 Task: Slide 15 - Here You Have Two Columns.
Action: Mouse moved to (33, 81)
Screenshot: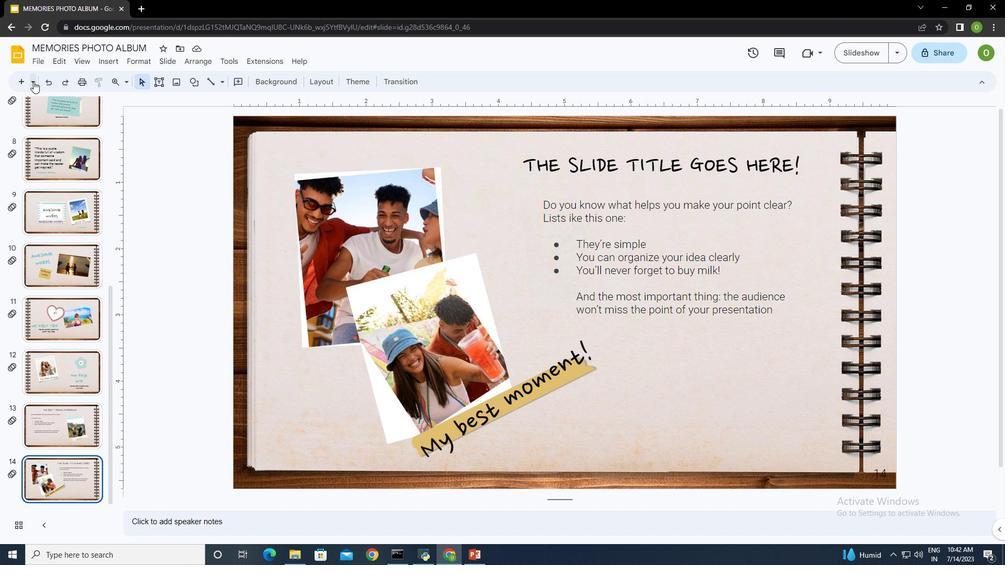 
Action: Mouse pressed left at (33, 81)
Screenshot: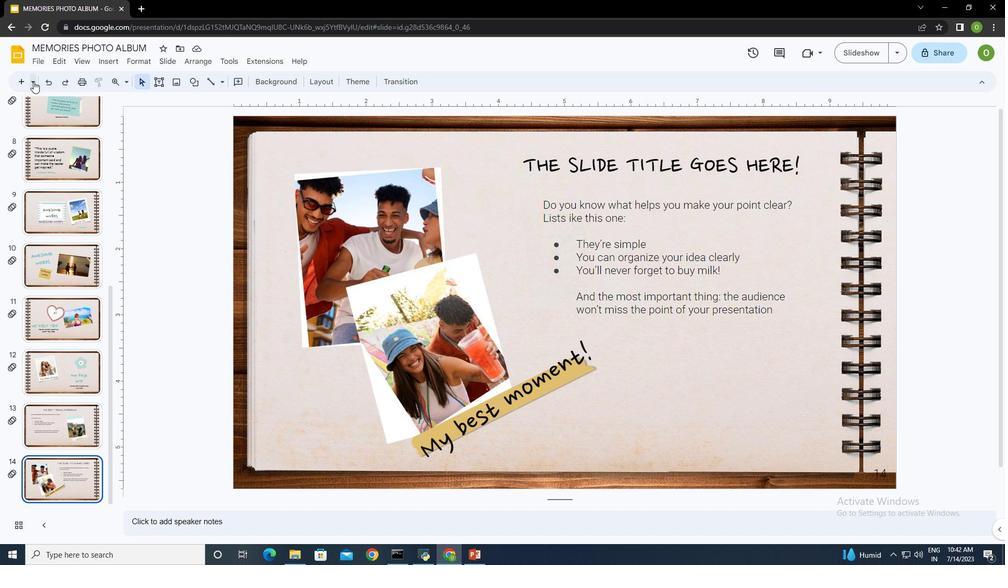 
Action: Mouse moved to (62, 167)
Screenshot: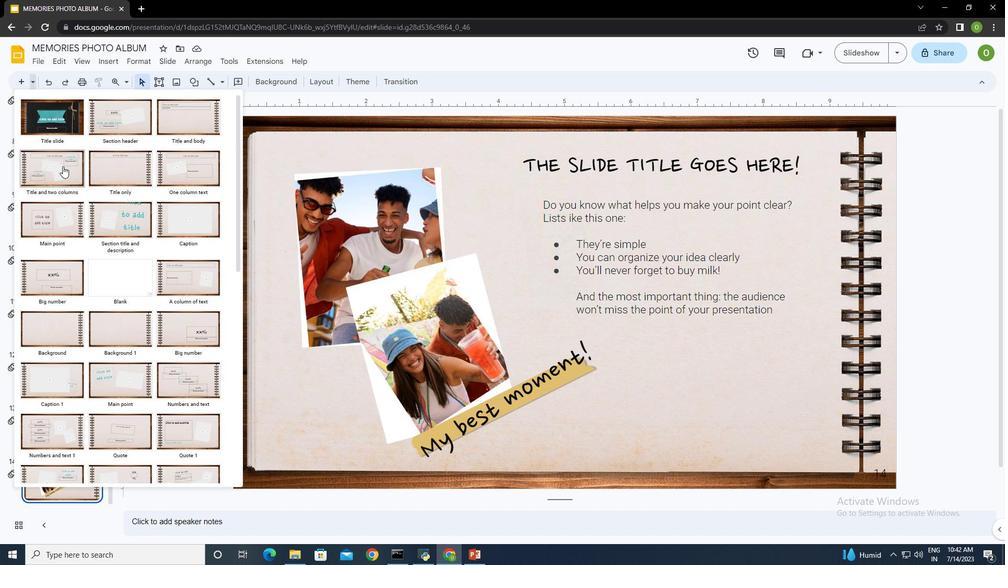 
Action: Mouse pressed left at (62, 167)
Screenshot: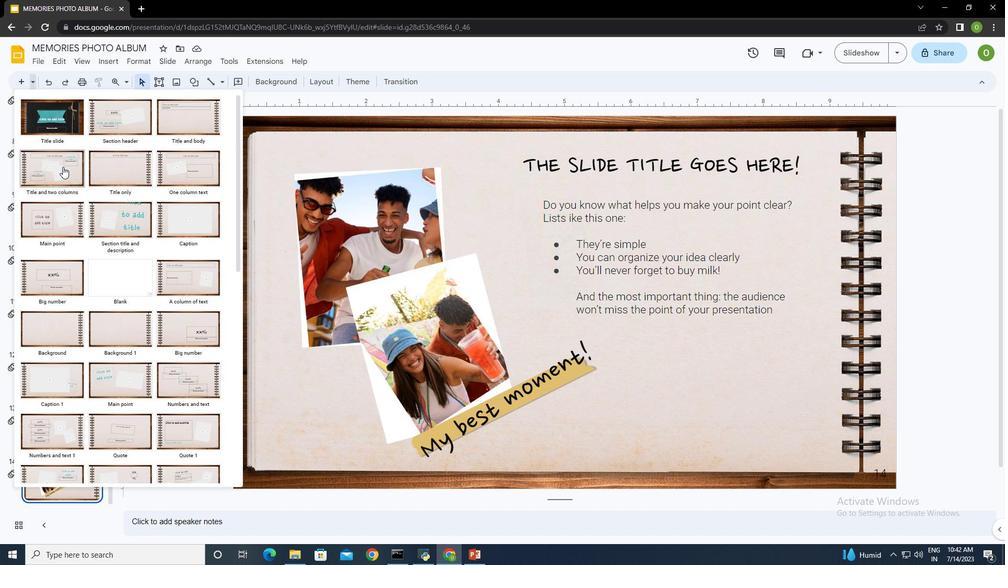 
Action: Mouse moved to (566, 281)
Screenshot: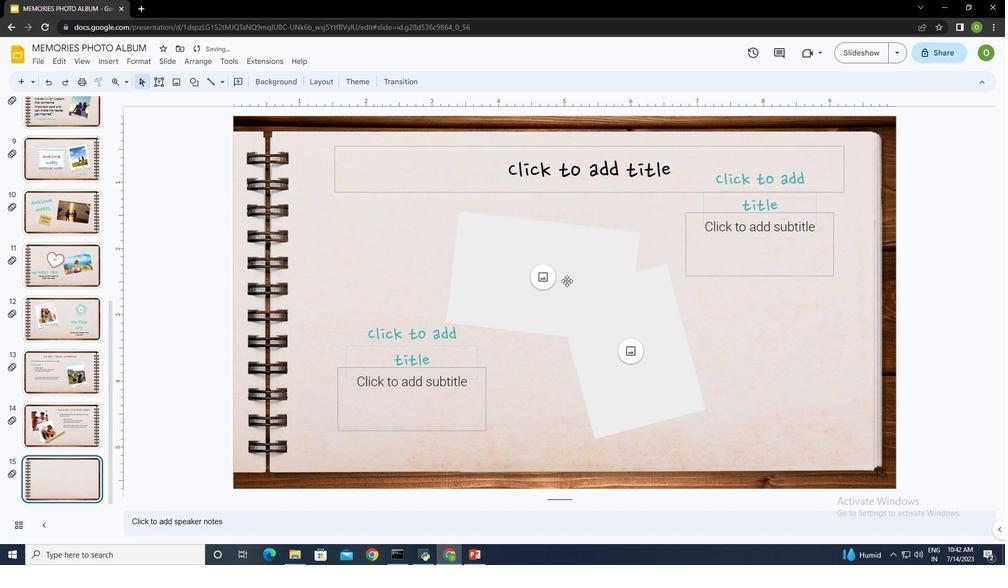
Action: Mouse pressed left at (566, 281)
Screenshot: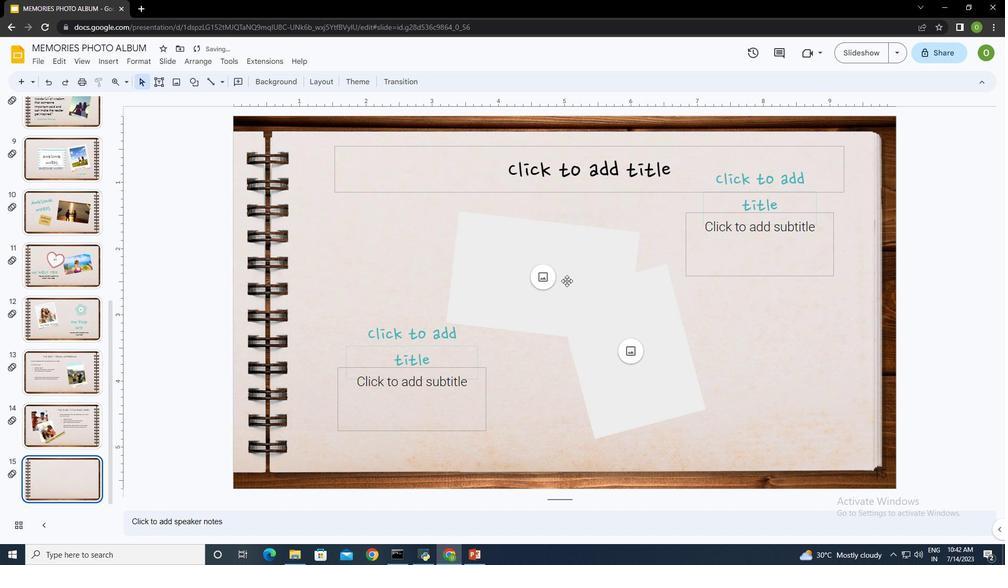 
Action: Mouse moved to (574, 178)
Screenshot: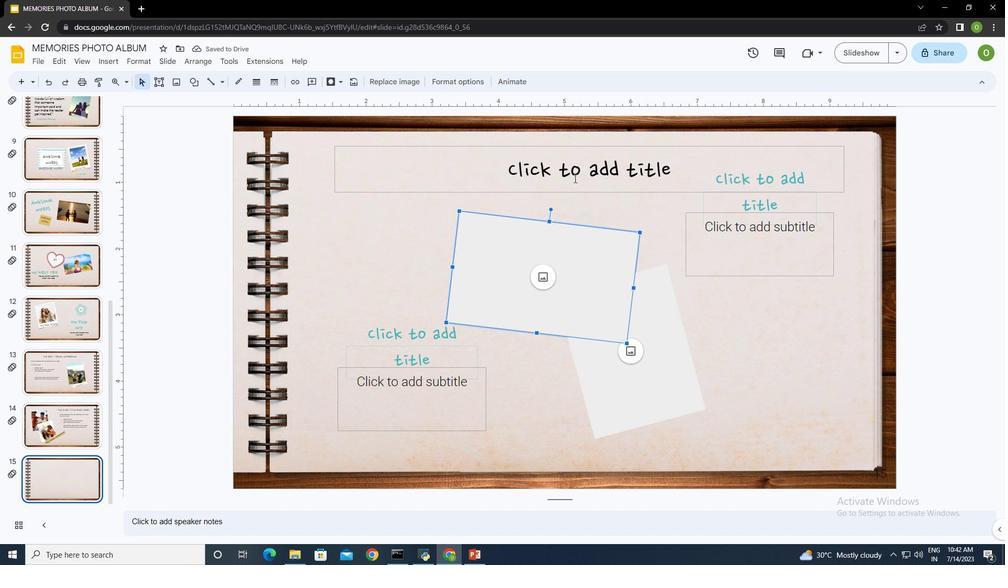 
Action: Mouse pressed left at (574, 178)
Screenshot: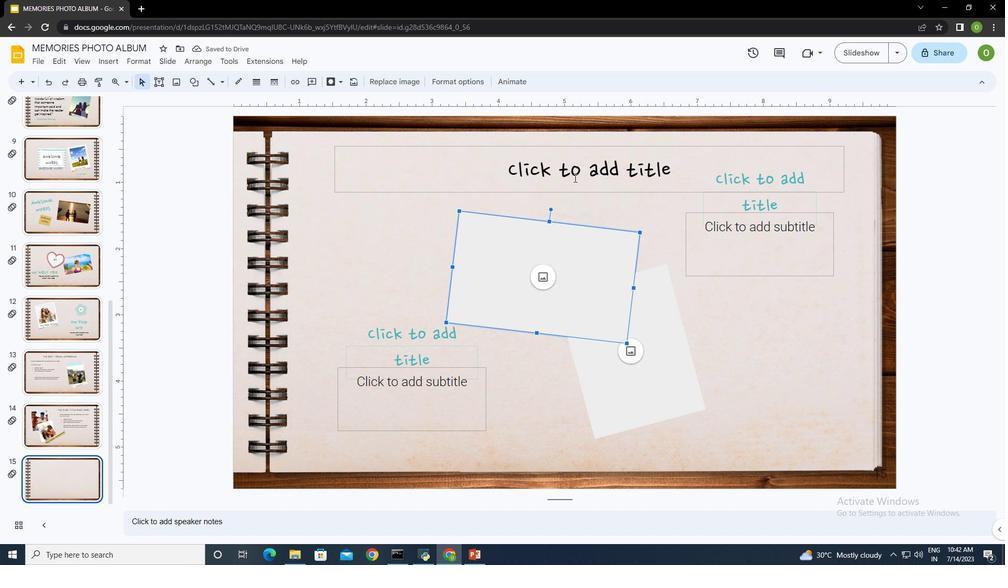 
Action: Mouse moved to (574, 178)
Screenshot: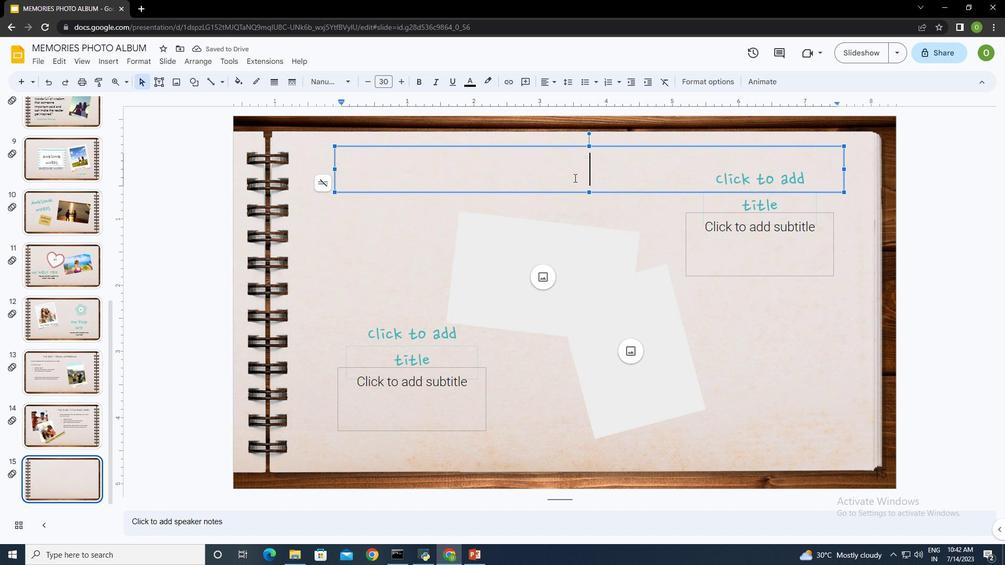
Action: Key pressed <Key.shift><Key.shift><Key.shift><Key.caps_lock>HERE<Key.space>YOU<Key.space>HAVE<Key.space>TWO<Key.space>COLOUMN
Screenshot: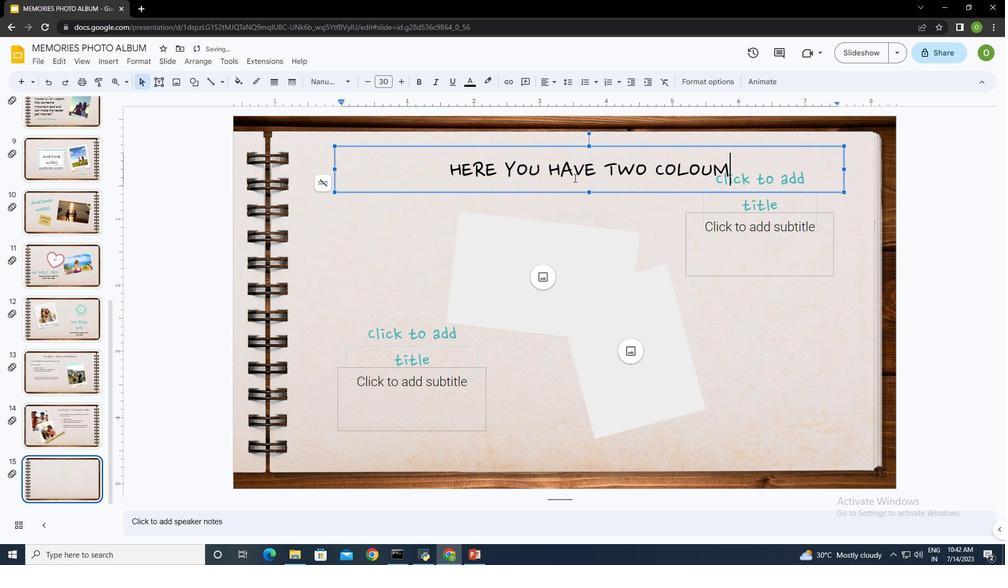 
Action: Mouse moved to (748, 206)
Screenshot: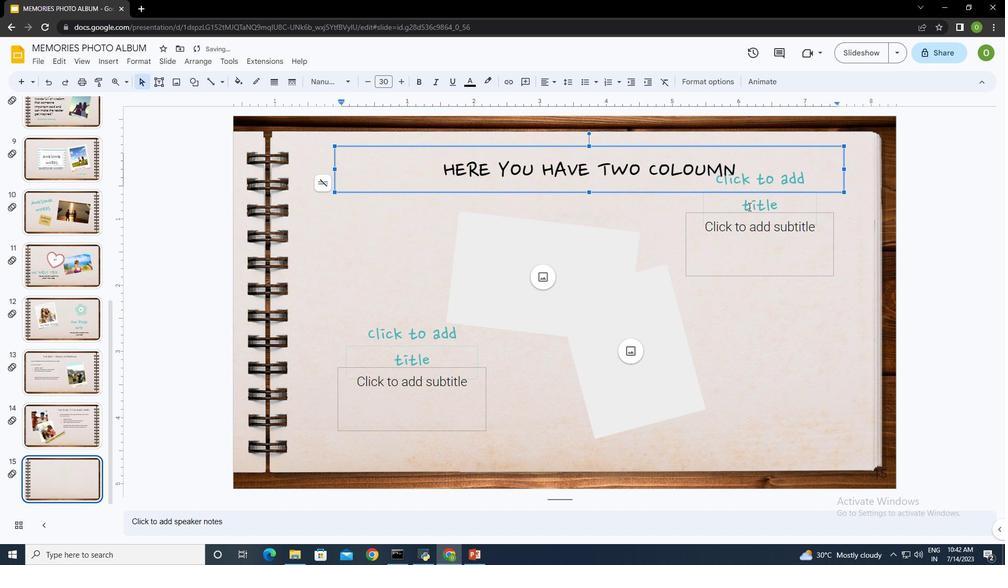 
Action: Mouse pressed left at (748, 206)
Screenshot: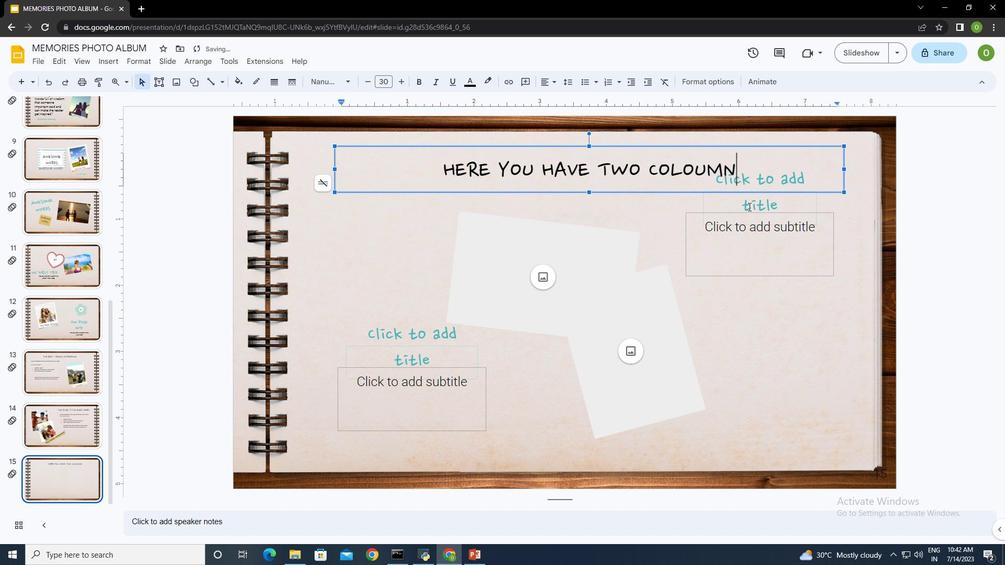 
Action: Key pressed VA<Key.backspace>ENUS
Screenshot: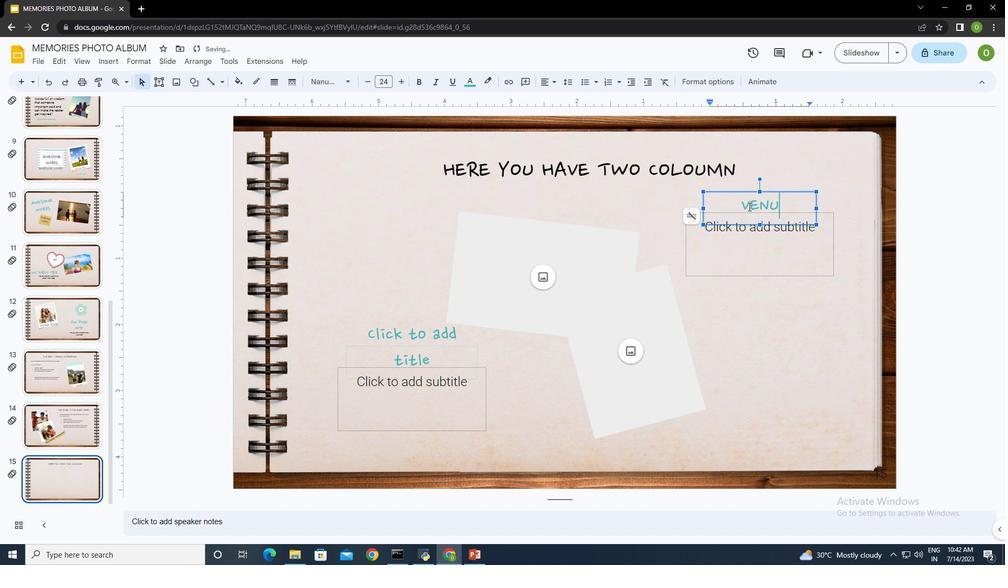 
Action: Mouse moved to (764, 243)
Screenshot: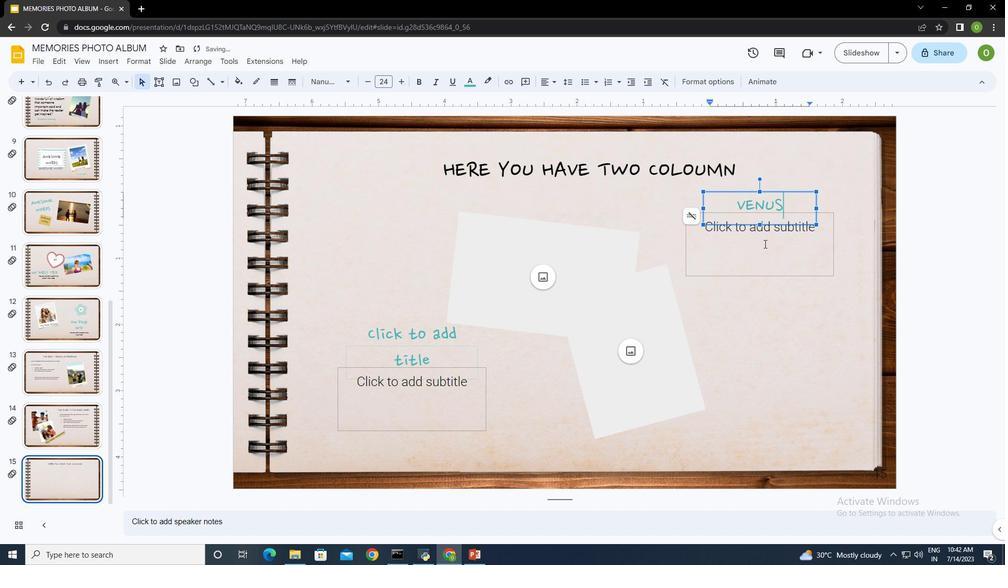 
Action: Mouse pressed left at (764, 243)
Screenshot: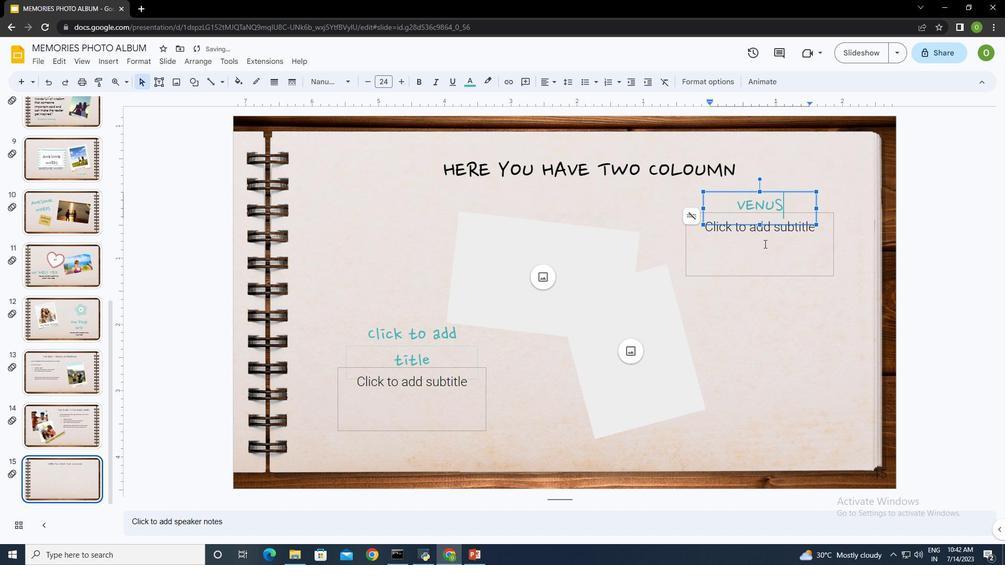 
Action: Key pressed <Key.shift><Key.caps_lock><Key.shift>Venus<Key.space>has<Key.space>a<Key.space>beautiful<Key.space>name<Key.space>and<Key.space>is<Key.space>the<Key.space>second<Key.space>planet<Key.space>from<Key.space>the<Key.space><Key.shift>Sun.<Key.space>i<Key.backspace><Key.shift>It's<Key.space>r<Key.backspace>terribly<Key.space>hotctrl+A
Screenshot: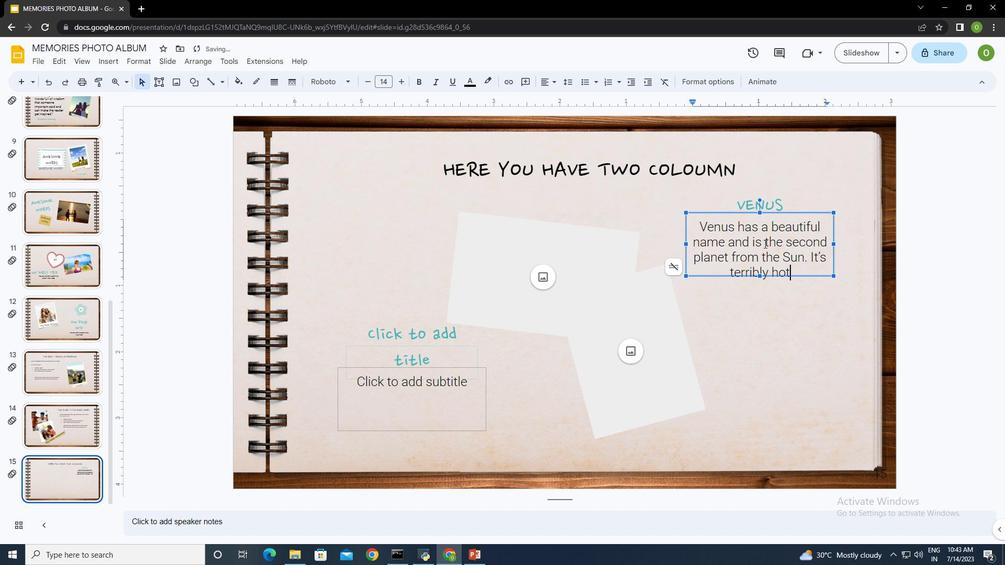 
Action: Mouse moved to (330, 83)
Screenshot: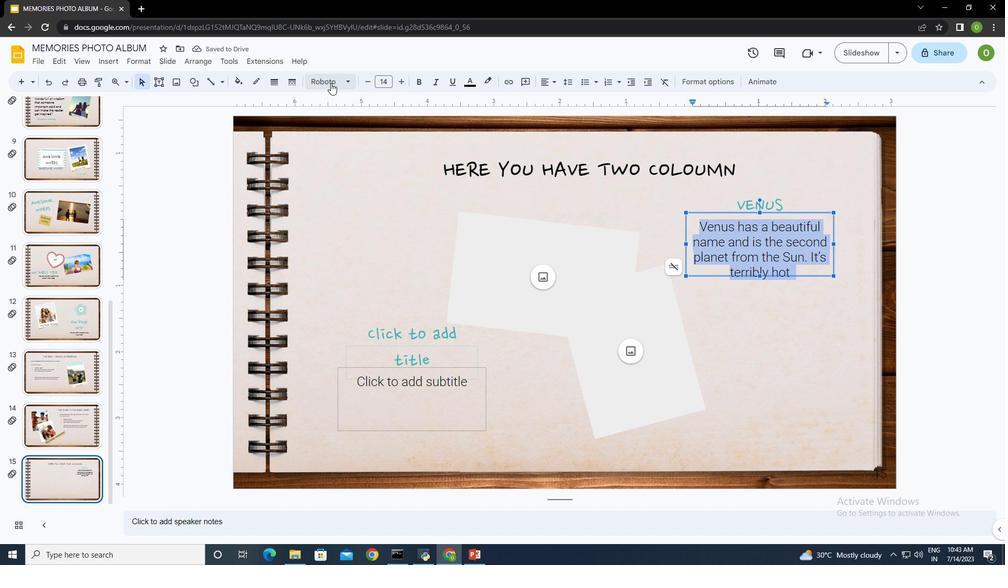 
Action: Mouse pressed left at (330, 83)
Screenshot: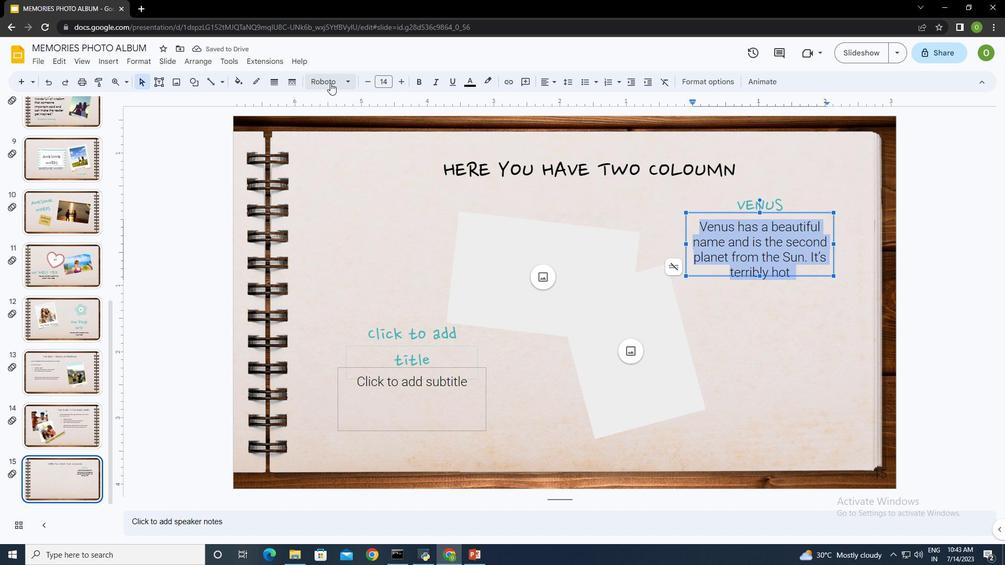 
Action: Mouse moved to (392, 270)
Screenshot: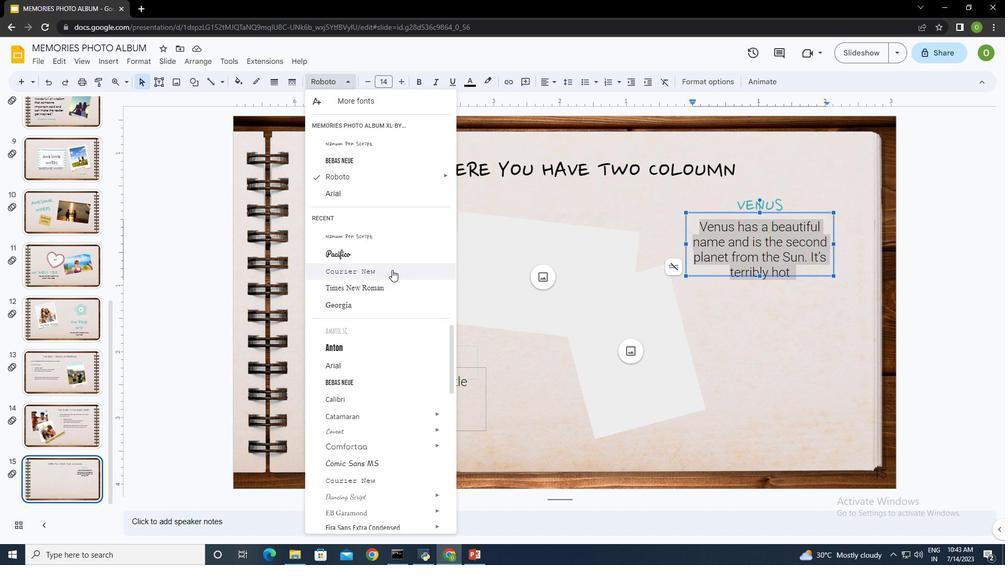
Action: Mouse pressed left at (392, 270)
Screenshot: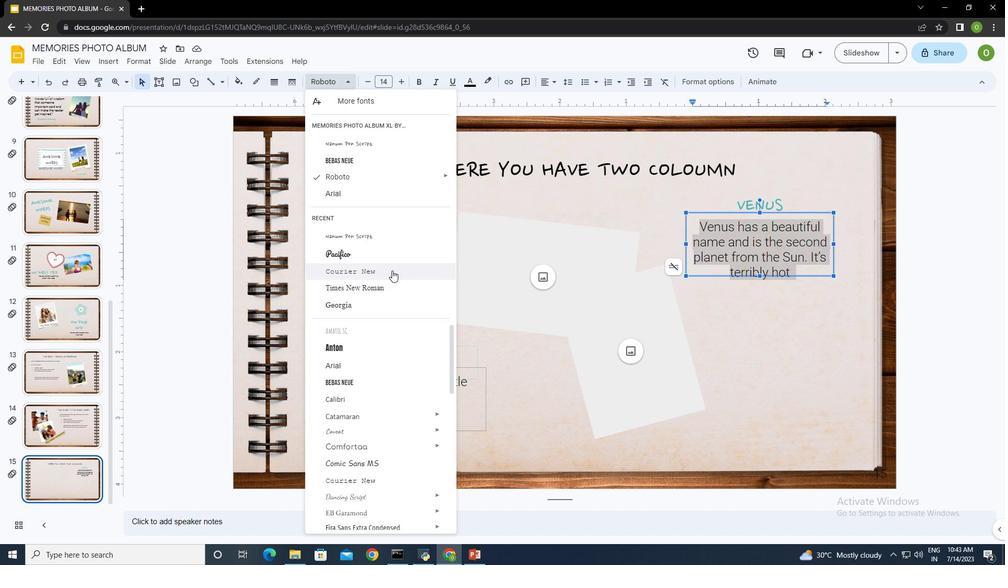 
Action: Mouse moved to (824, 341)
Screenshot: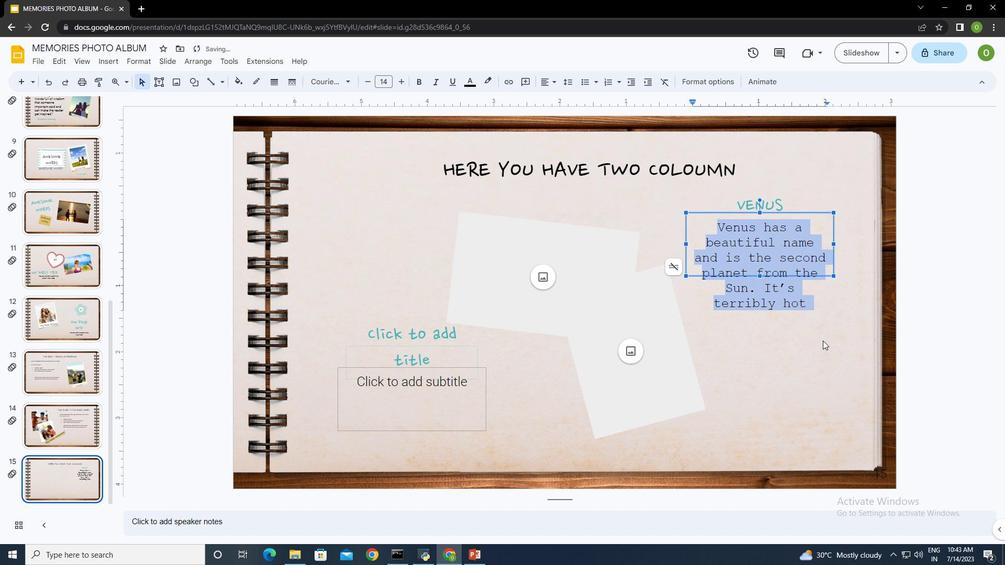 
Action: Mouse pressed left at (824, 341)
Screenshot: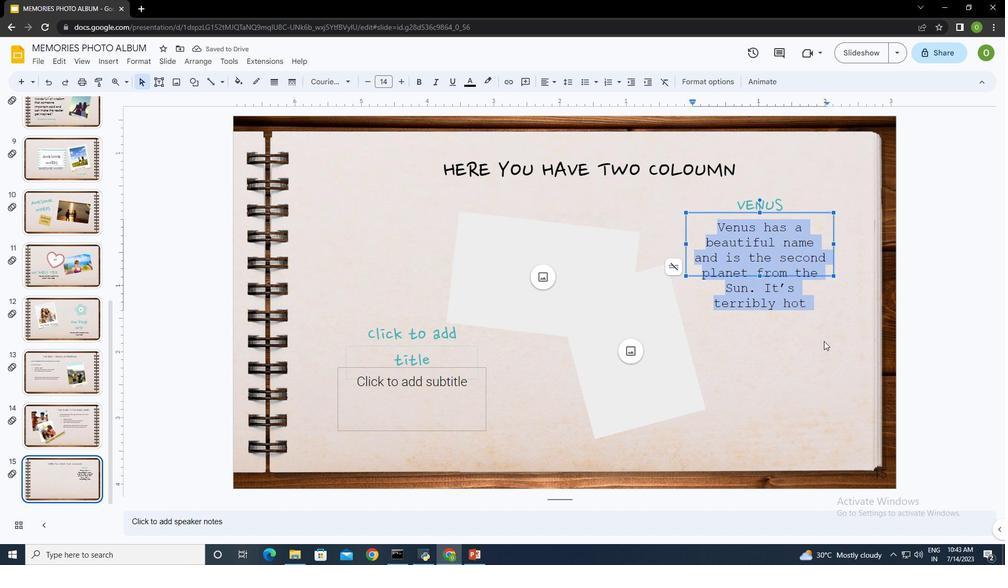 
Action: Mouse moved to (399, 337)
Screenshot: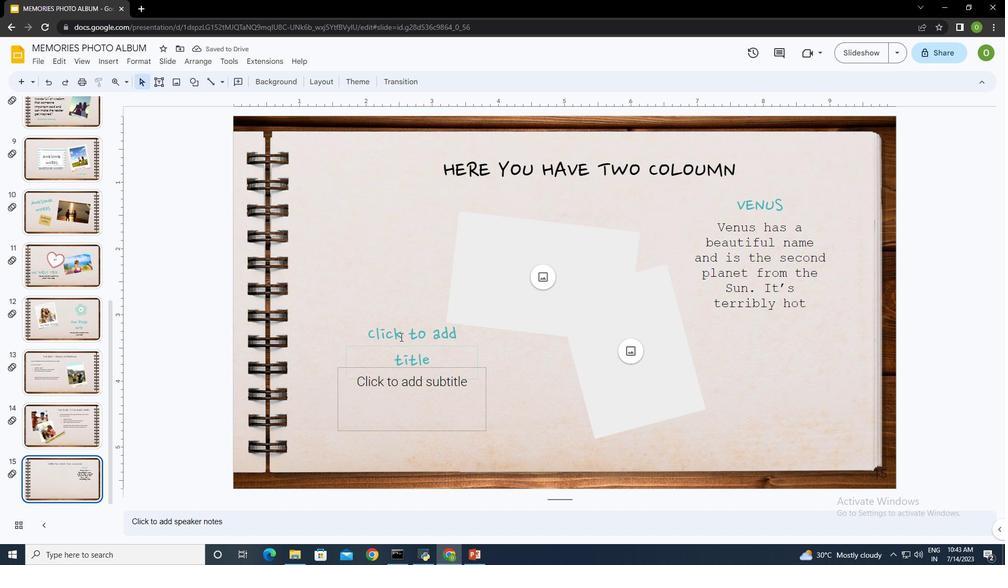 
Action: Mouse pressed left at (399, 337)
Screenshot: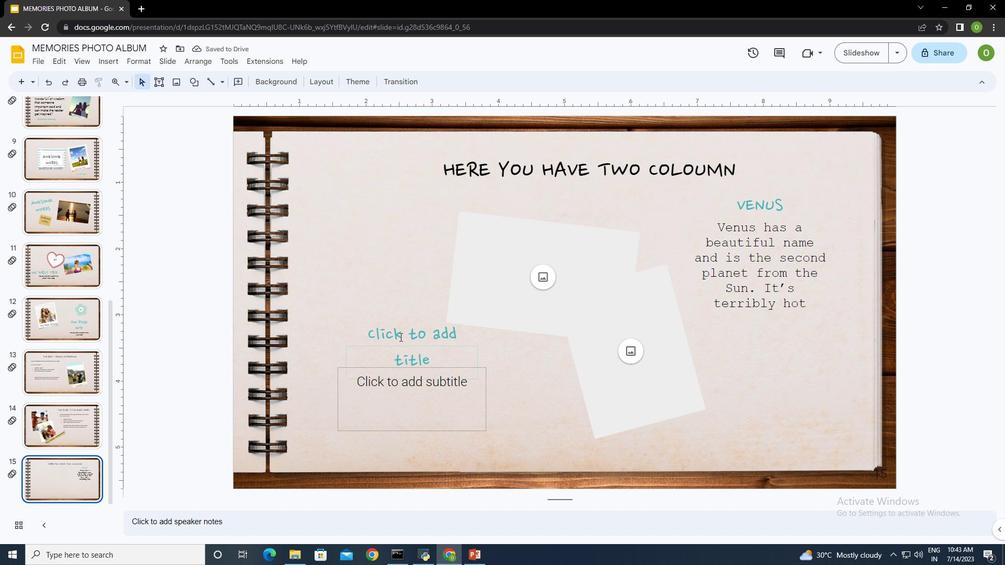 
Action: Mouse moved to (399, 338)
Screenshot: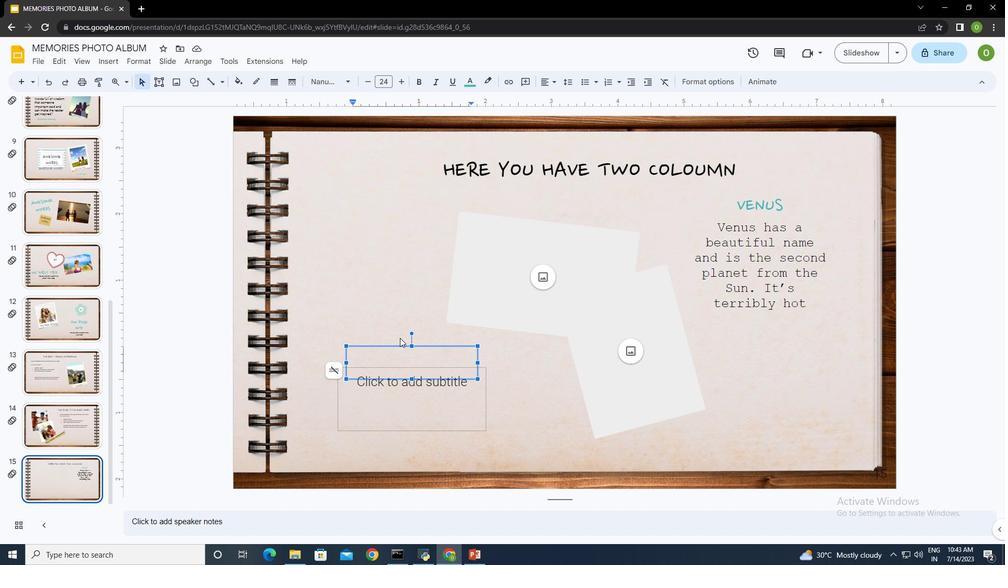 
Action: Key pressed <Key.shift>Mercury
Screenshot: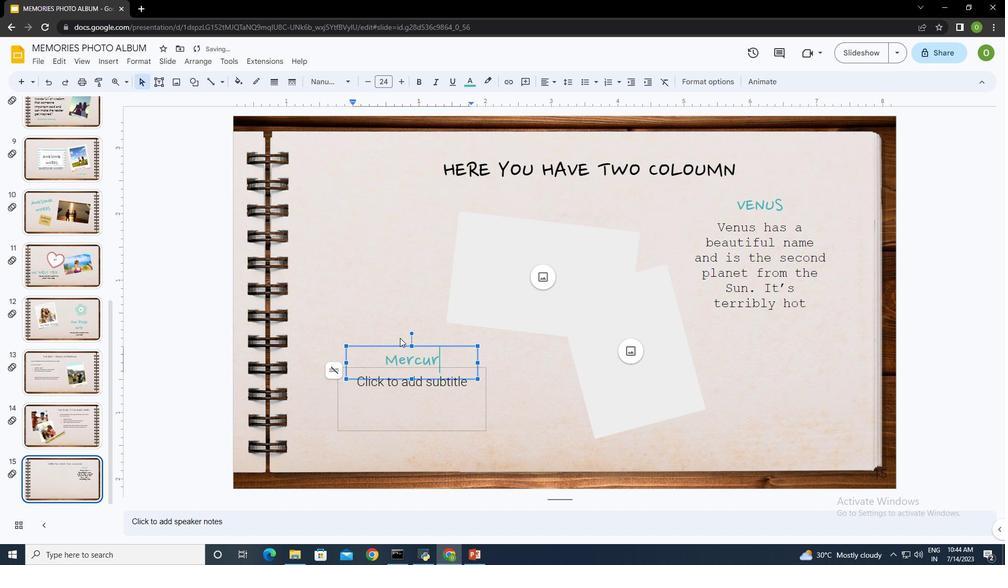 
Action: Mouse moved to (401, 401)
Screenshot: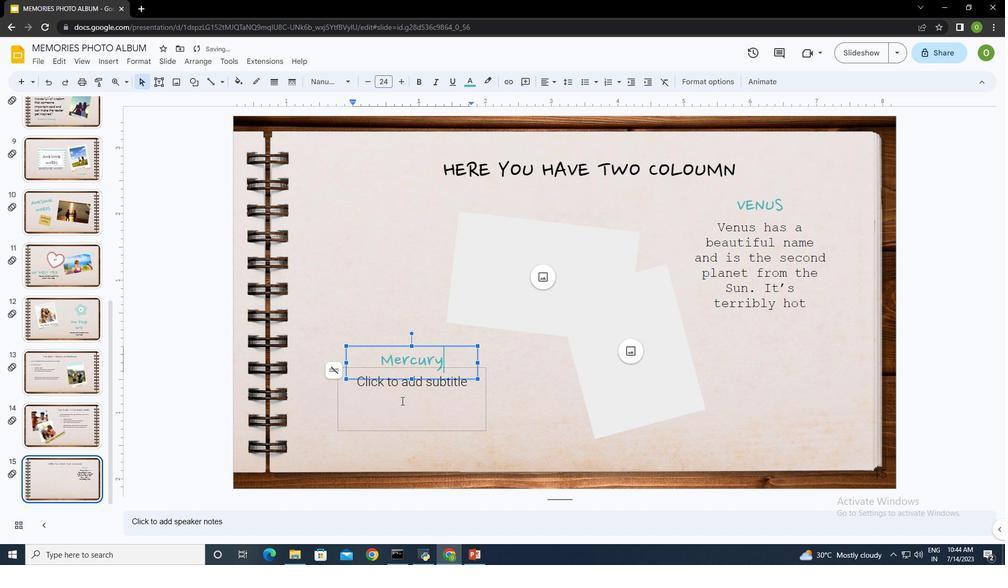 
Action: Mouse pressed left at (401, 401)
Screenshot: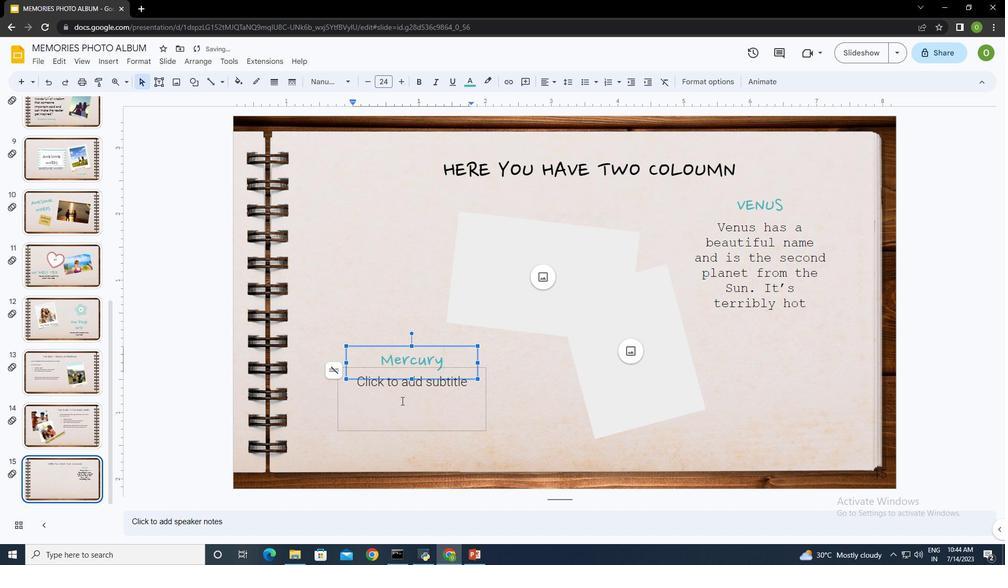 
Action: Key pressed <Key.shift>Mercury<Key.space>is<Key.space>the<Key.space>closest<Key.space>planet<Key.space>to<Key.space>the<Key.space><Key.shift>Sun<Key.space>and<Key.space>the<Key.space>smallest<Key.space>one<Key.space>in<Key.space>the<Key.space><Key.shift>Solo<Key.backspace>ar<Key.space><Key.shift>Systemctrl+A
Screenshot: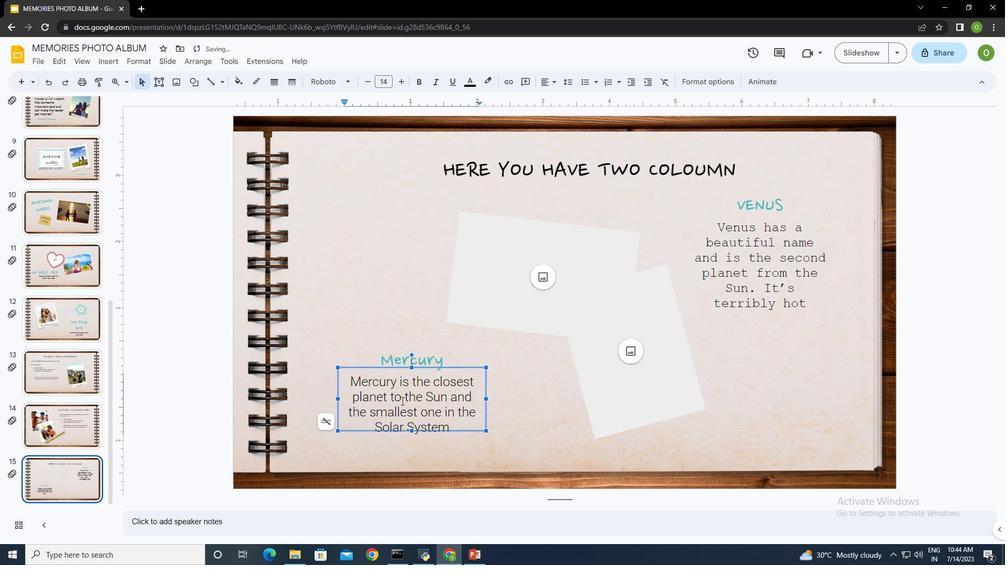
Action: Mouse moved to (320, 83)
Screenshot: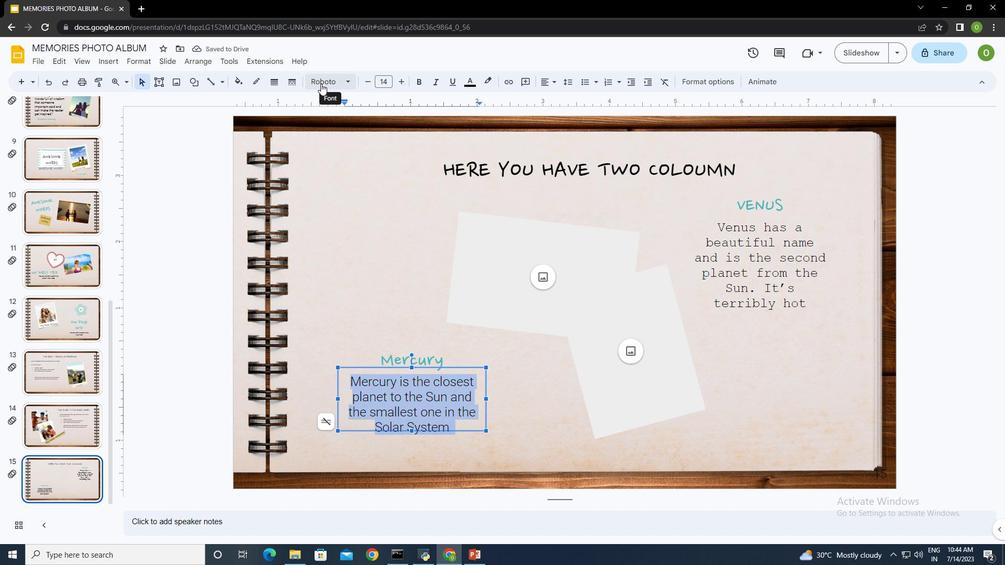 
Action: Mouse pressed left at (320, 83)
Screenshot: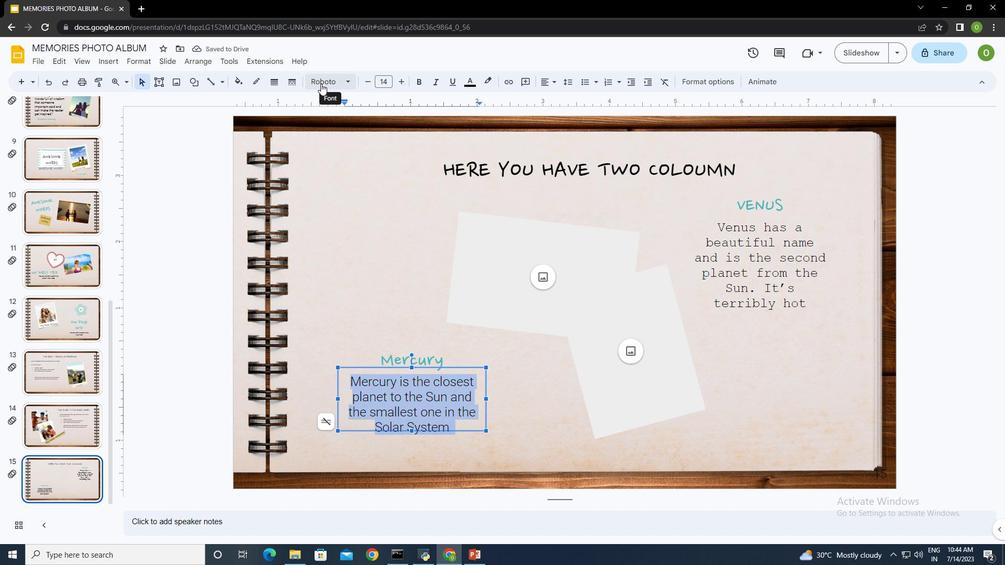 
Action: Mouse moved to (364, 237)
Screenshot: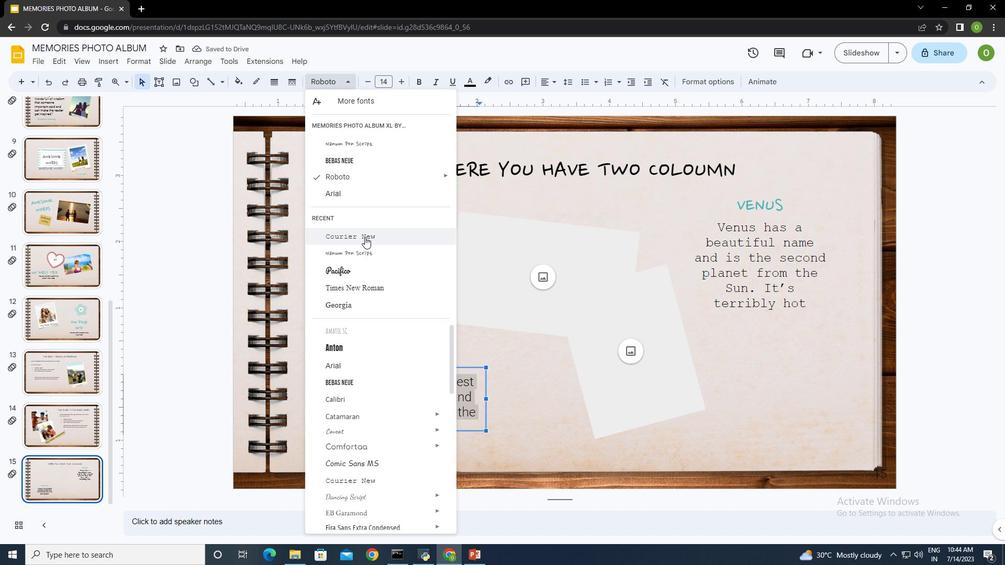 
Action: Mouse pressed left at (364, 237)
Screenshot: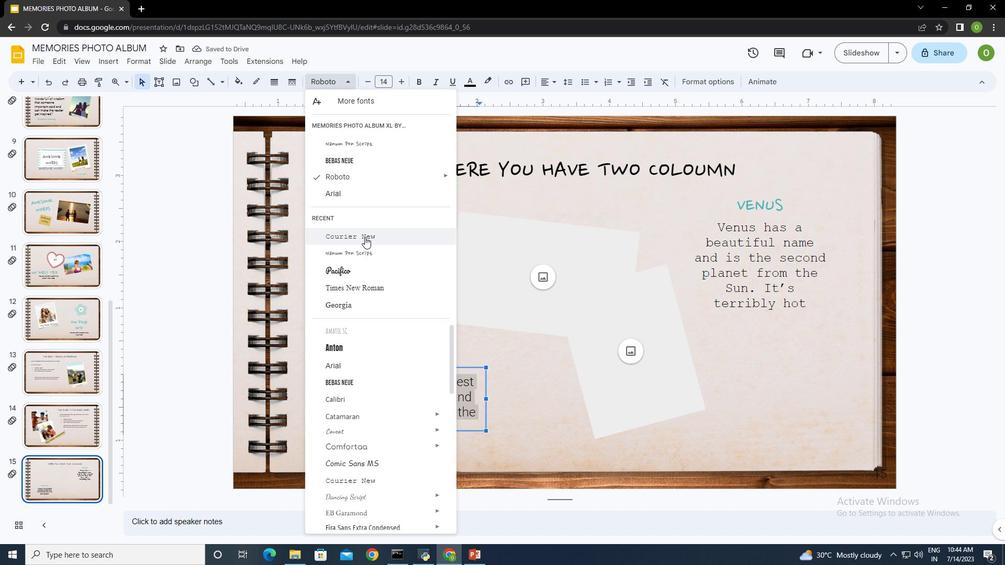 
Action: Mouse moved to (228, 62)
Screenshot: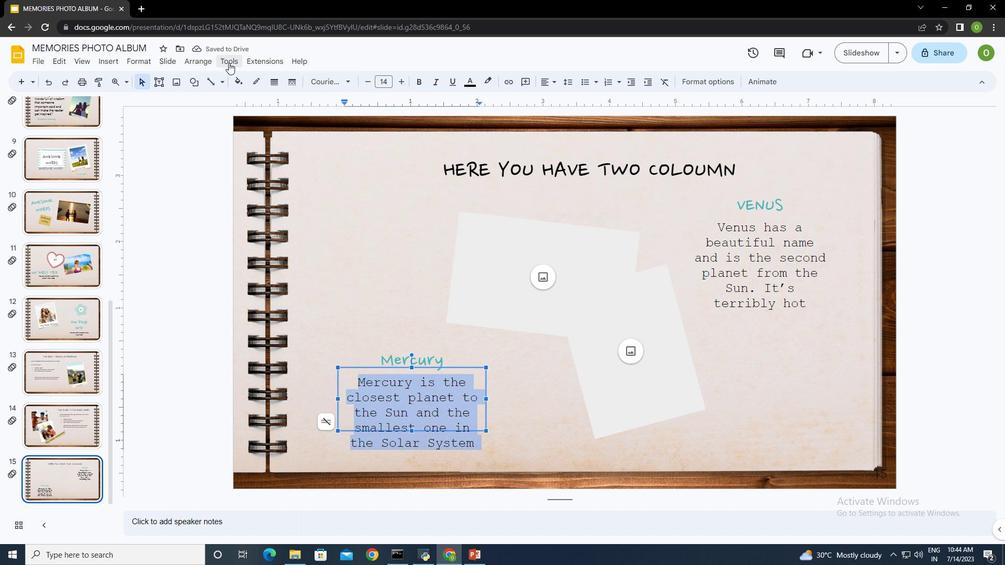 
Action: Mouse pressed left at (228, 62)
Screenshot: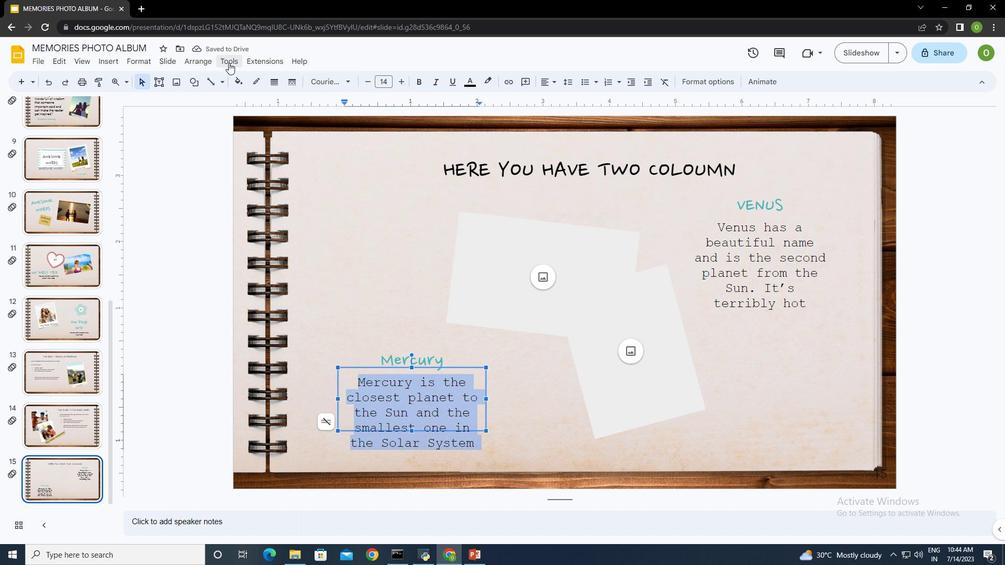
Action: Mouse moved to (251, 75)
Screenshot: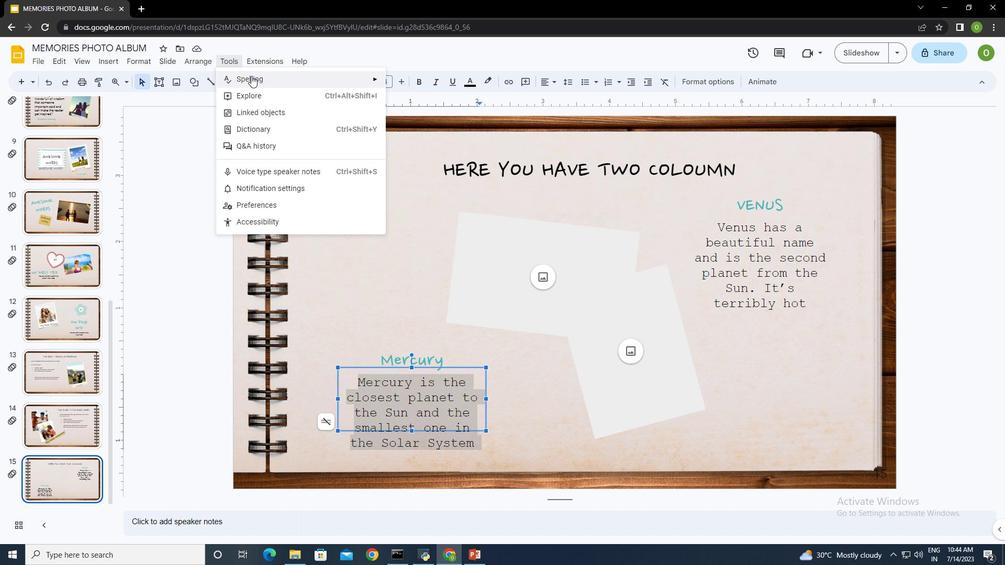 
Action: Mouse pressed left at (251, 75)
Screenshot: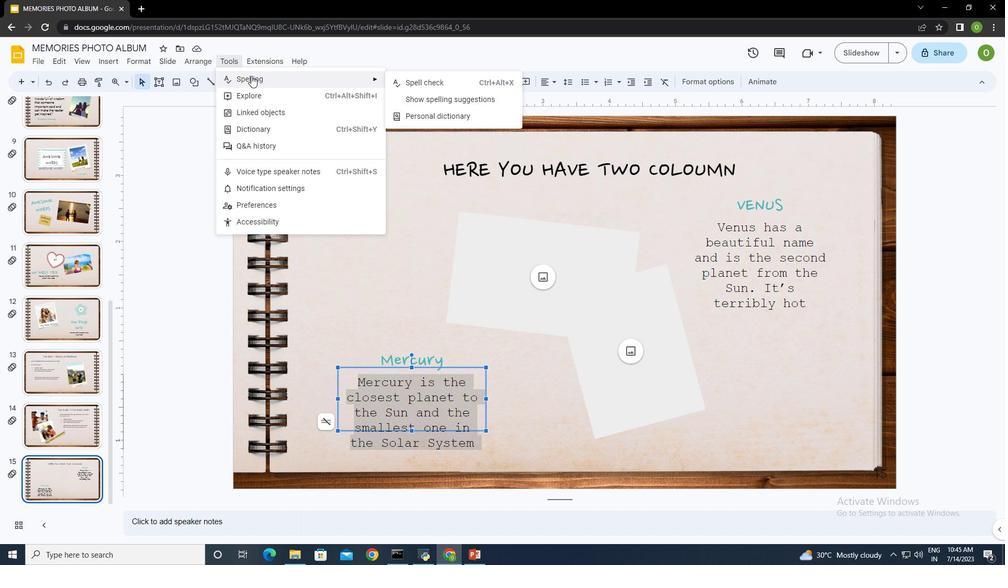 
Action: Mouse moved to (435, 80)
Screenshot: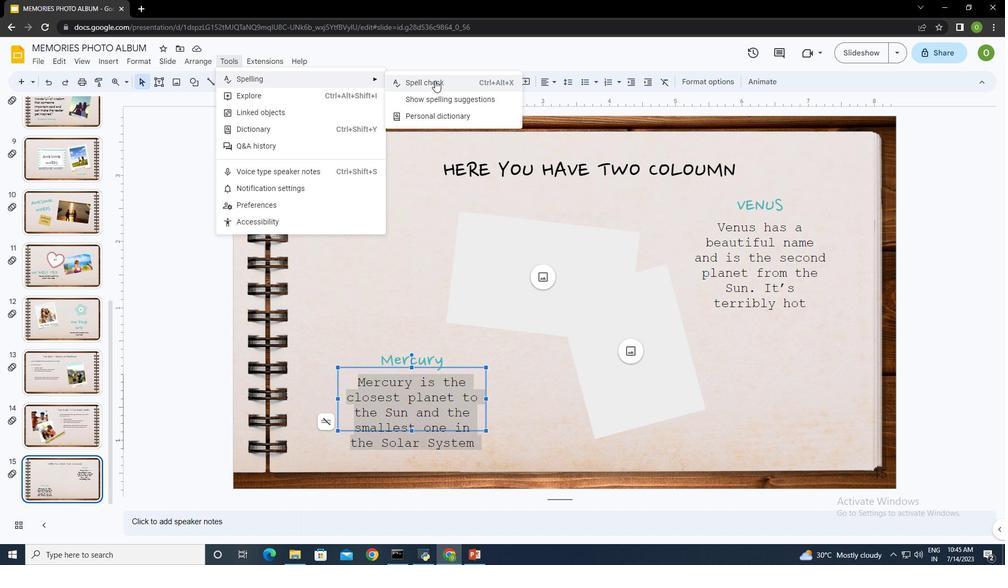 
Action: Mouse pressed left at (435, 80)
Screenshot: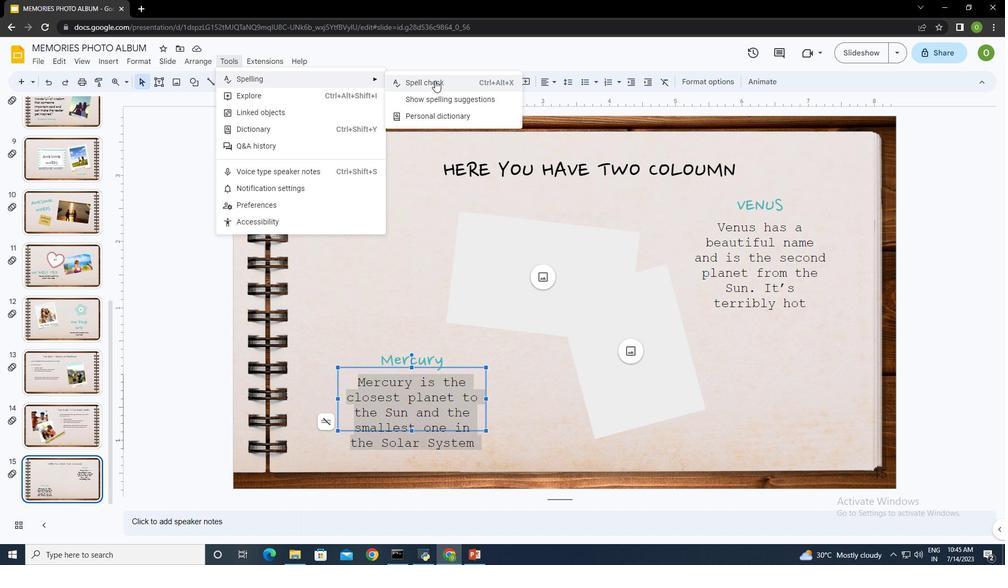 
Action: Mouse moved to (844, 156)
Screenshot: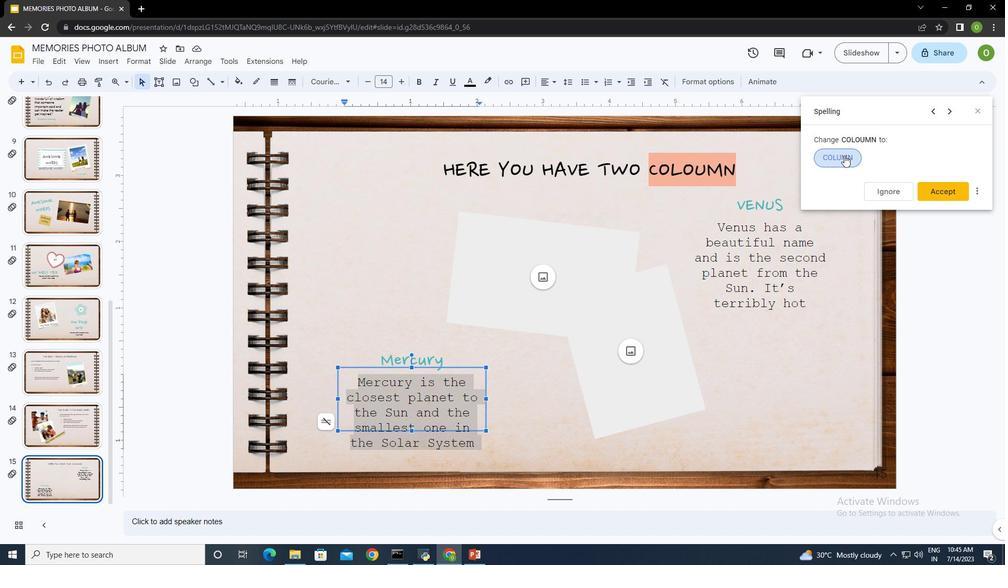 
Action: Mouse pressed left at (844, 156)
Screenshot: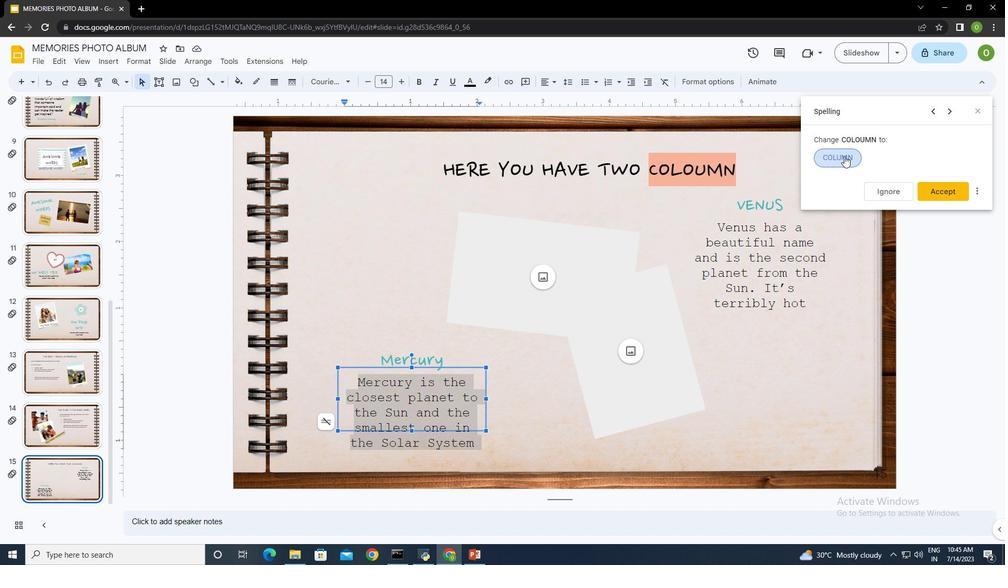 
Action: Mouse moved to (839, 161)
Screenshot: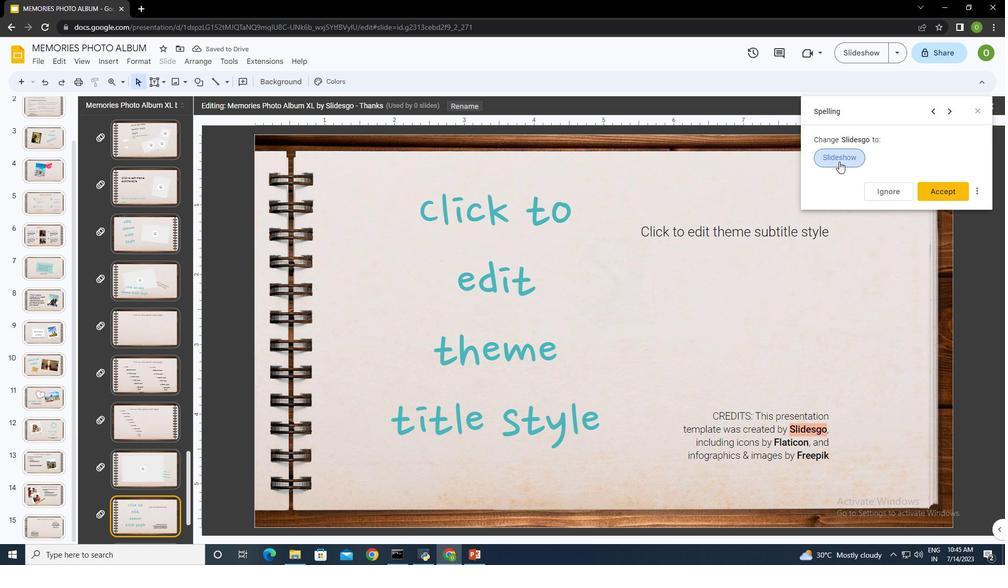 
Action: Mouse pressed left at (839, 161)
Screenshot: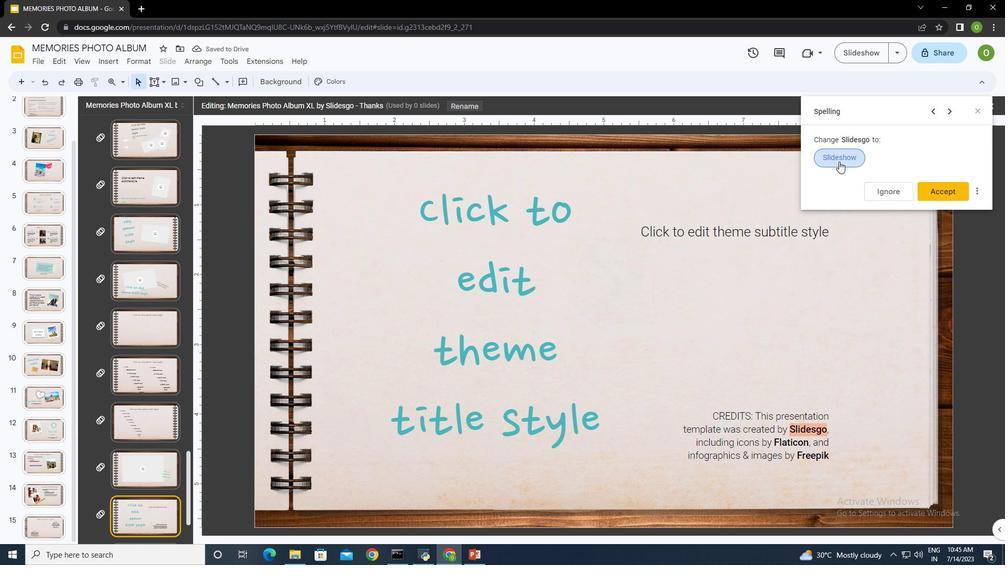 
Action: Mouse moved to (852, 157)
Screenshot: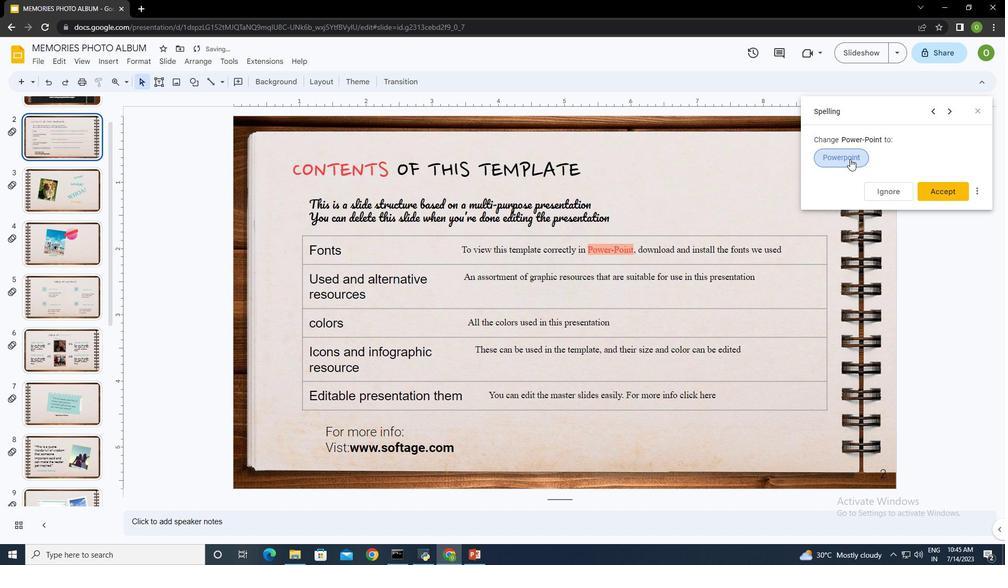 
Action: Mouse pressed left at (852, 157)
Screenshot: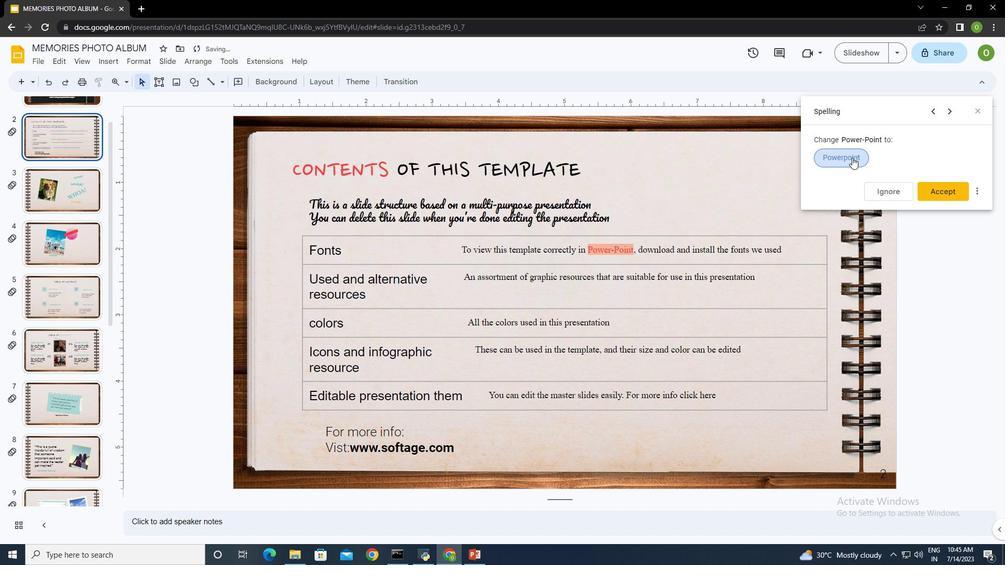 
Action: Mouse pressed left at (852, 157)
Screenshot: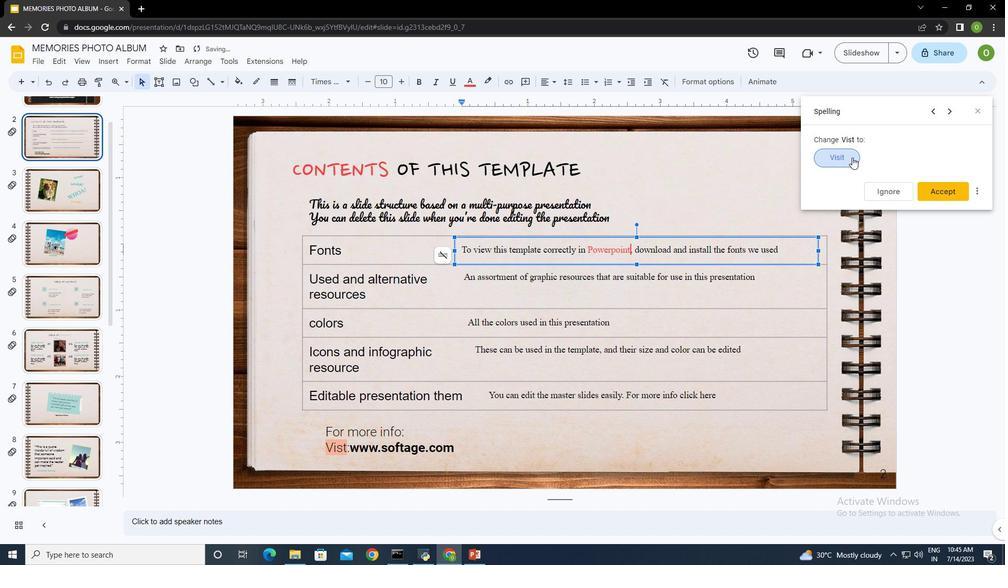 
Action: Mouse pressed left at (852, 157)
Screenshot: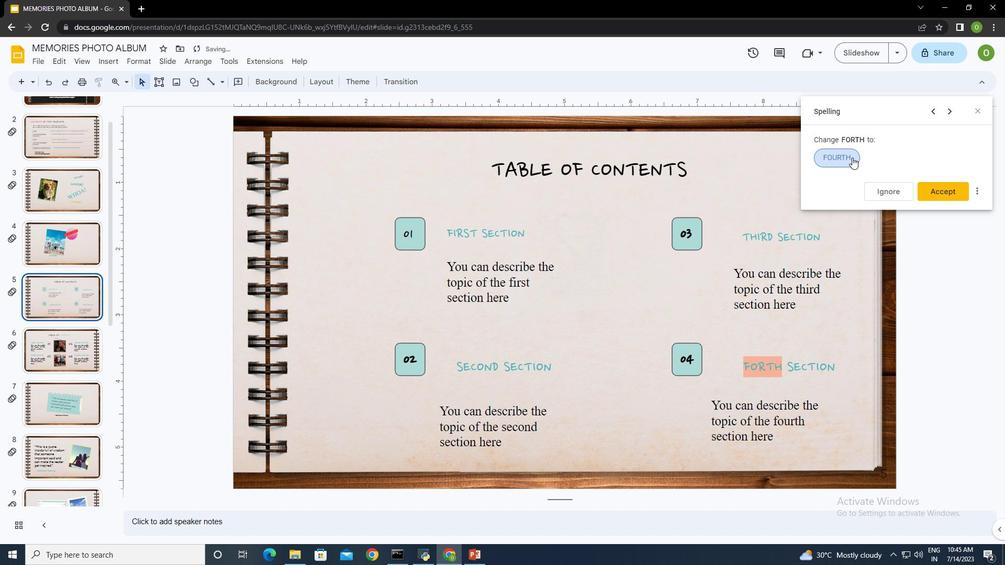 
Action: Mouse moved to (978, 109)
Screenshot: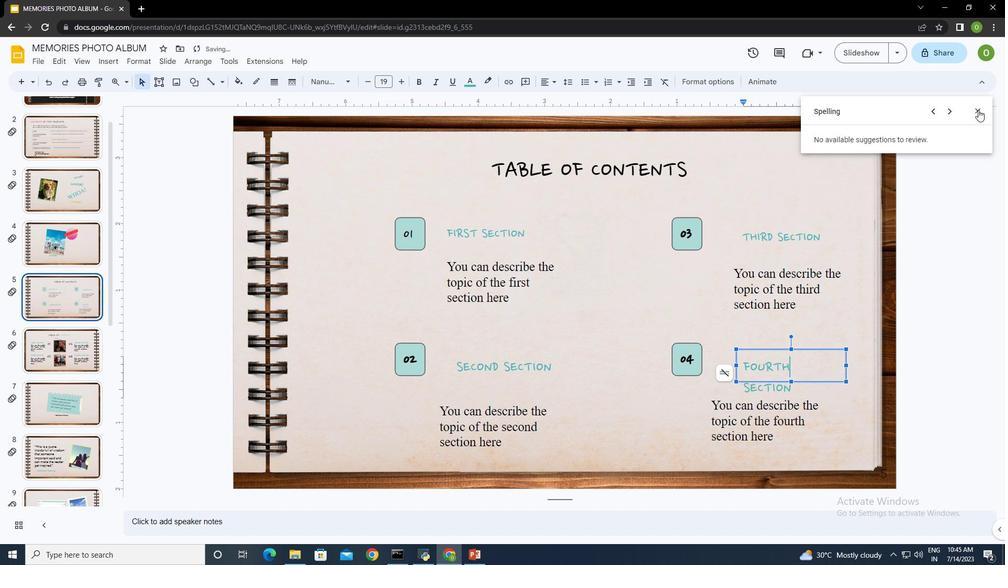 
Action: Mouse pressed left at (978, 109)
Screenshot: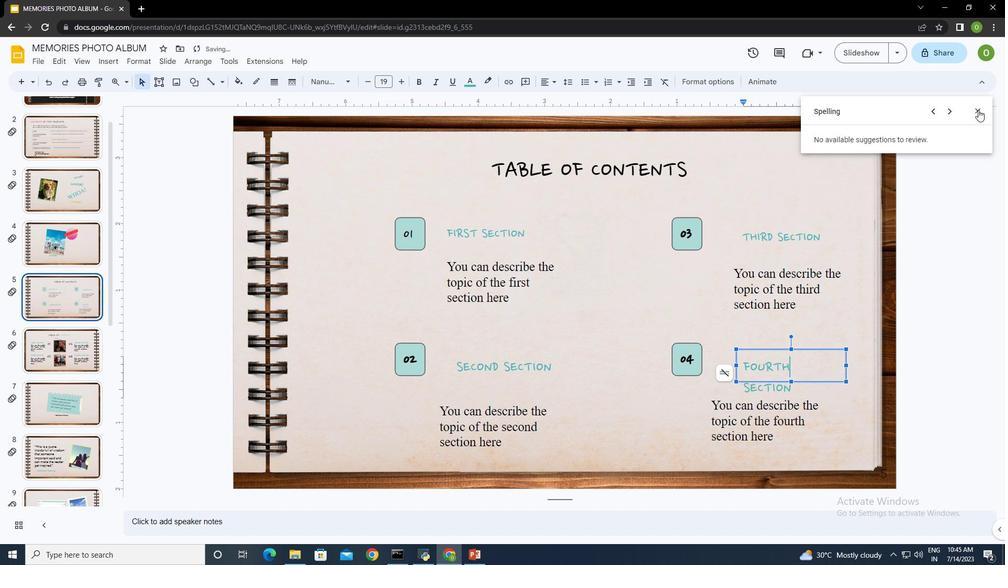 
Action: Mouse moved to (102, 397)
Screenshot: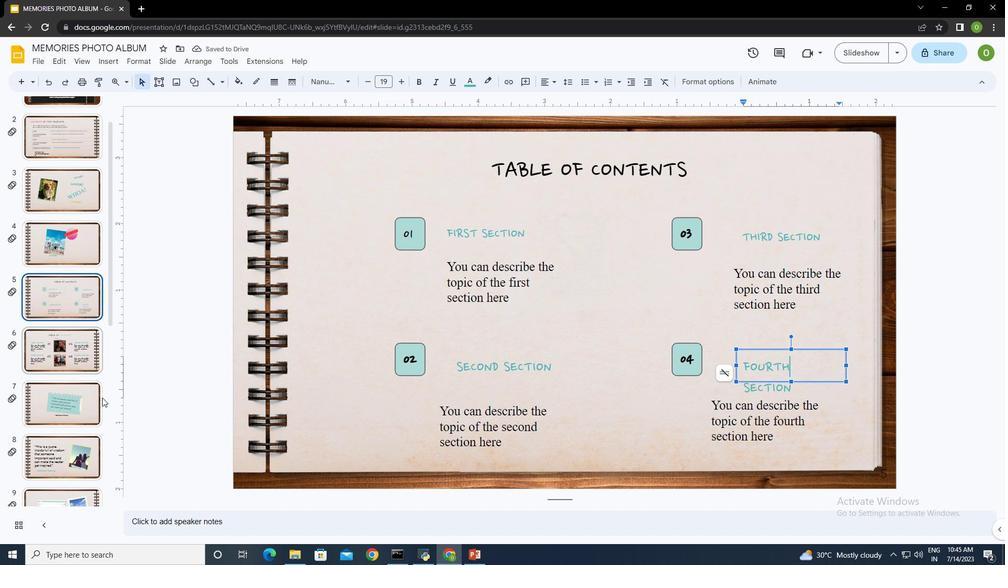 
Action: Mouse scrolled (102, 397) with delta (0, 0)
Screenshot: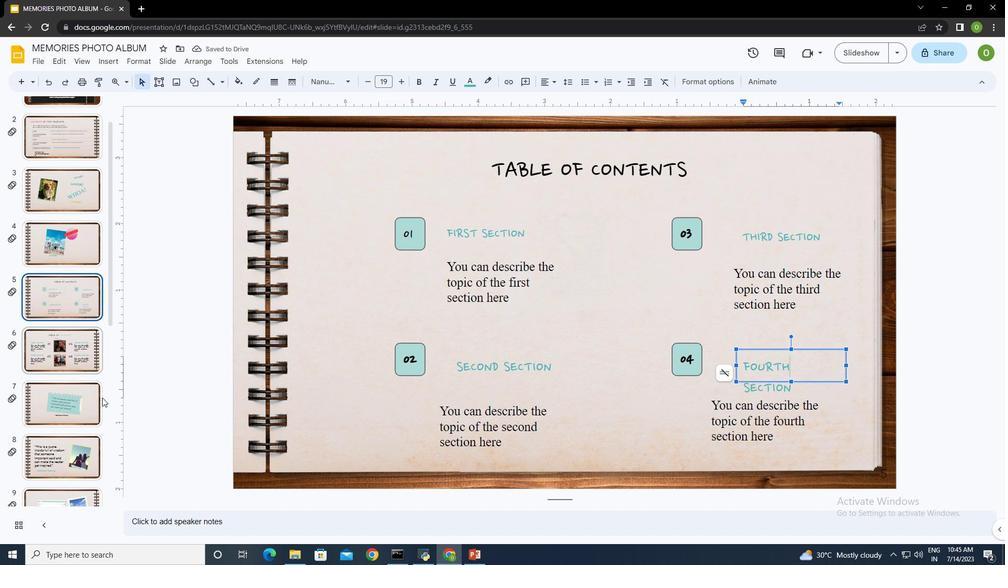 
Action: Mouse scrolled (102, 397) with delta (0, 0)
Screenshot: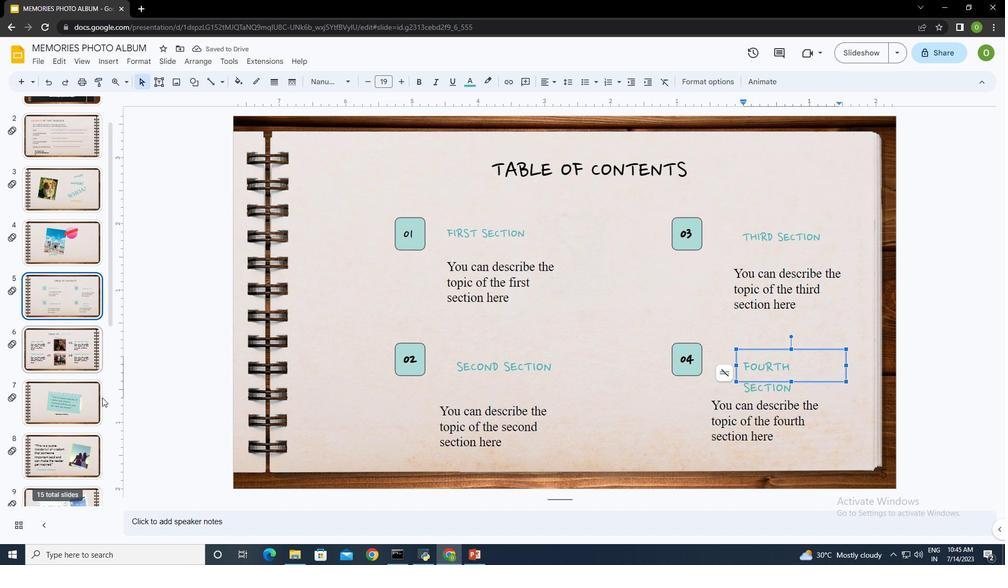 
Action: Mouse moved to (102, 397)
Screenshot: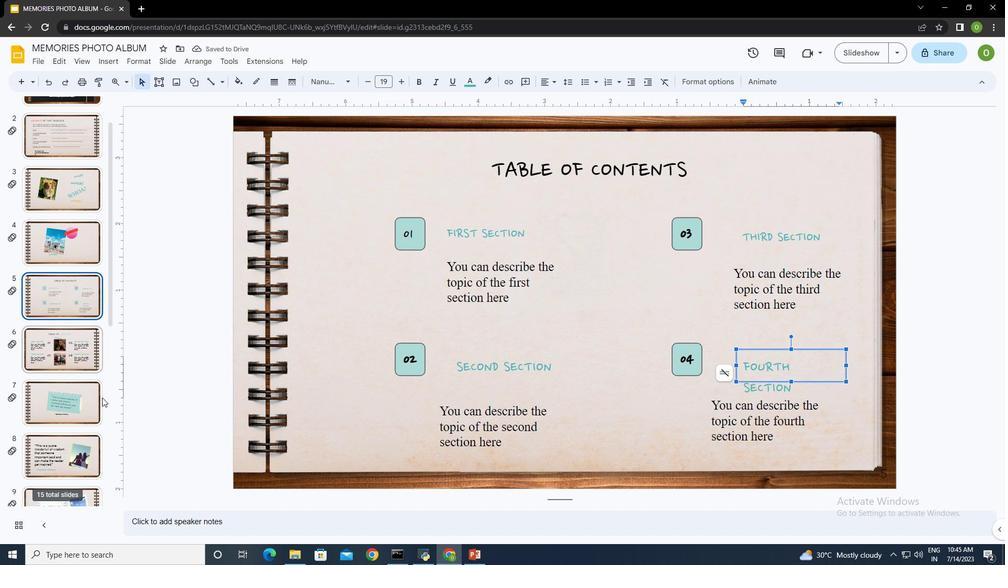 
Action: Mouse scrolled (102, 397) with delta (0, 0)
Screenshot: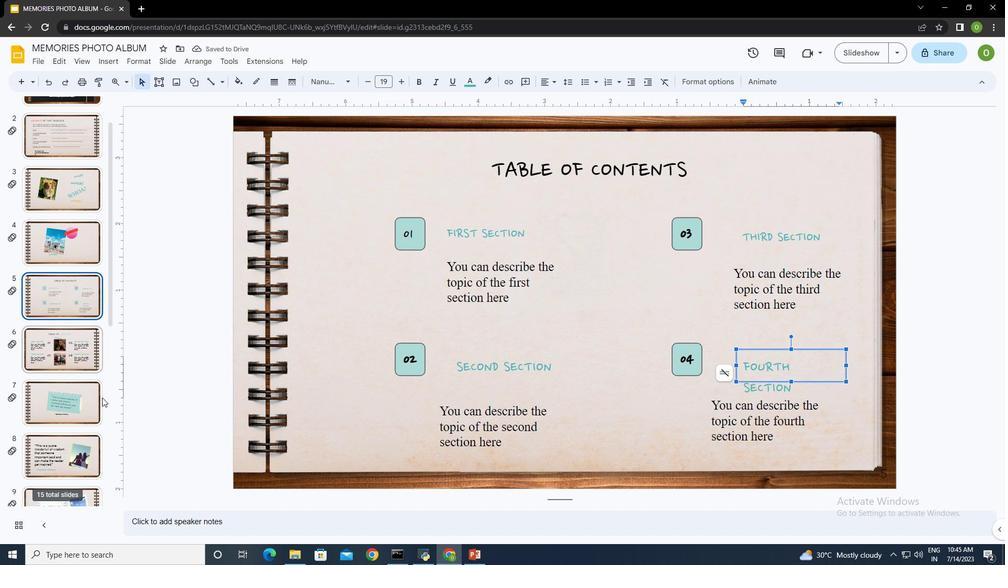 
Action: Mouse scrolled (102, 397) with delta (0, 0)
Screenshot: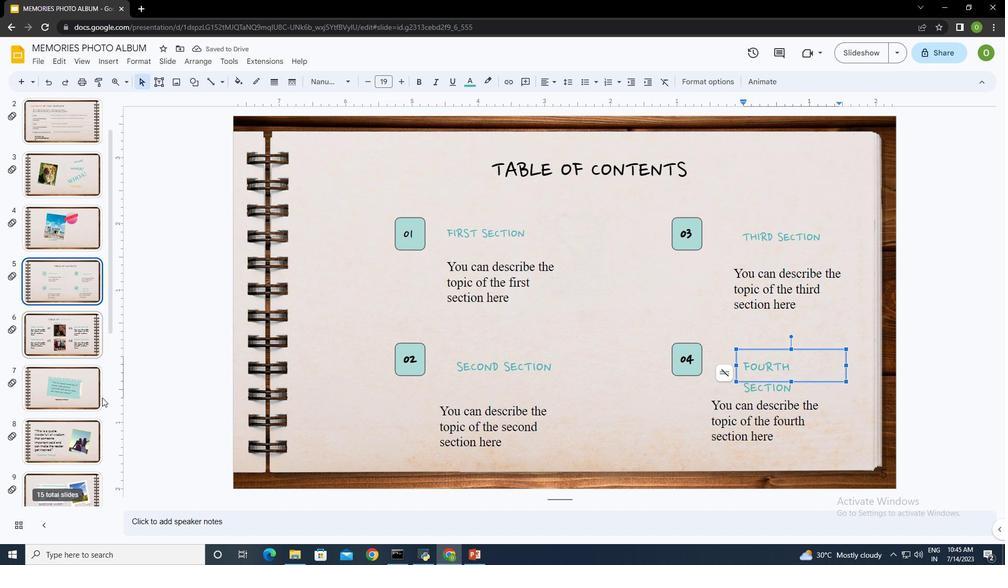 
Action: Mouse scrolled (102, 397) with delta (0, 0)
Screenshot: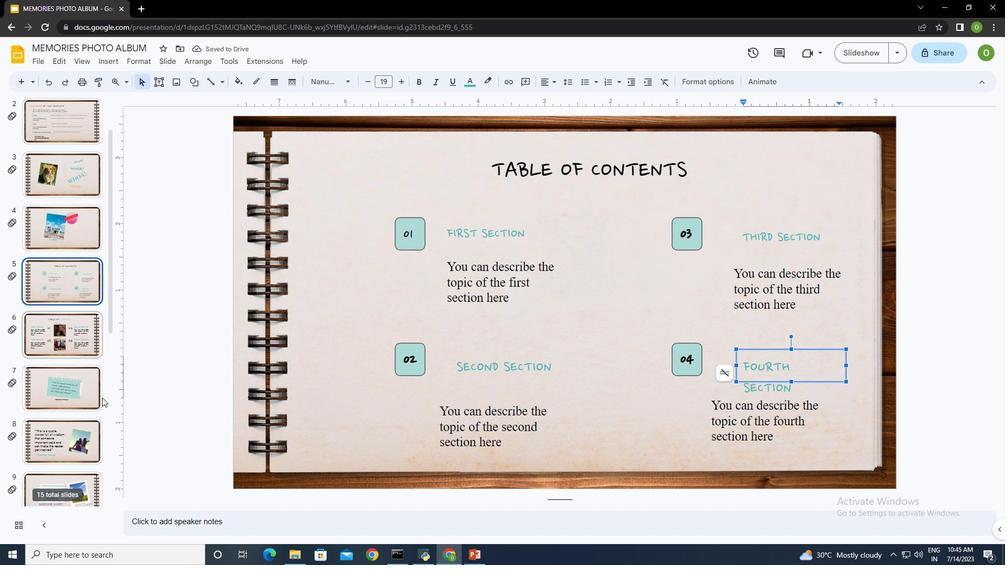 
Action: Mouse moved to (102, 396)
Screenshot: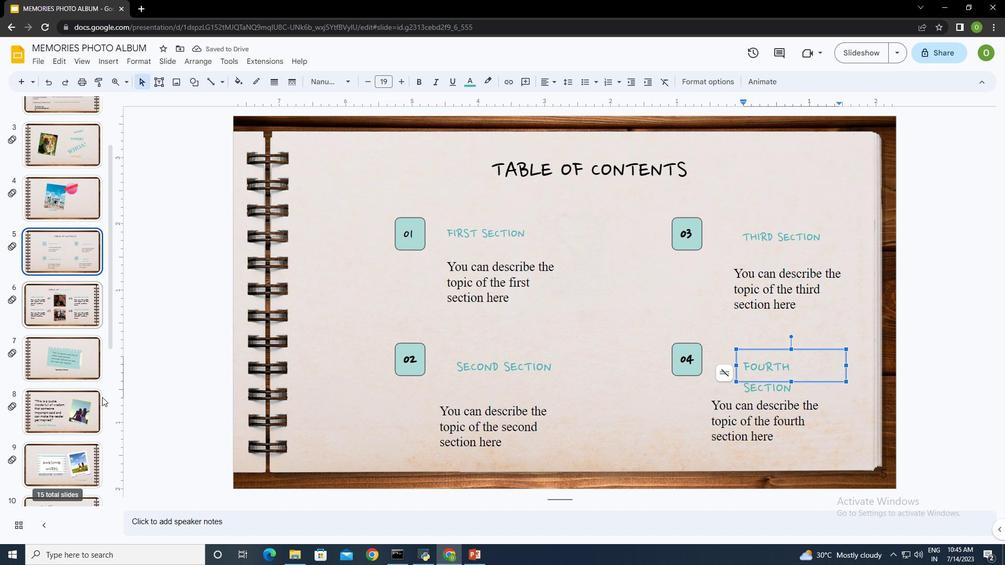 
Action: Mouse scrolled (102, 396) with delta (0, 0)
Screenshot: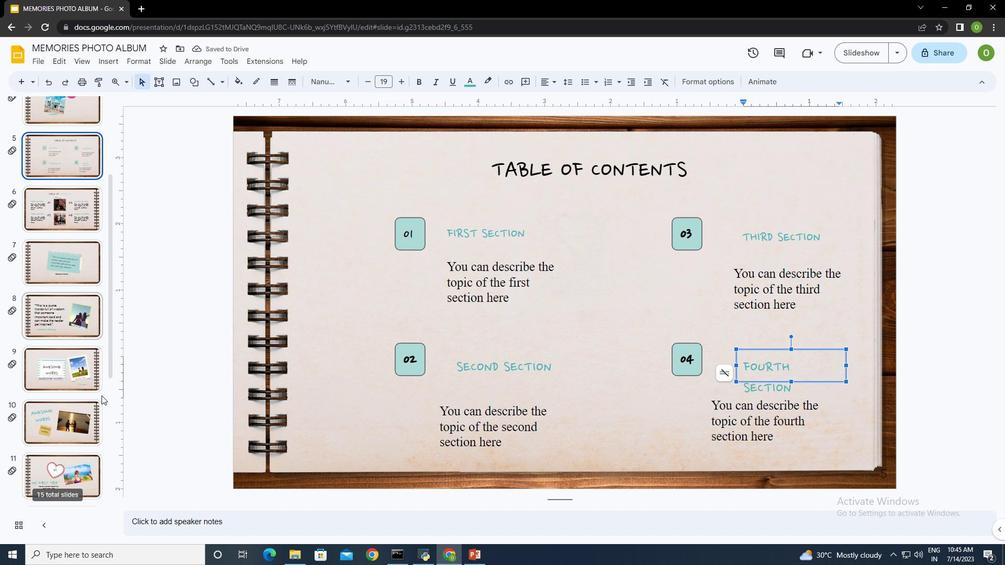 
Action: Mouse moved to (101, 395)
Screenshot: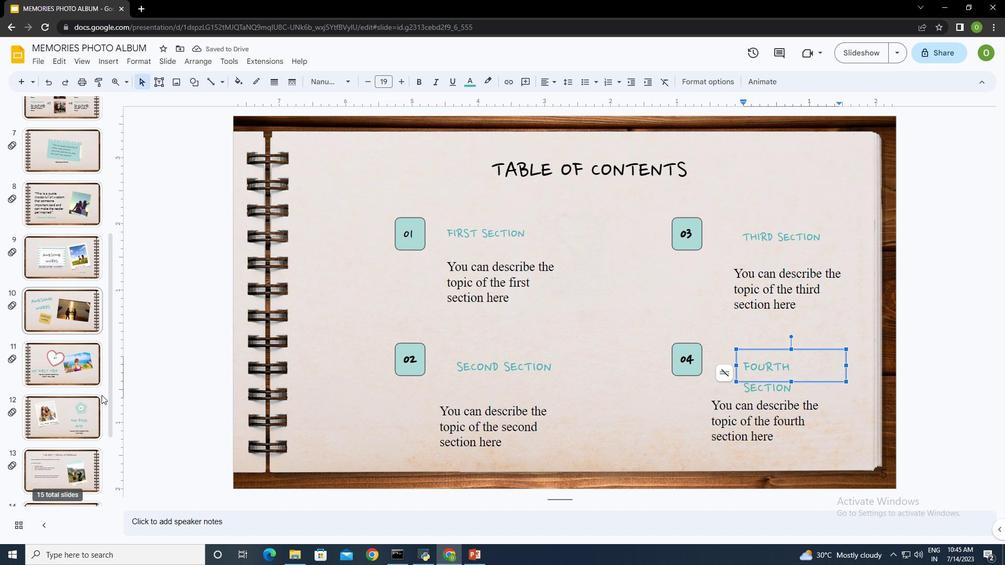 
Action: Mouse scrolled (101, 394) with delta (0, 0)
Screenshot: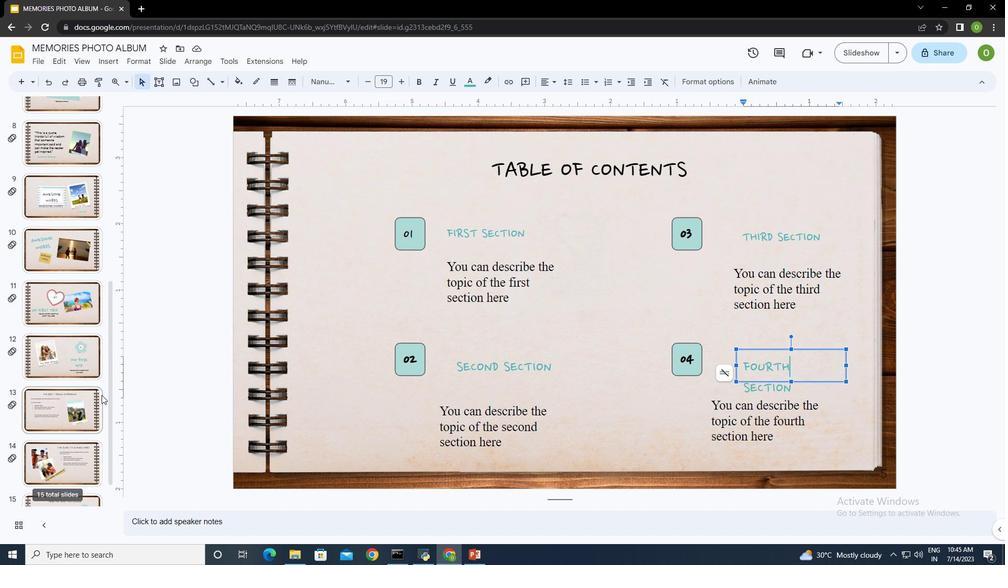 
Action: Mouse scrolled (101, 394) with delta (0, 0)
Screenshot: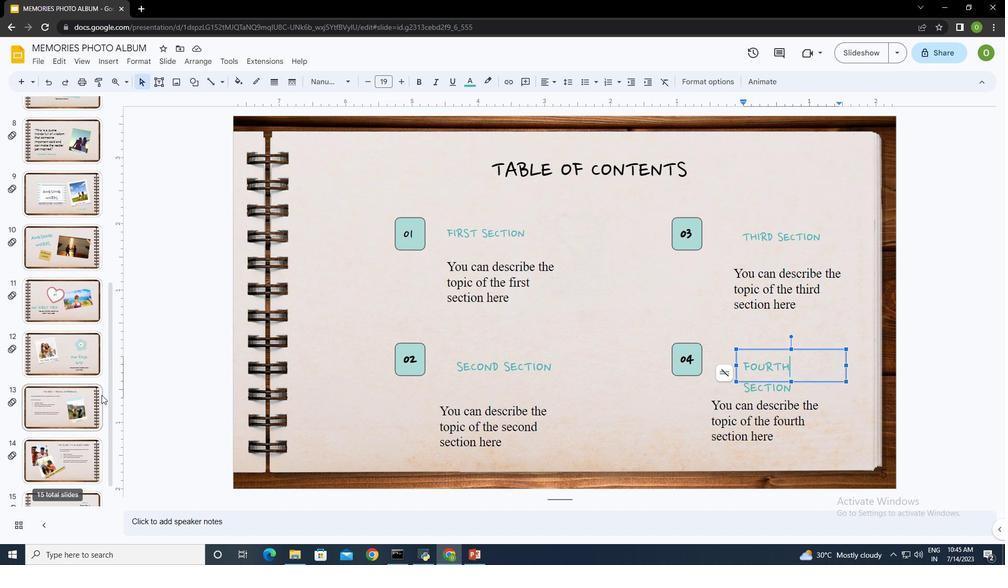 
Action: Mouse scrolled (101, 394) with delta (0, 0)
Screenshot: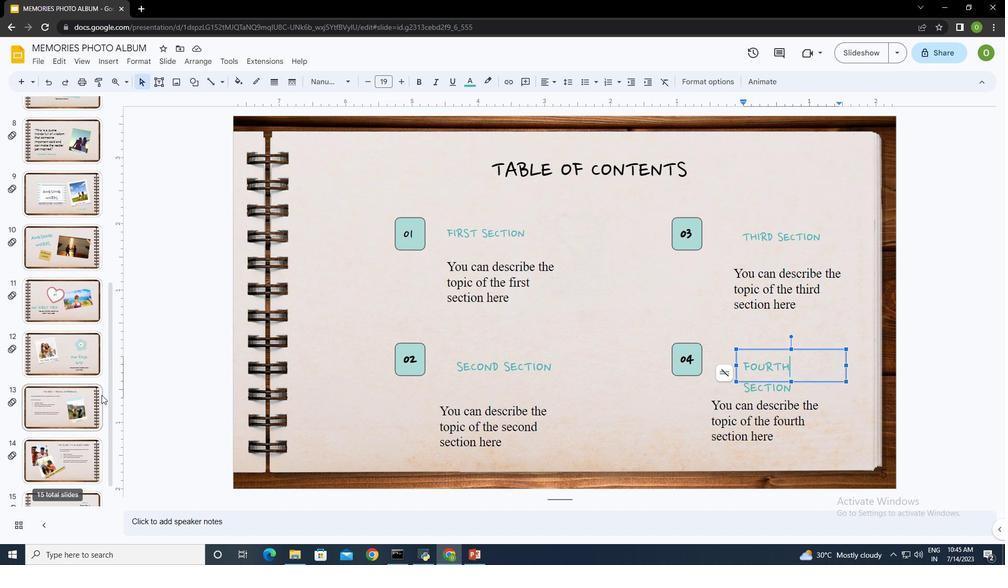 
Action: Mouse scrolled (101, 394) with delta (0, 0)
Screenshot: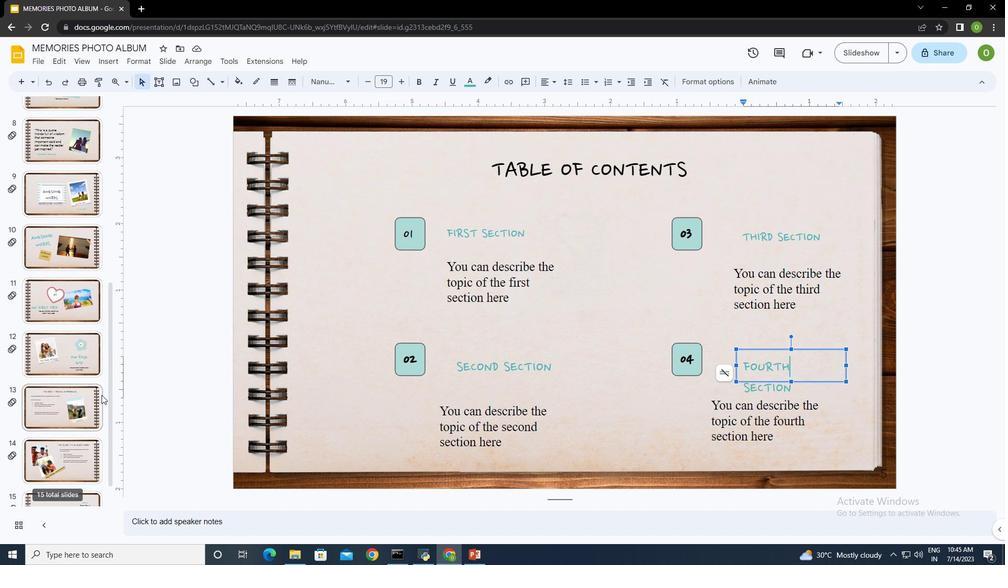 
Action: Mouse scrolled (101, 394) with delta (0, 0)
Screenshot: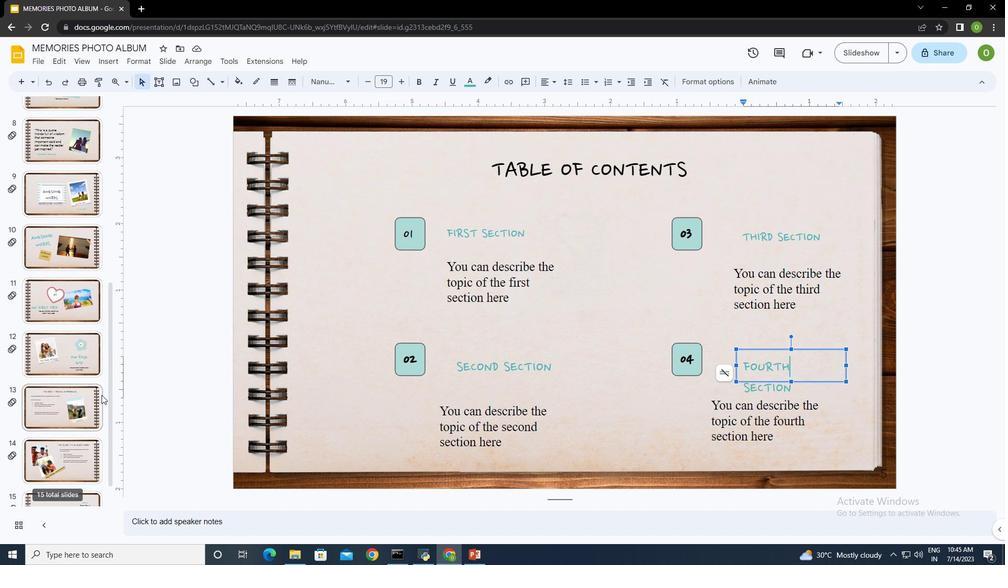 
Action: Mouse scrolled (101, 394) with delta (0, 0)
Screenshot: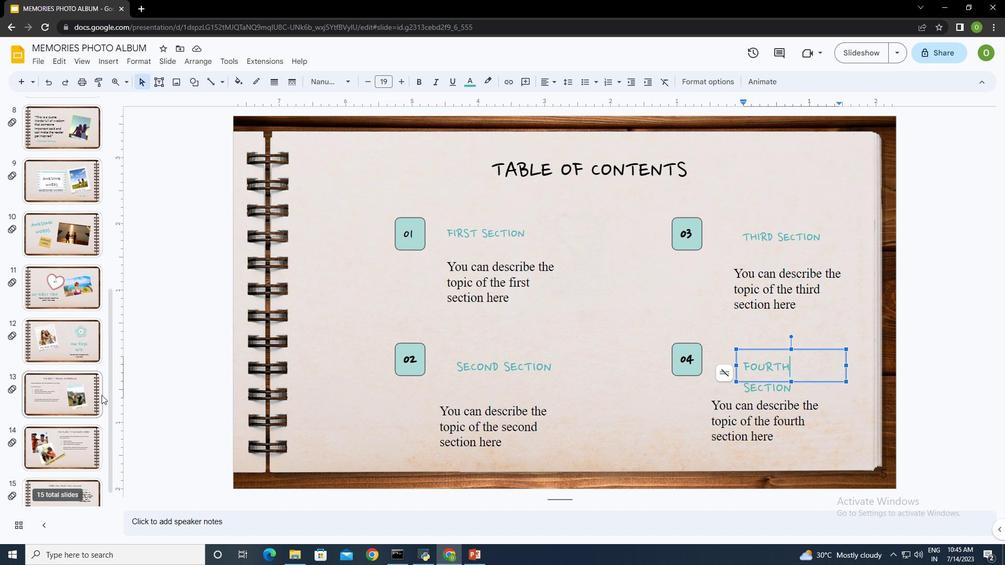 
Action: Mouse moved to (57, 480)
Screenshot: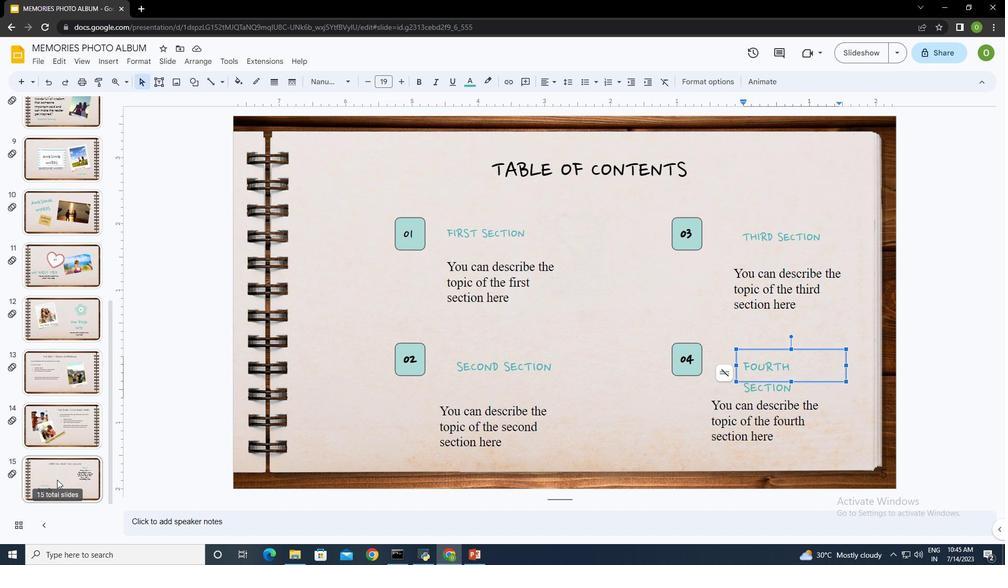
Action: Mouse pressed left at (57, 480)
Screenshot: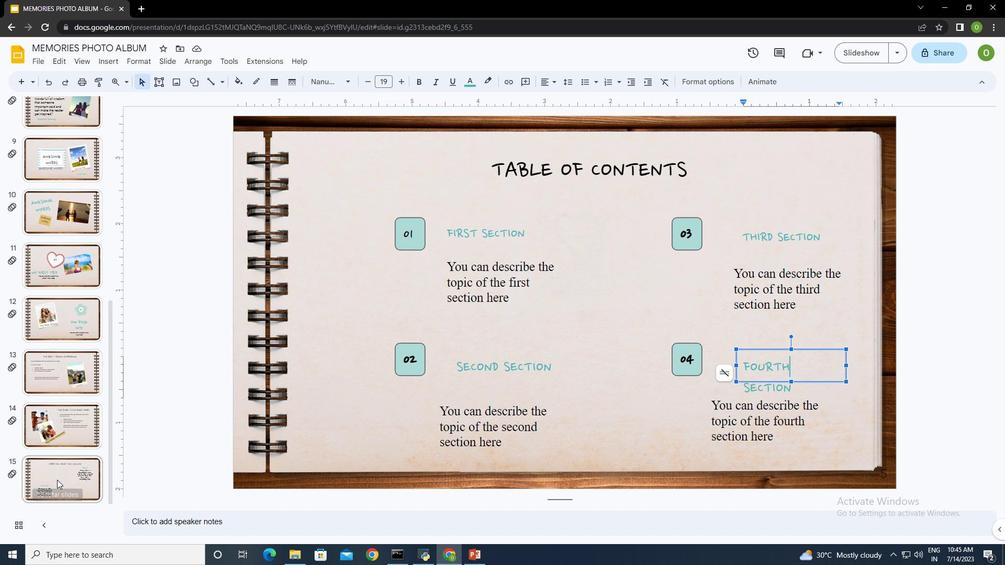 
Action: Mouse moved to (446, 422)
Screenshot: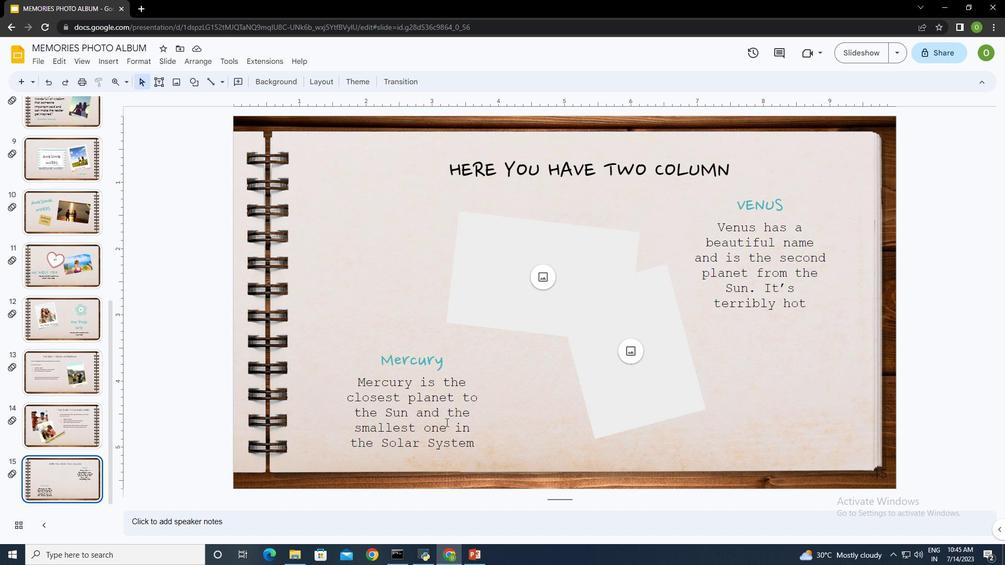 
Action: Mouse scrolled (446, 421) with delta (0, 0)
Screenshot: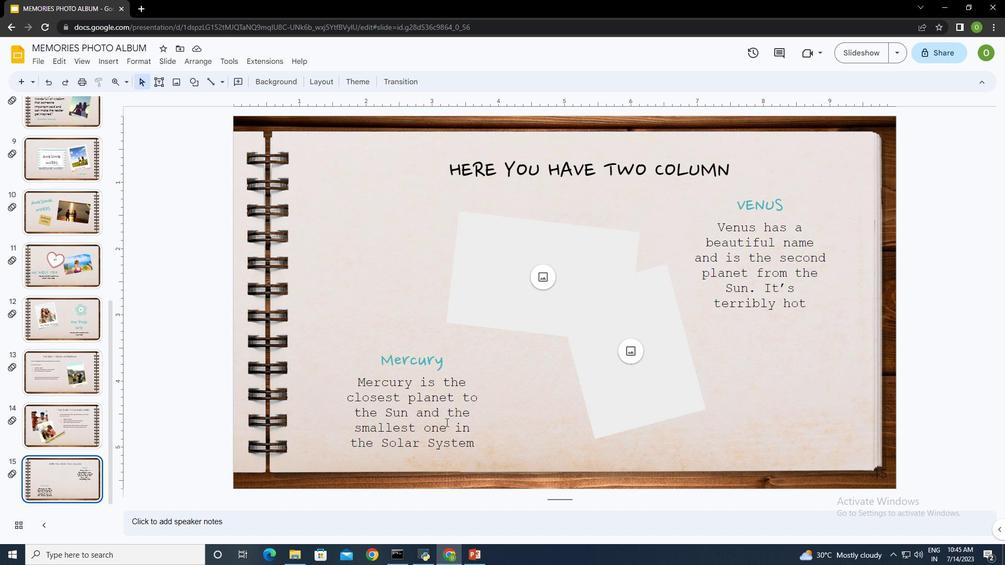 
Action: Mouse scrolled (446, 421) with delta (0, 0)
Screenshot: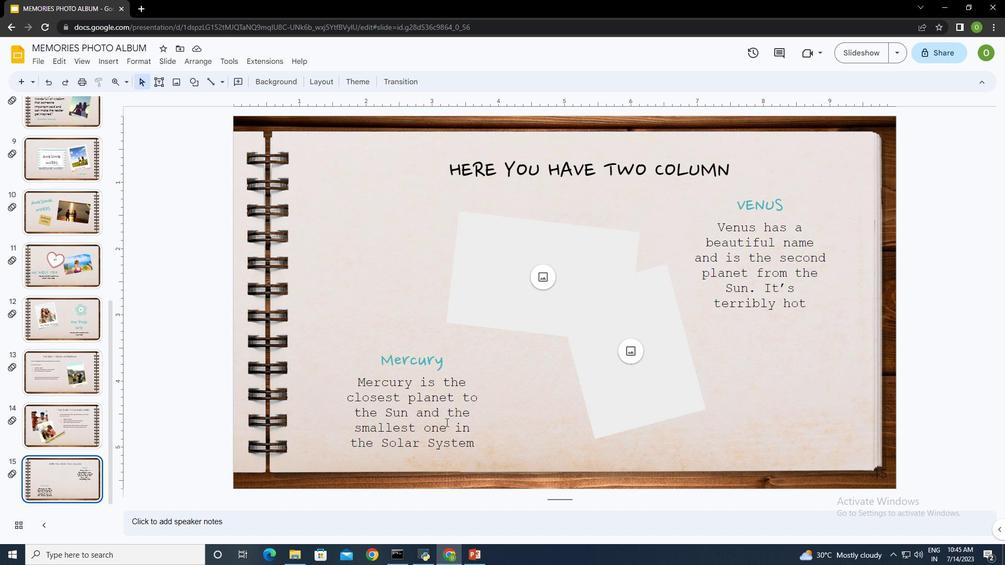 
Action: Mouse moved to (494, 420)
Screenshot: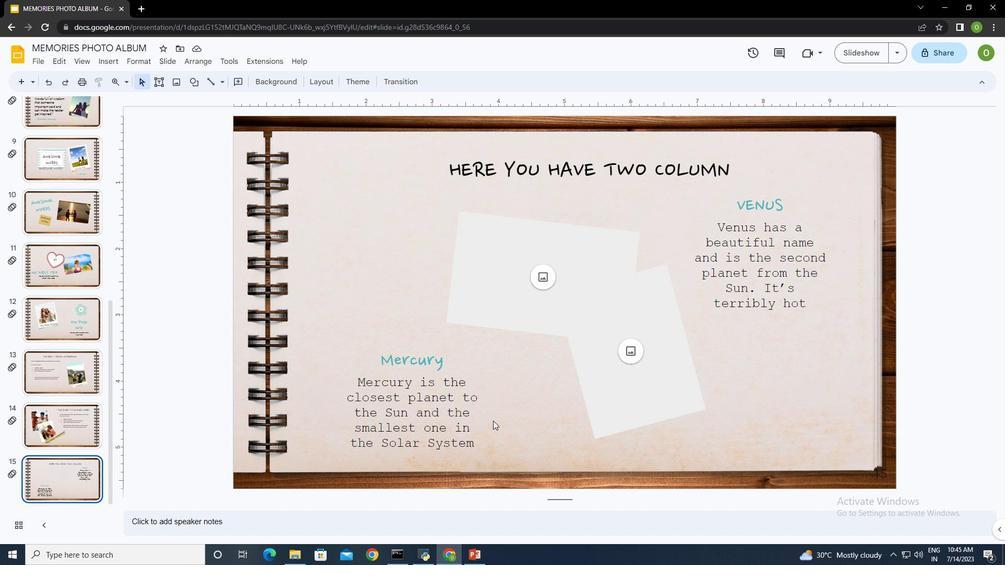 
Action: Mouse pressed left at (494, 420)
Screenshot: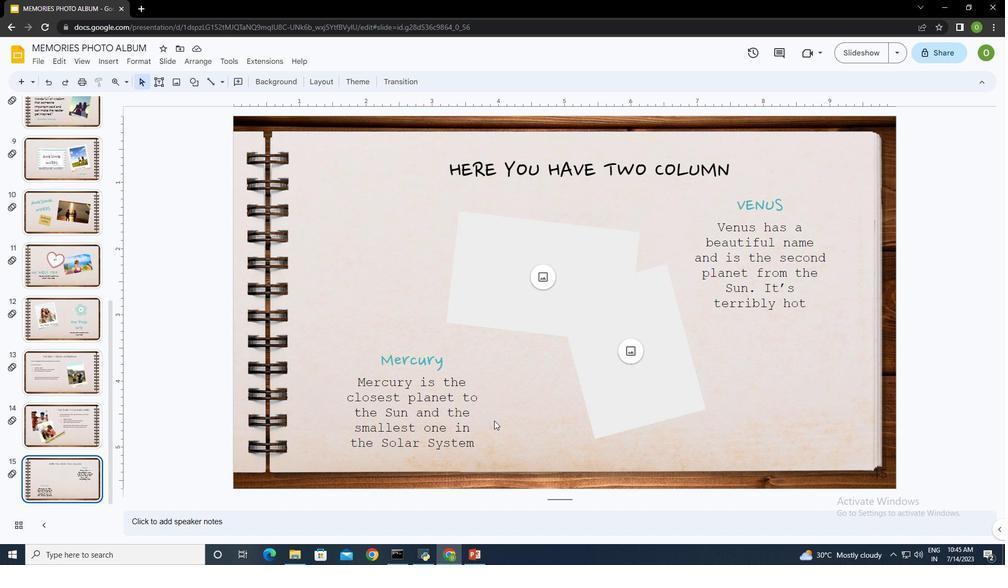 
Action: Mouse moved to (532, 273)
Screenshot: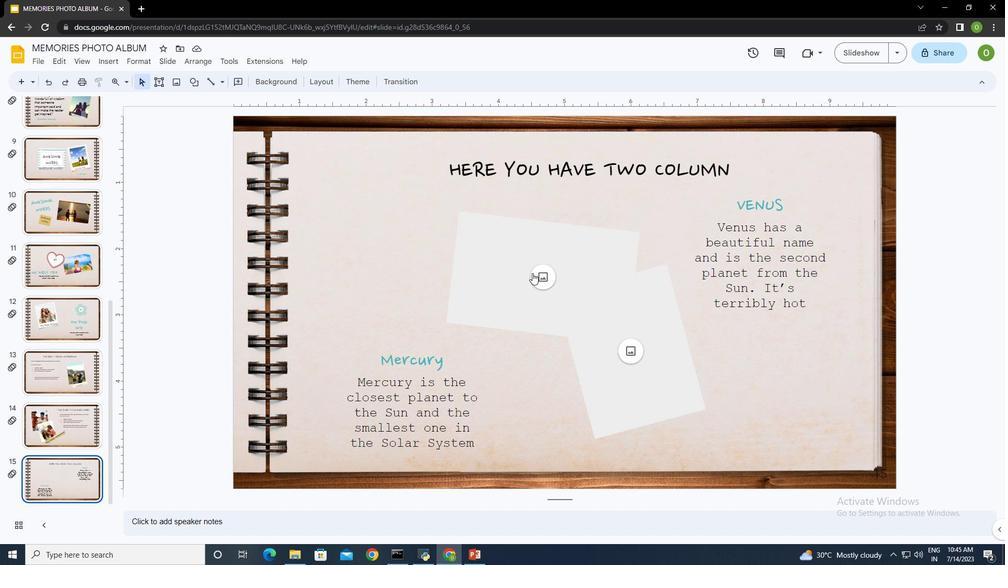 
Action: Mouse pressed left at (532, 273)
Screenshot: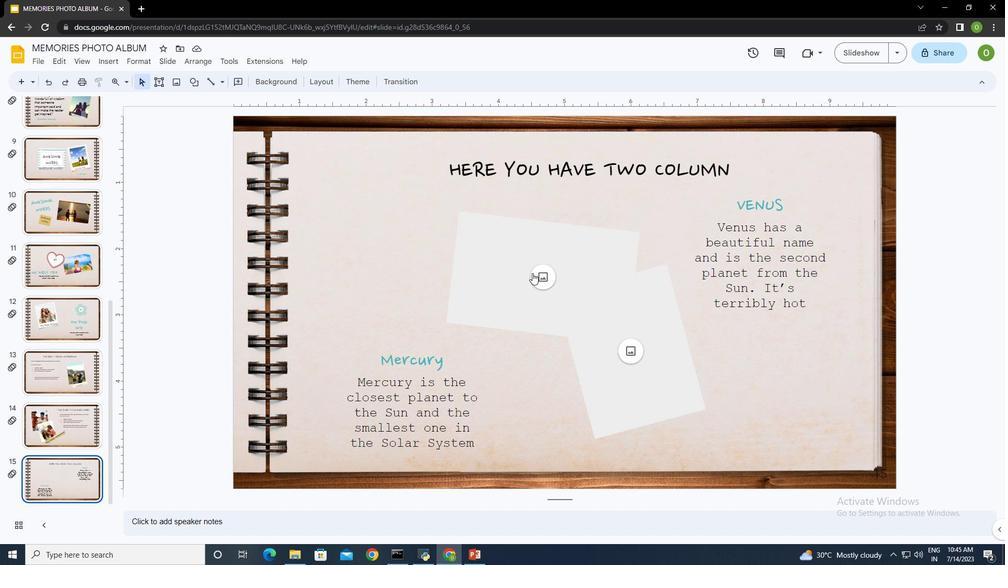 
Action: Mouse moved to (574, 282)
Screenshot: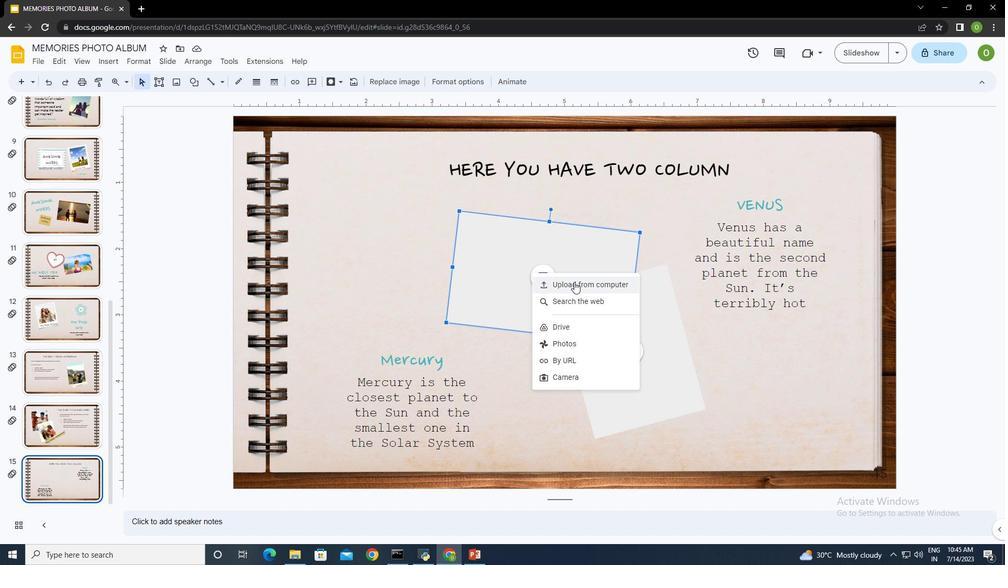 
Action: Mouse pressed left at (574, 282)
Screenshot: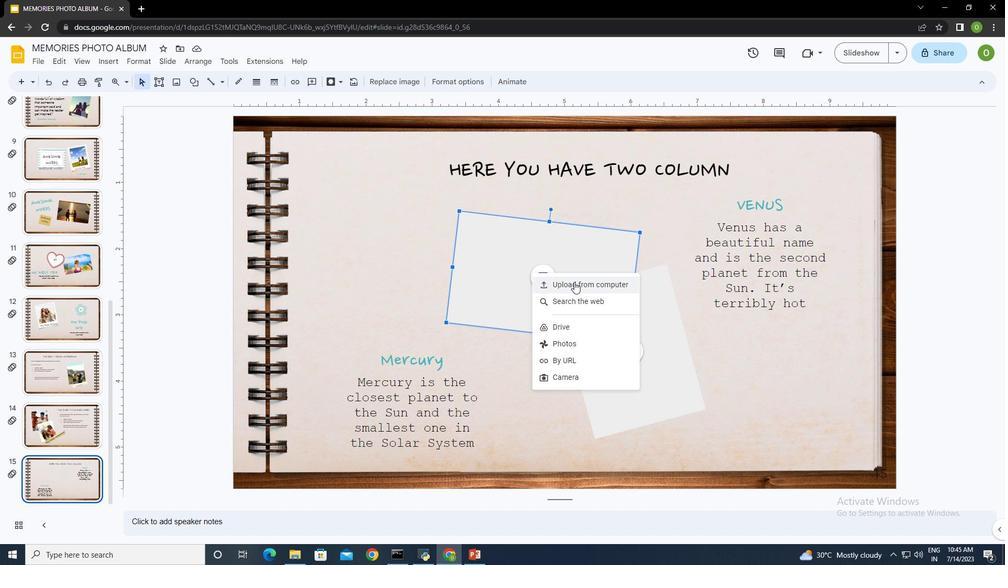 
Action: Mouse moved to (356, 205)
Screenshot: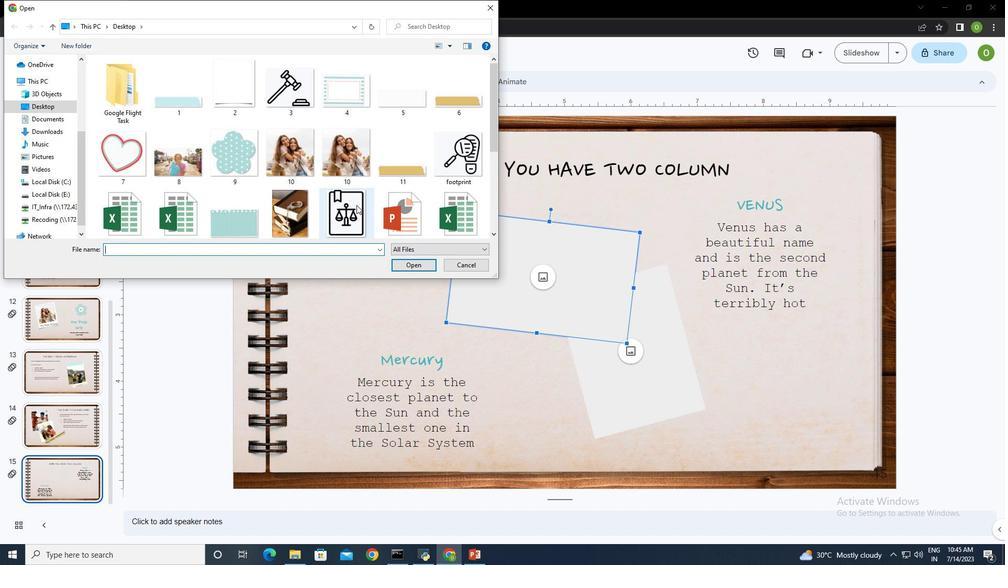 
Action: Mouse scrolled (356, 204) with delta (0, 0)
Screenshot: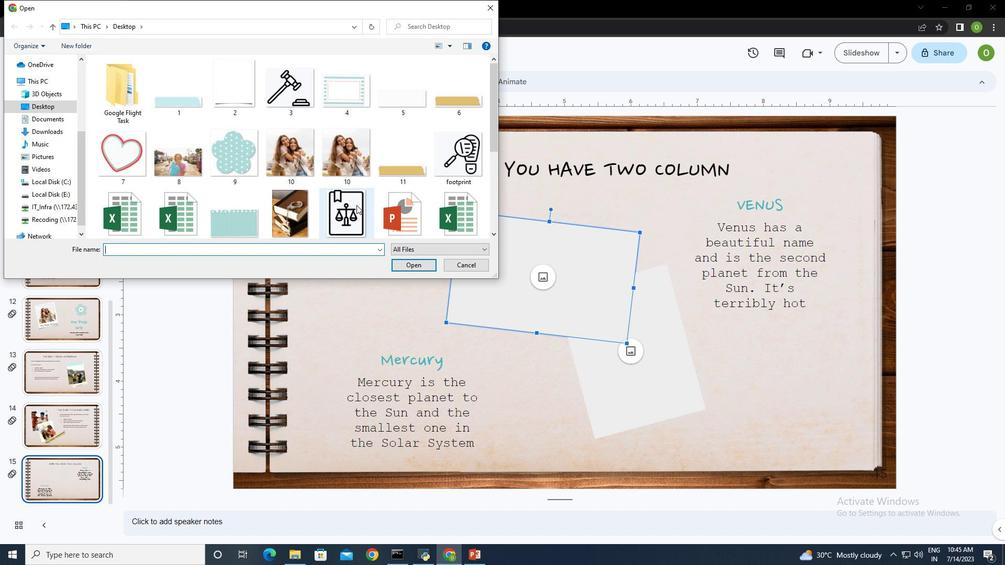 
Action: Mouse moved to (356, 205)
Screenshot: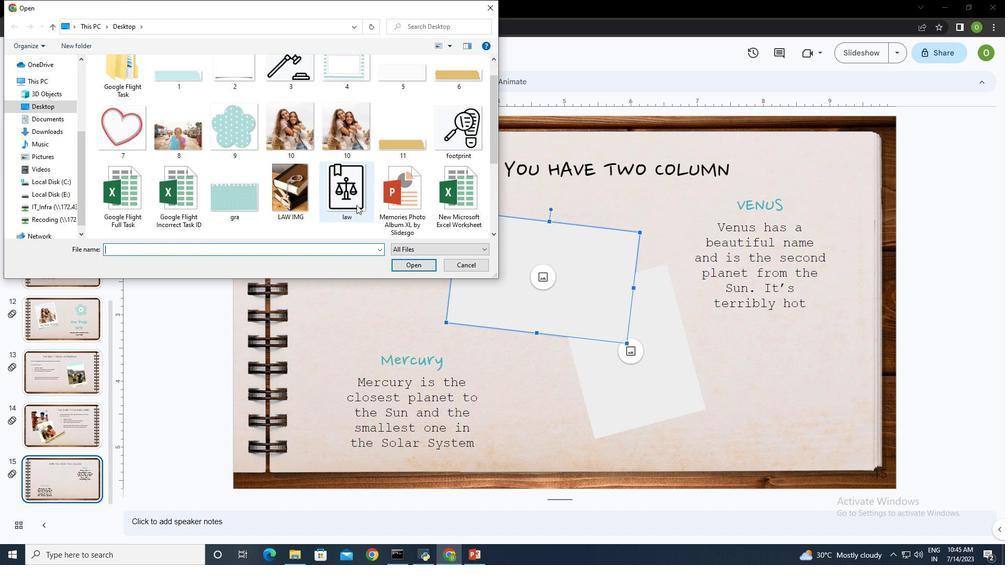 
Action: Mouse scrolled (356, 204) with delta (0, 0)
Screenshot: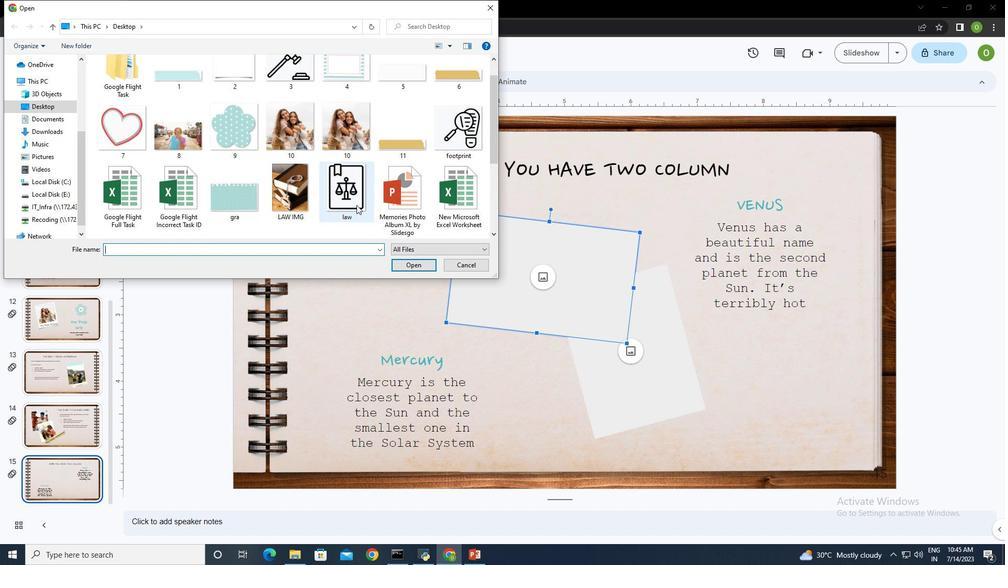 
Action: Mouse moved to (356, 204)
Screenshot: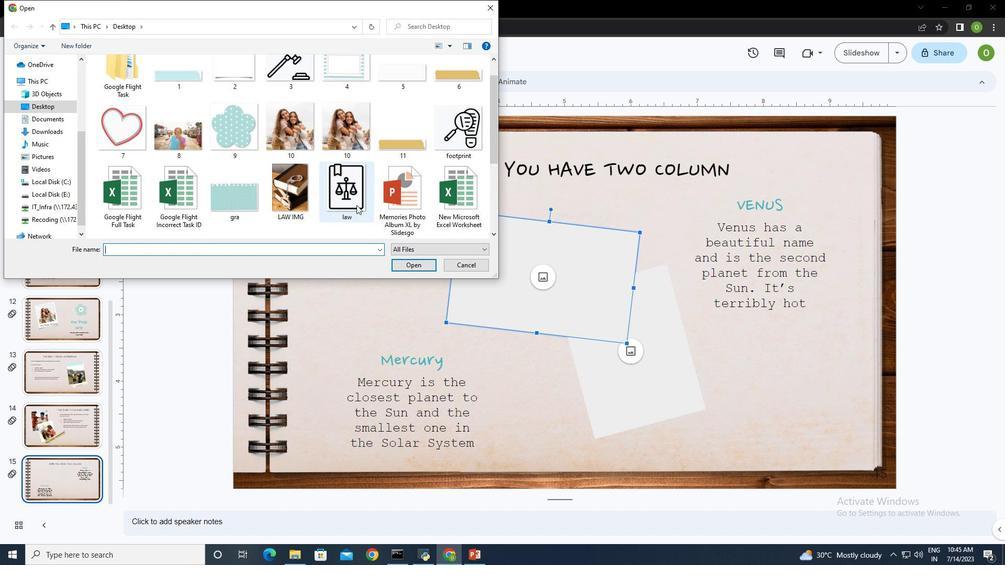 
Action: Mouse scrolled (356, 205) with delta (0, 0)
Screenshot: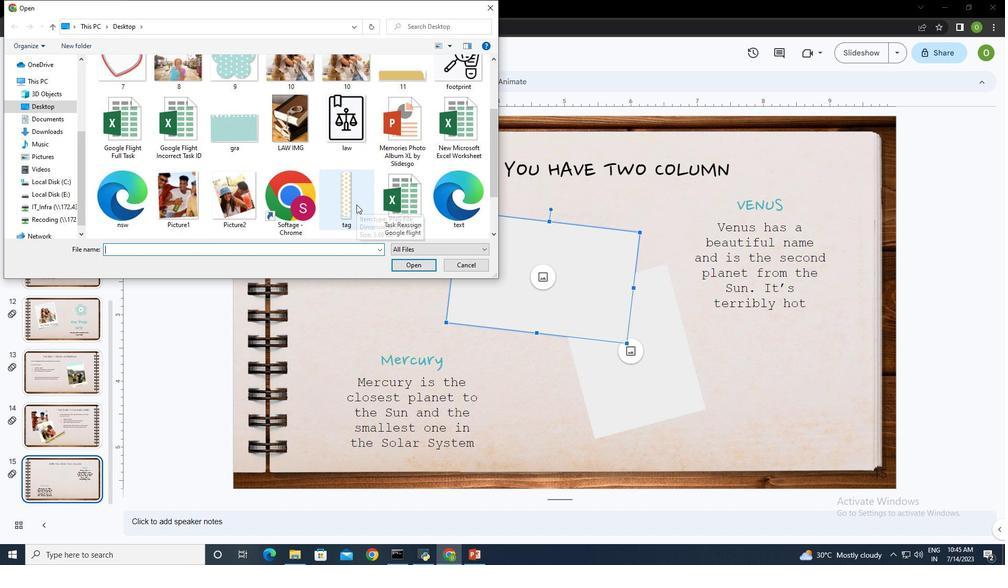 
Action: Mouse scrolled (356, 205) with delta (0, 0)
Screenshot: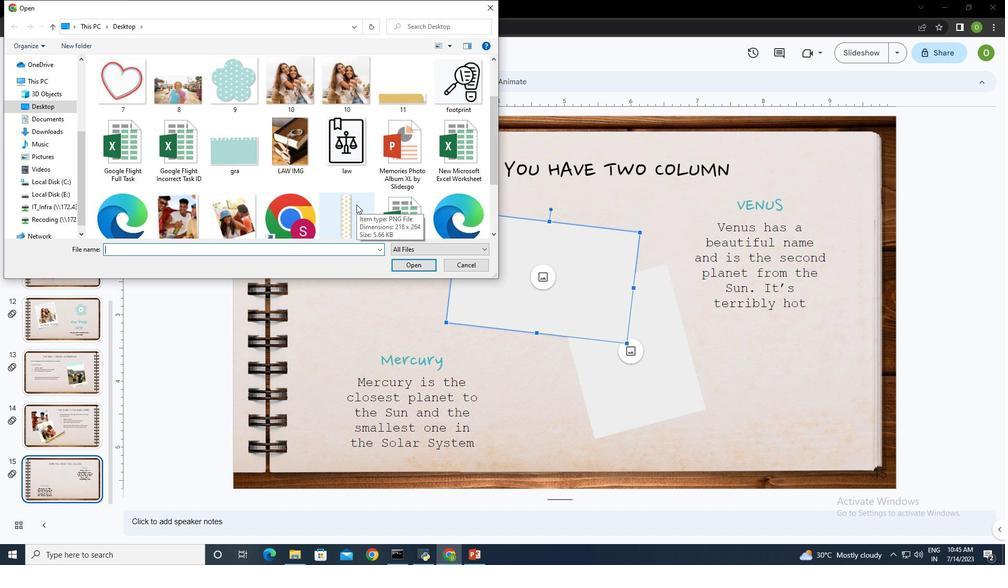 
Action: Mouse moved to (182, 162)
Screenshot: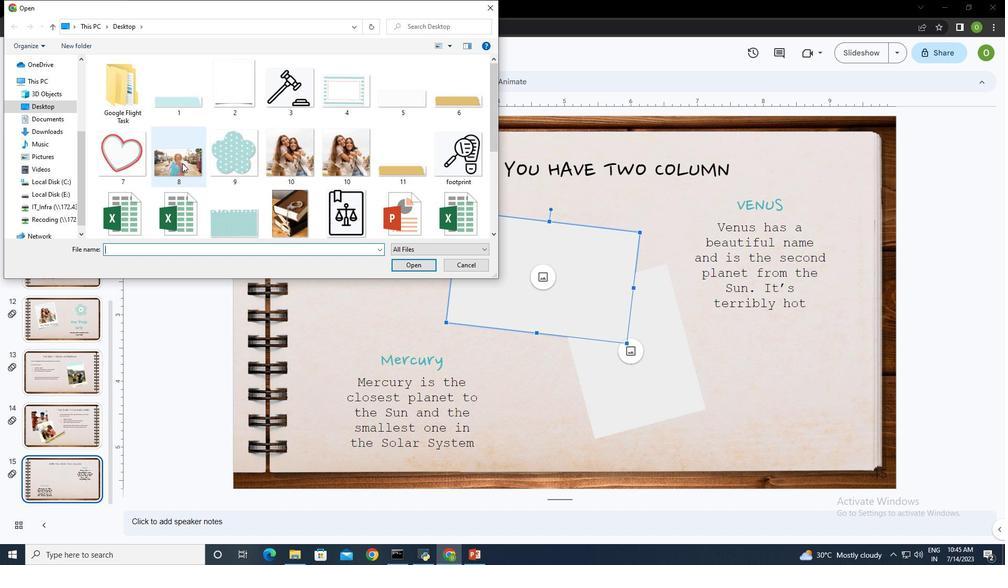 
Action: Mouse pressed left at (182, 162)
Screenshot: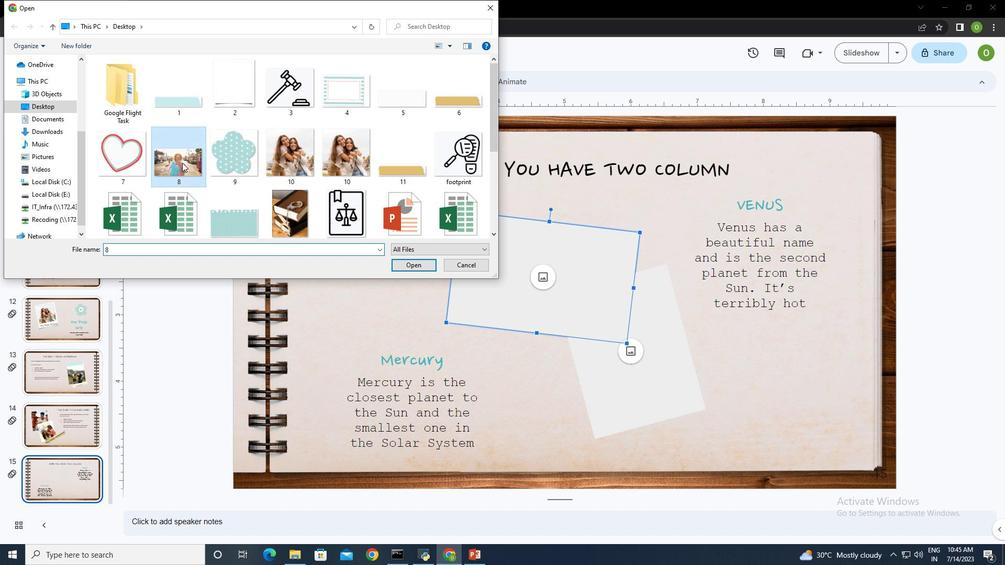 
Action: Mouse moved to (412, 263)
Screenshot: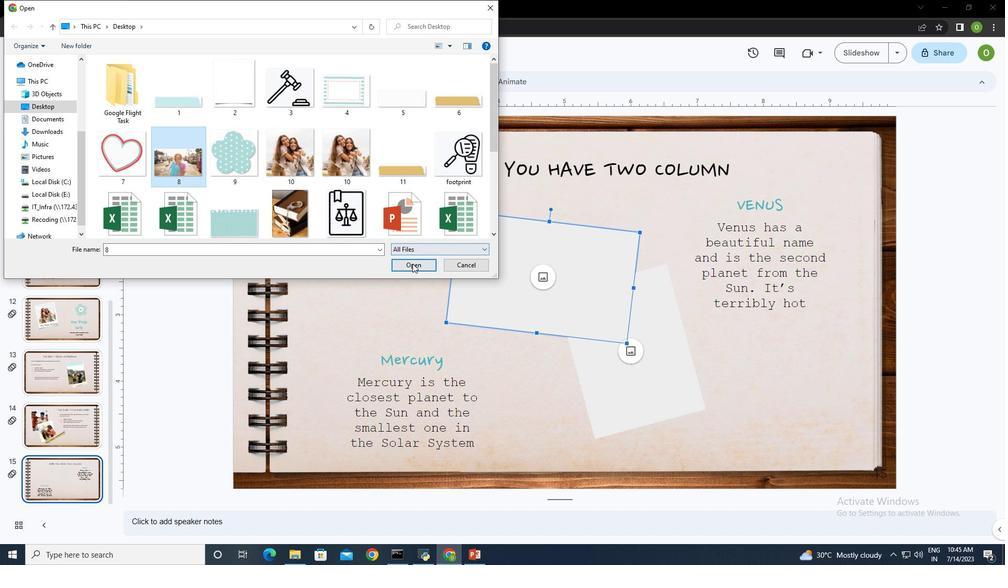 
Action: Mouse pressed left at (412, 263)
Screenshot: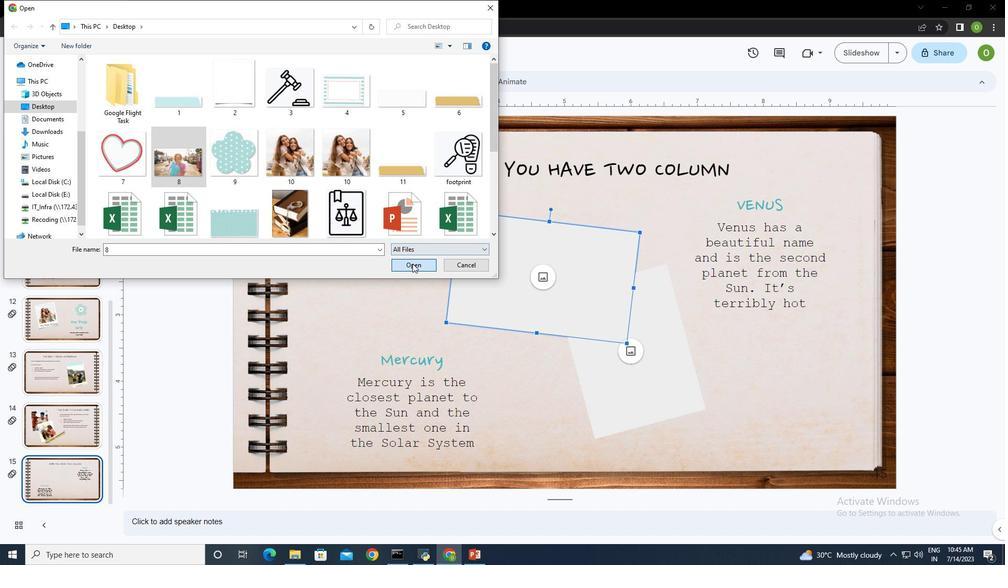 
Action: Mouse moved to (610, 315)
Screenshot: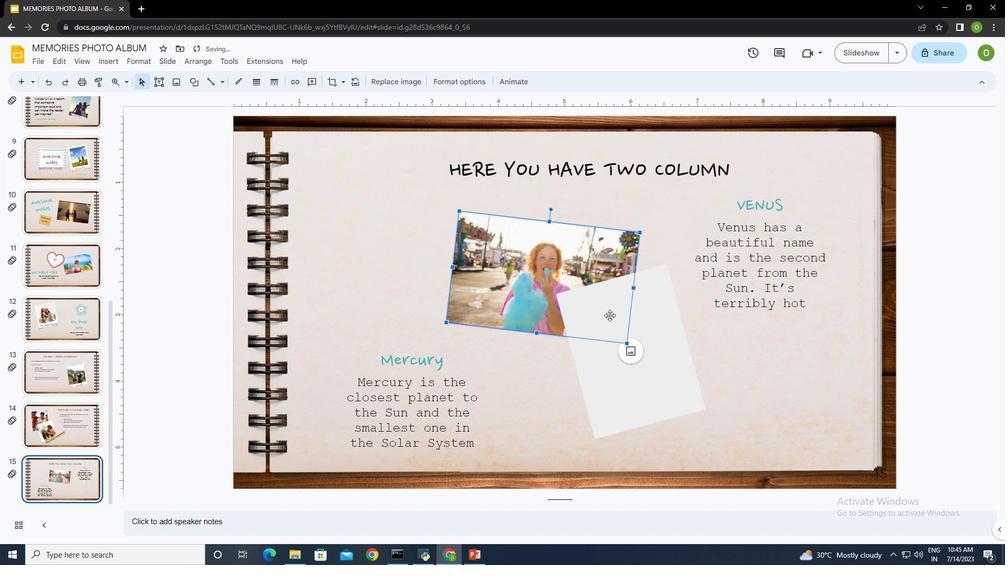 
Action: Mouse pressed left at (610, 315)
Screenshot: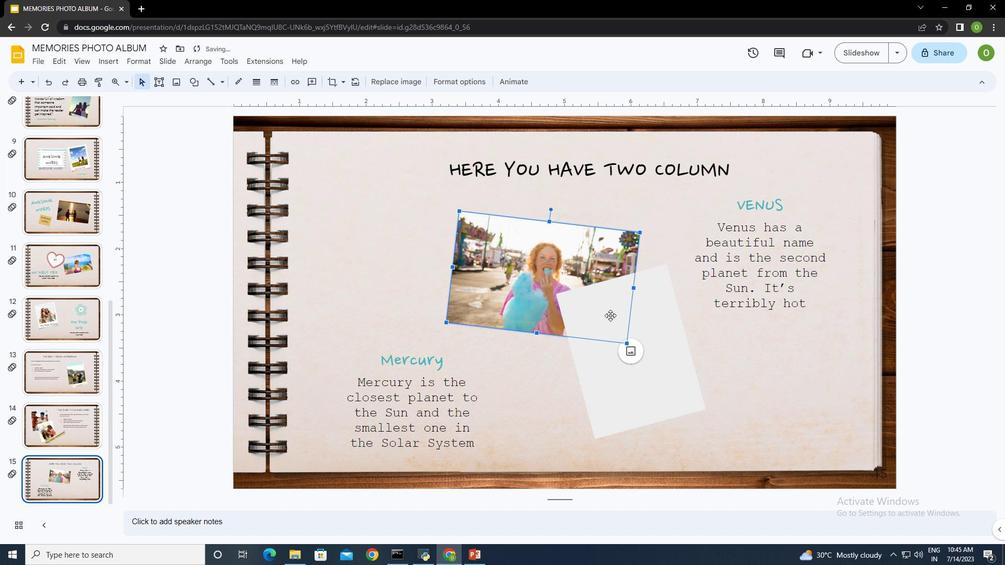 
Action: Mouse moved to (629, 350)
Screenshot: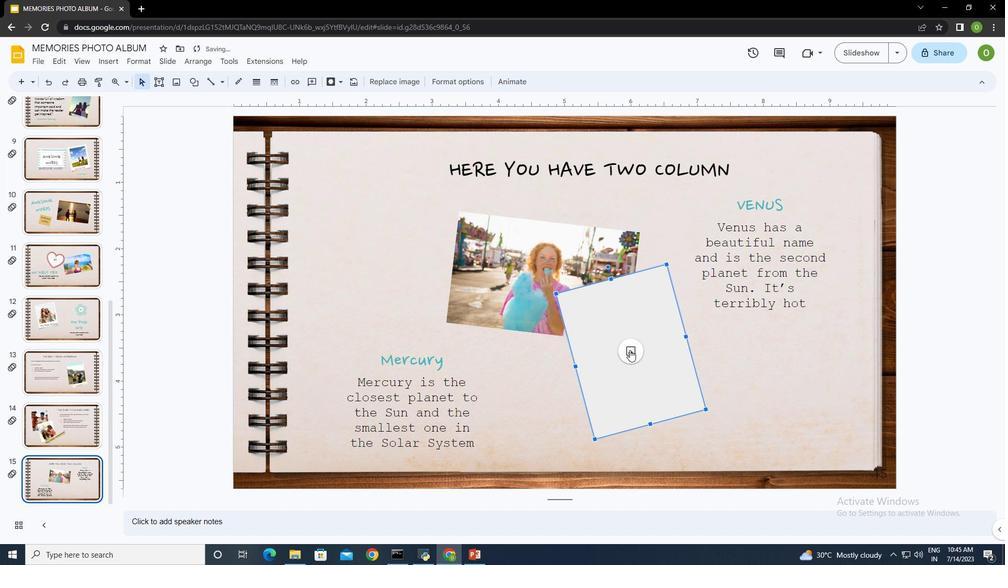 
Action: Mouse pressed left at (629, 350)
Screenshot: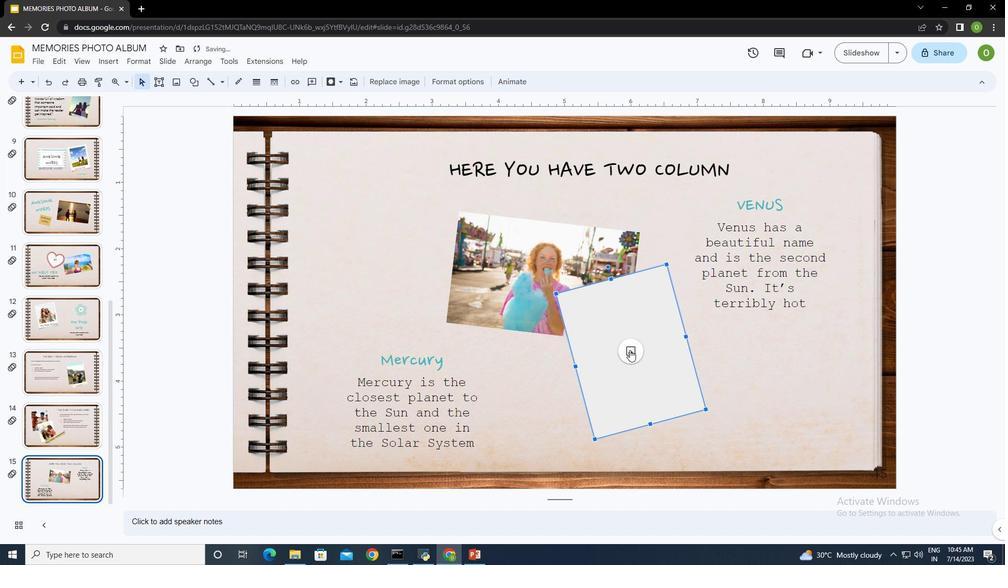 
Action: Mouse moved to (680, 376)
Screenshot: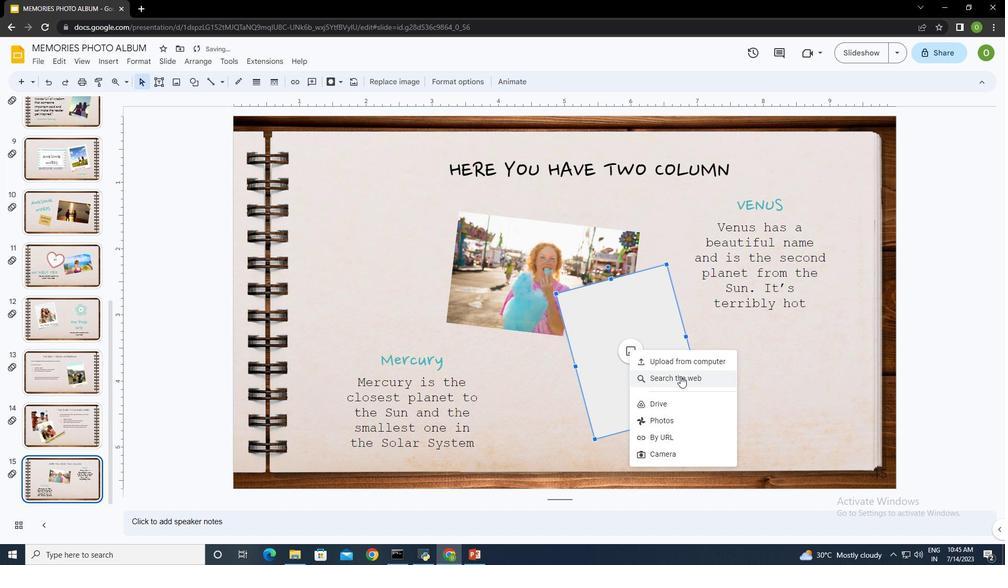 
Action: Mouse pressed left at (680, 376)
Screenshot: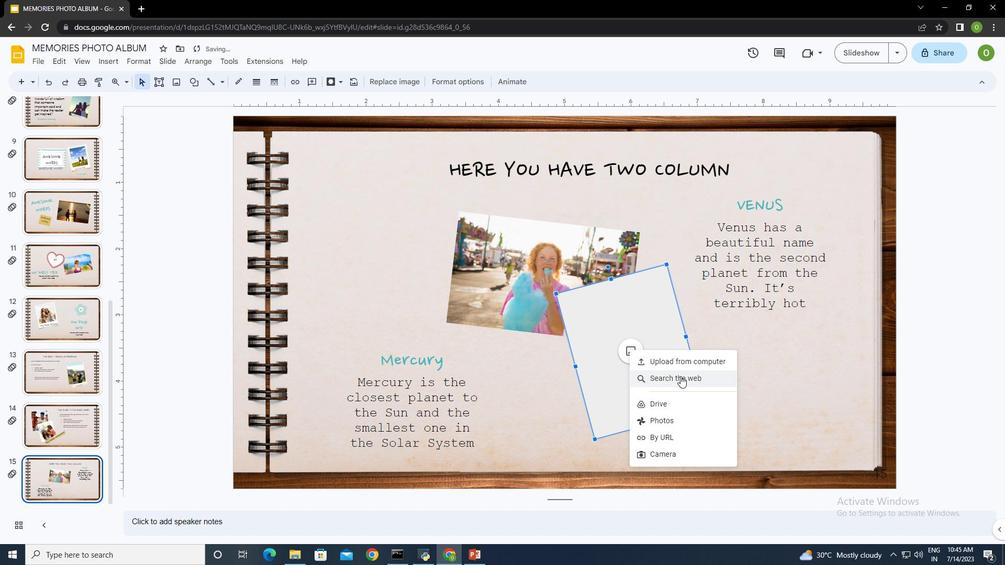 
Action: Mouse moved to (896, 88)
Screenshot: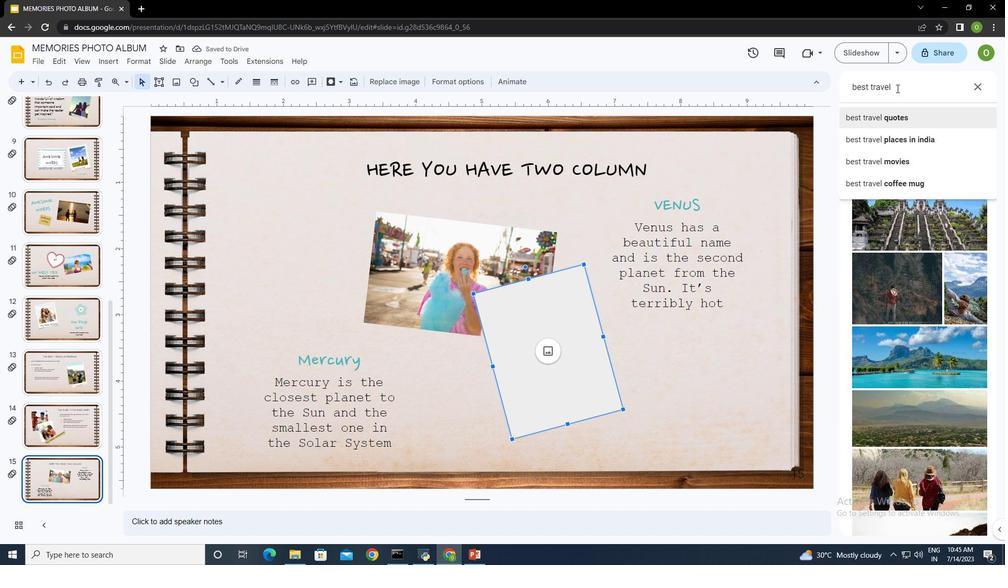 
Action: Mouse pressed left at (896, 88)
Screenshot: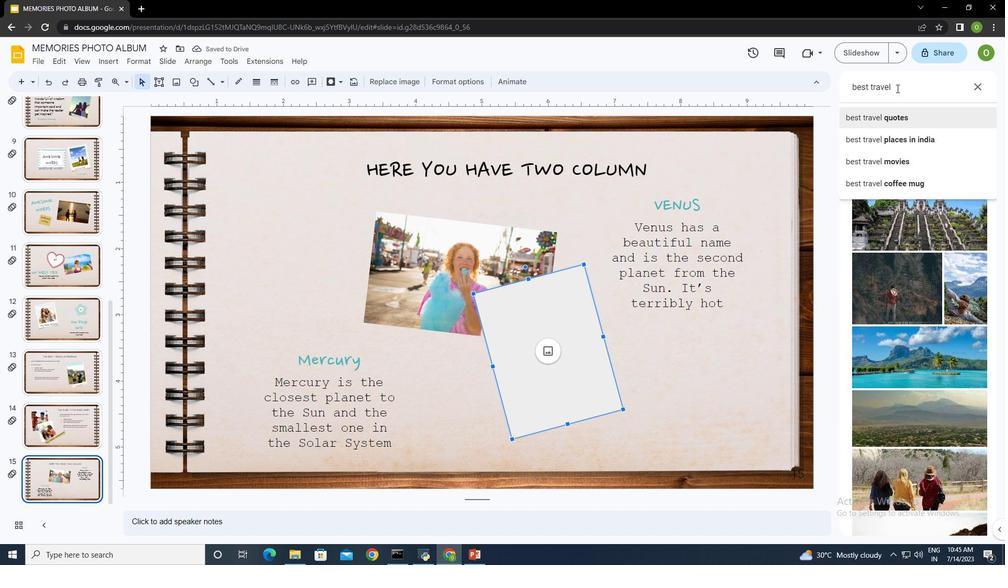 
Action: Key pressed <Key.backspace><Key.backspace><Key.backspace><Key.backspace><Key.backspace><Key.backspace><Key.backspace><Key.backspace><Key.backspace><Key.backspace><Key.backspace><Key.backspace><Key.backspace><Key.backspace><Key.backspace><Key.backspace><Key.backspace><Key.backspace><Key.backspace><Key.backspace><Key.backspace><Key.backspace><Key.backspace><Key.backspace><Key.backspace>fr<Key.backspace>riends<Key.enter>
Screenshot: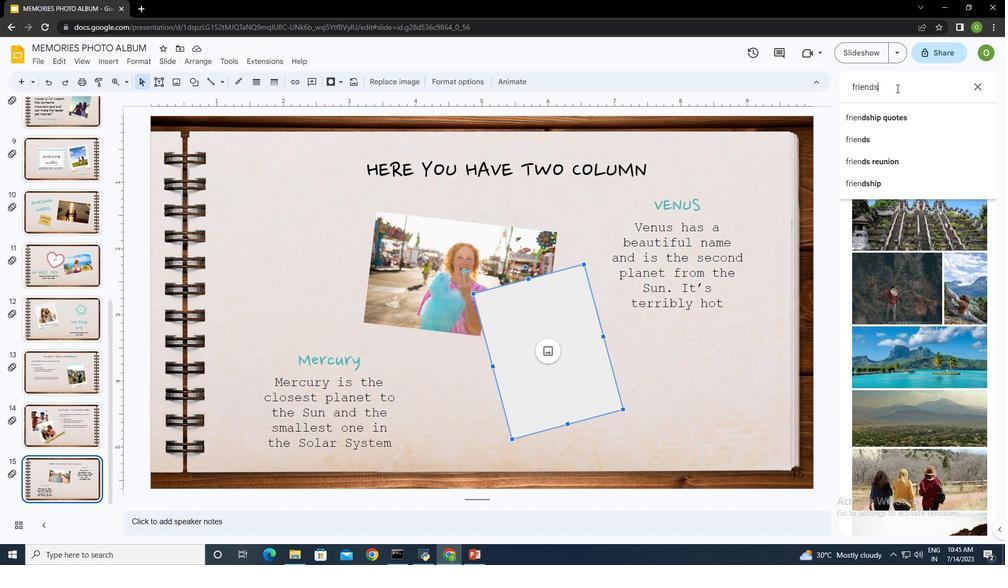 
Action: Mouse moved to (907, 285)
Screenshot: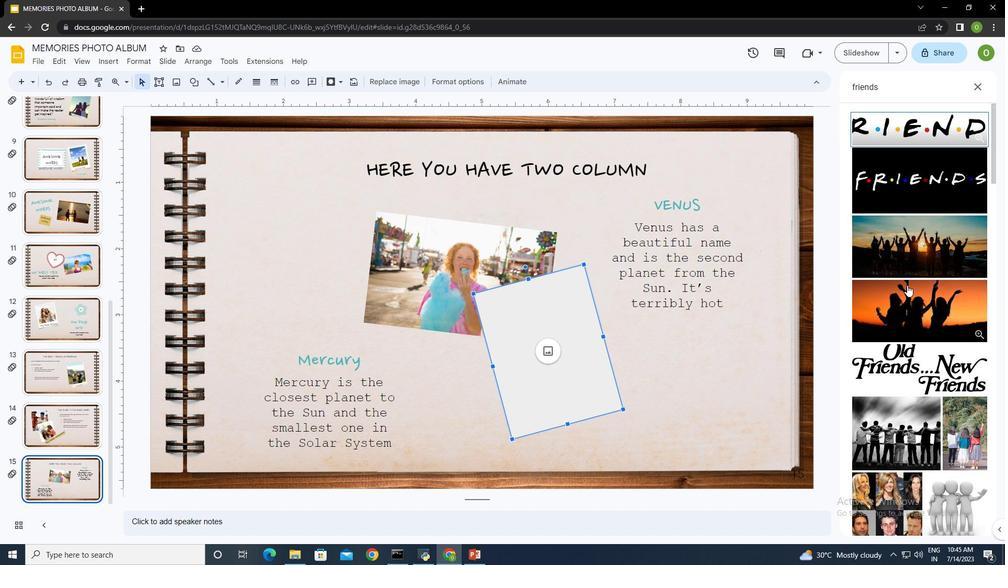 
Action: Mouse scrolled (907, 285) with delta (0, 0)
Screenshot: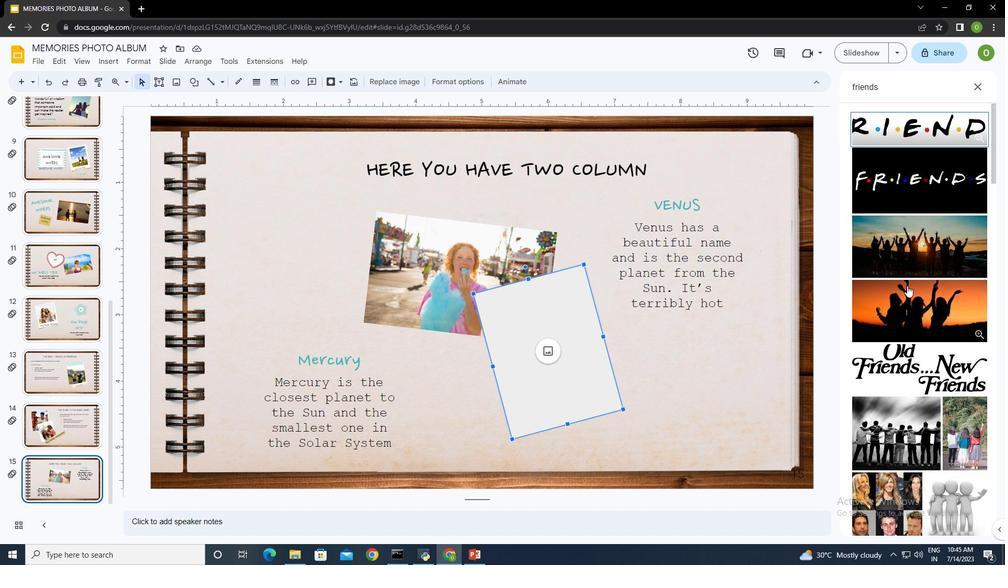 
Action: Mouse scrolled (907, 285) with delta (0, 0)
Screenshot: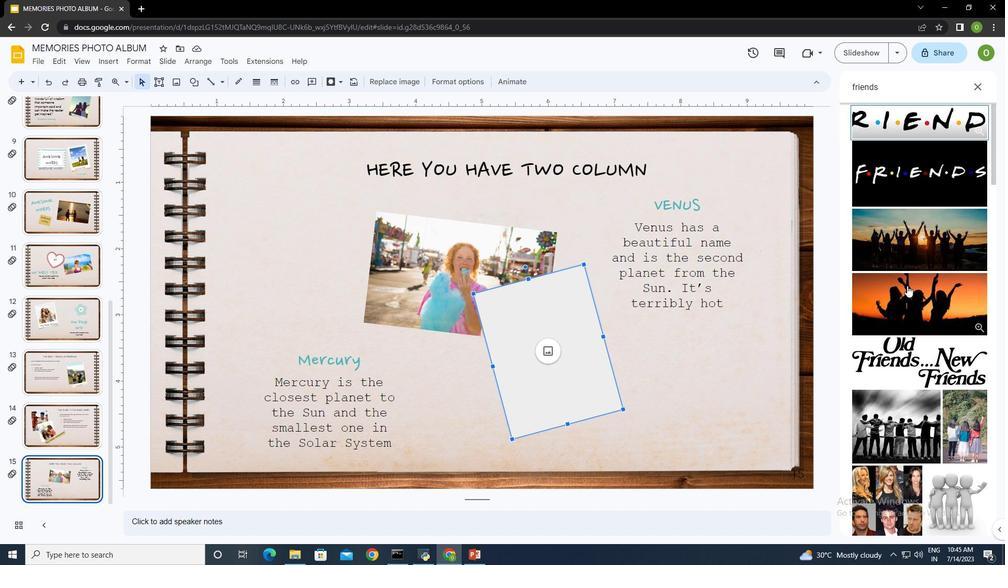
Action: Mouse scrolled (907, 285) with delta (0, 0)
Screenshot: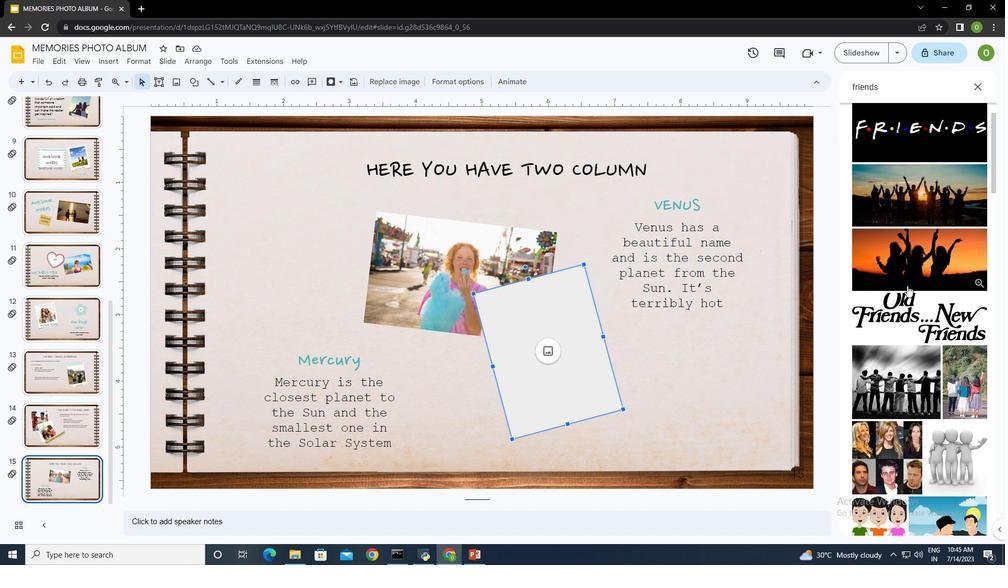
Action: Mouse scrolled (907, 285) with delta (0, 0)
Screenshot: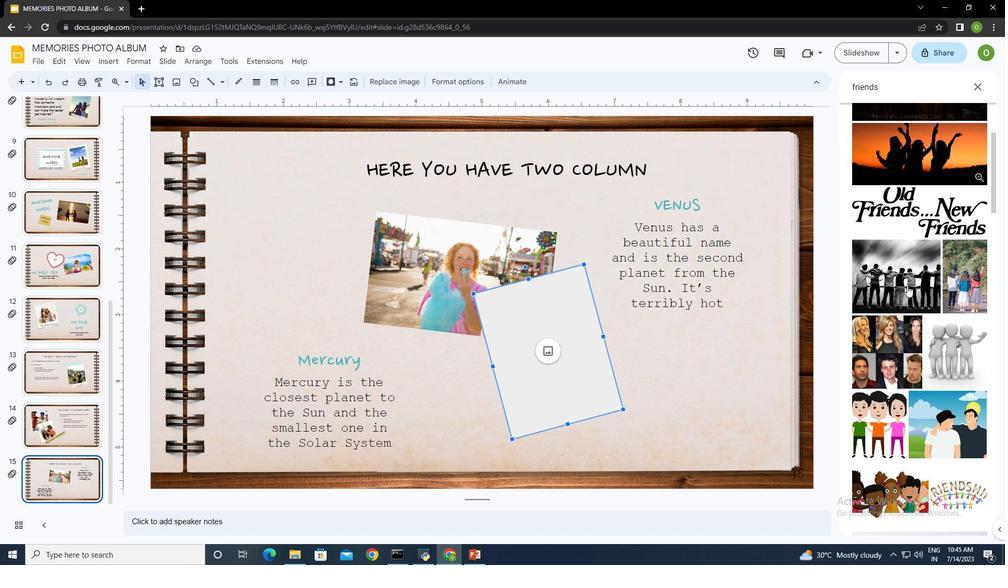 
Action: Mouse scrolled (907, 285) with delta (0, 0)
Screenshot: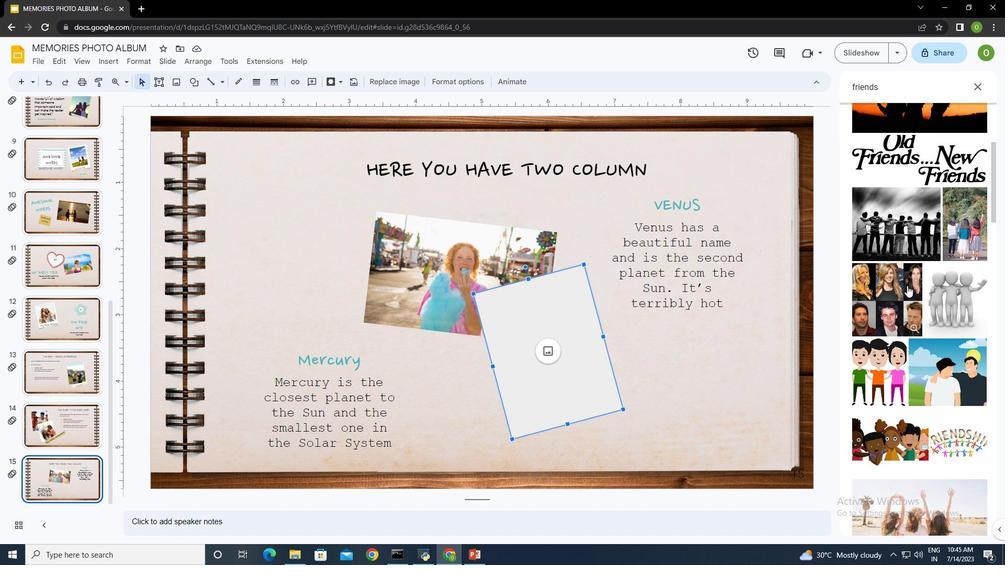 
Action: Mouse scrolled (907, 285) with delta (0, 0)
Screenshot: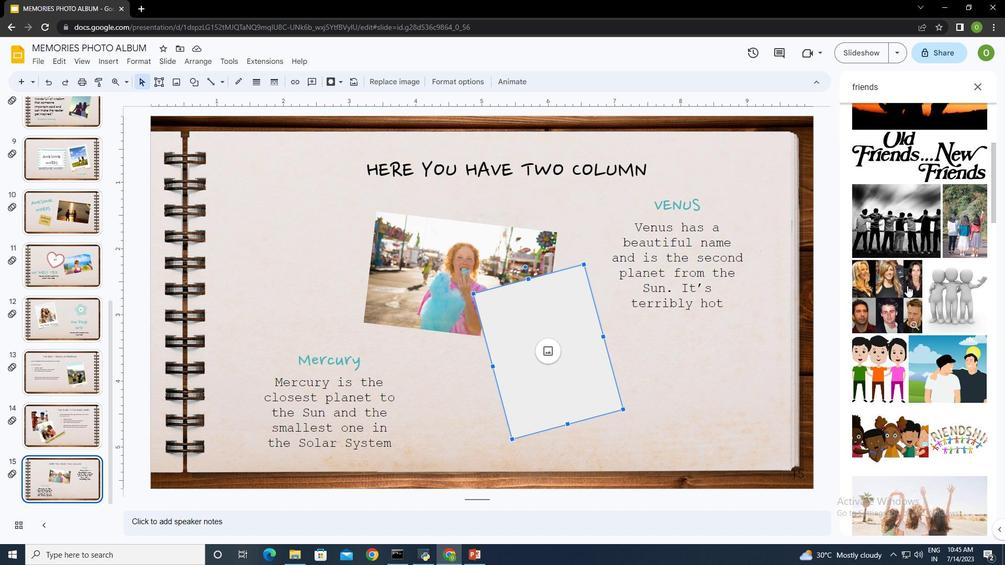 
Action: Mouse scrolled (907, 285) with delta (0, 0)
Screenshot: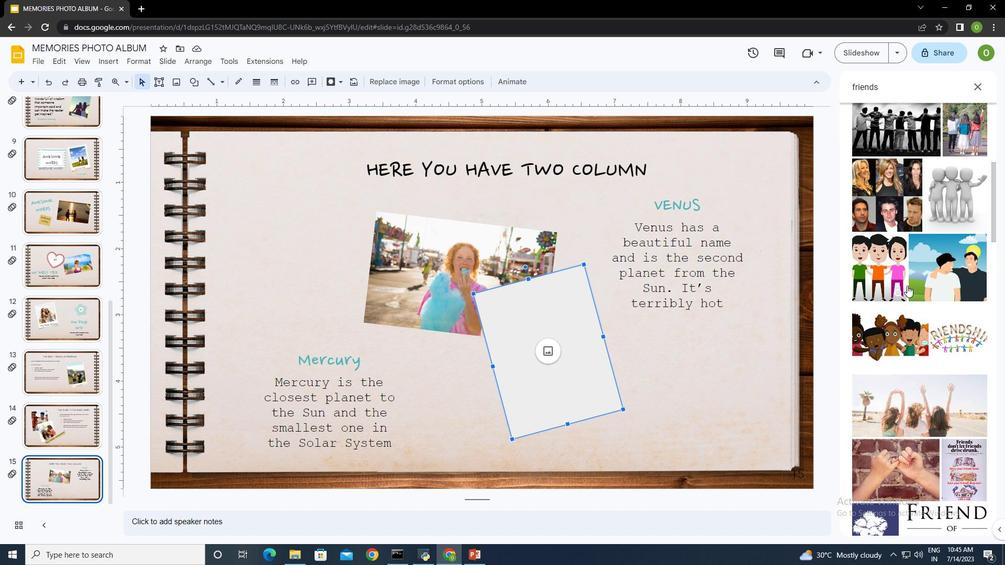
Action: Mouse moved to (888, 282)
Screenshot: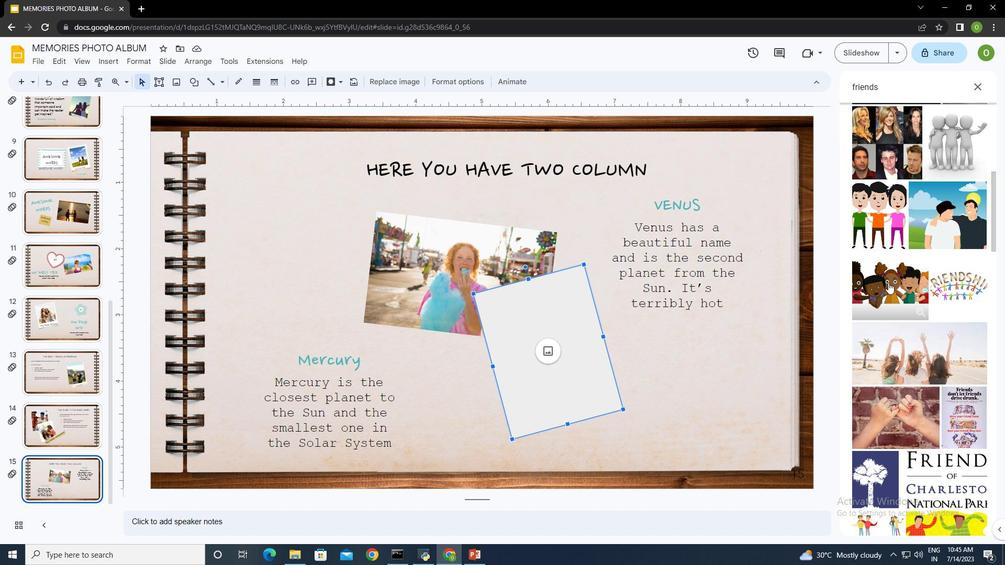 
Action: Mouse pressed left at (888, 282)
Screenshot: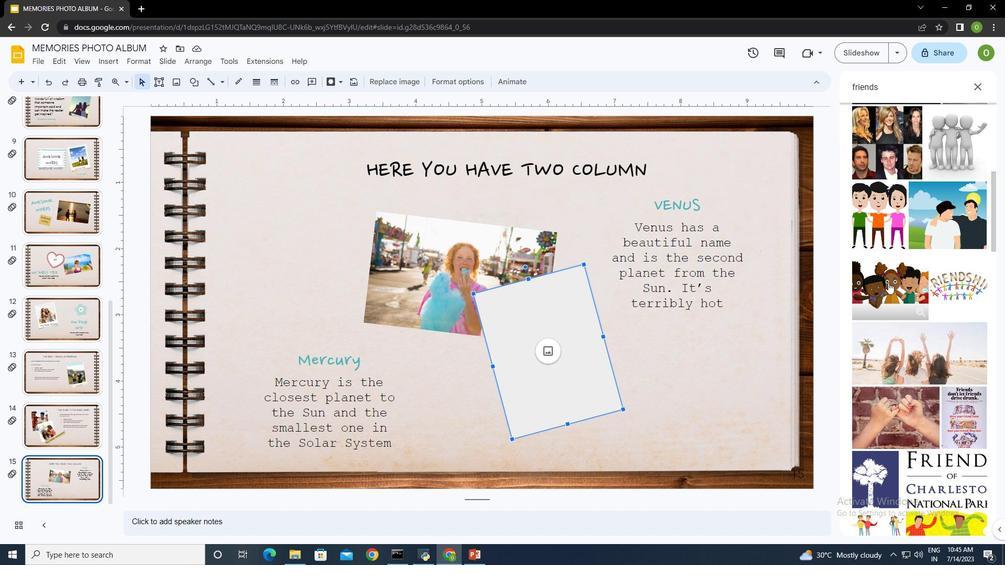 
Action: Mouse moved to (961, 517)
Screenshot: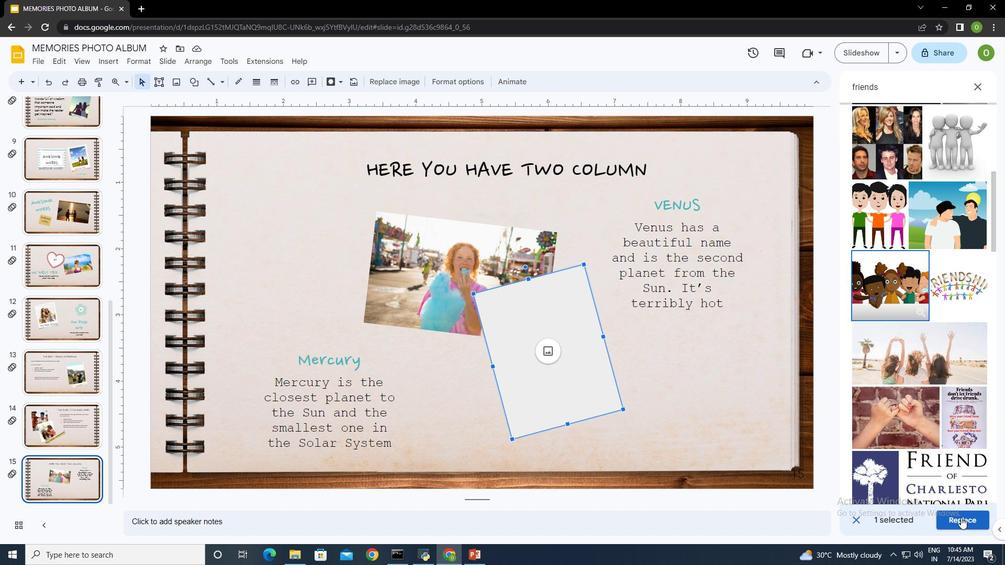
Action: Mouse pressed left at (961, 517)
Screenshot: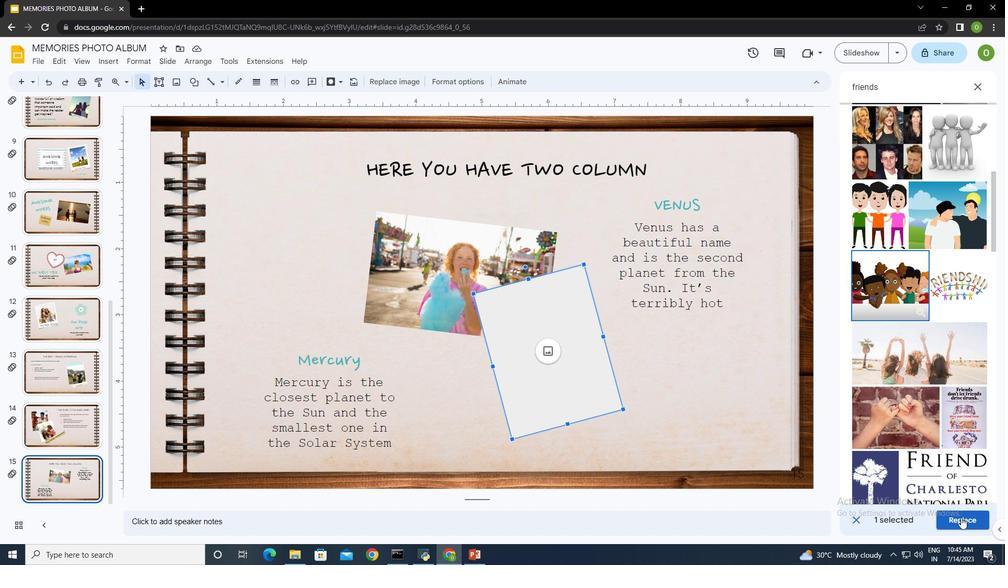 
Action: Mouse moved to (742, 387)
Screenshot: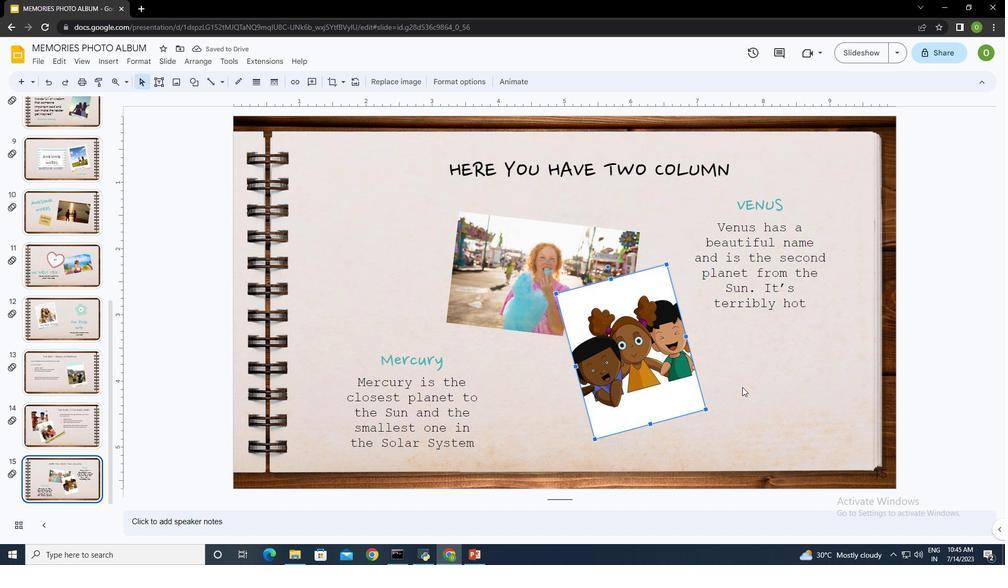 
Action: Mouse pressed left at (742, 387)
Screenshot: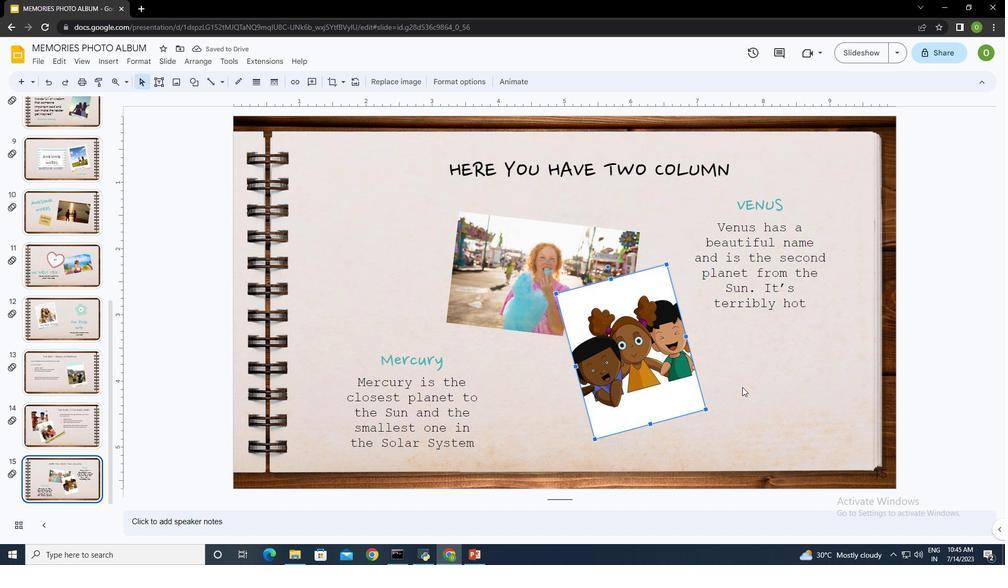 
Action: Mouse moved to (527, 248)
Screenshot: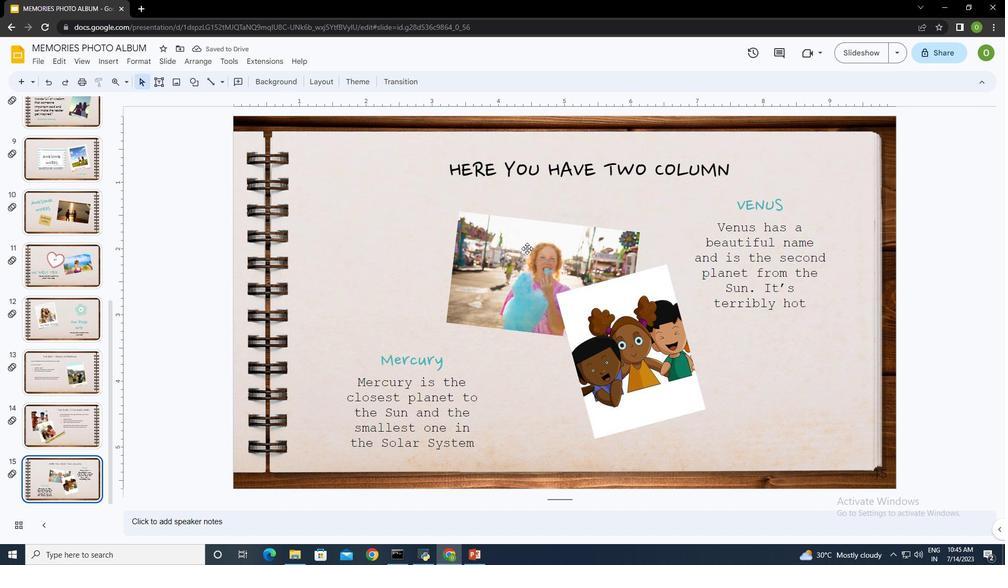
Action: Mouse pressed left at (527, 248)
Screenshot: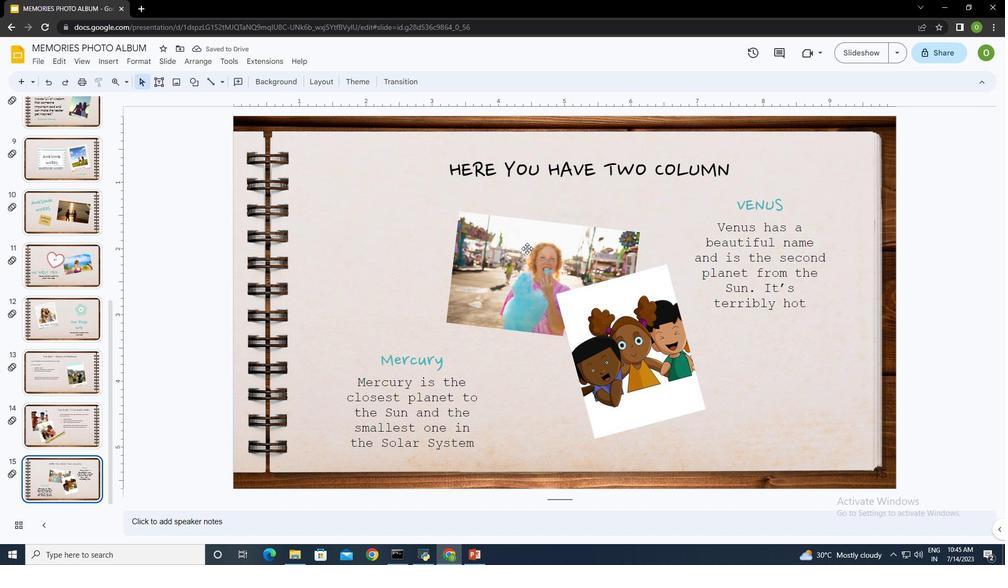 
Action: Mouse moved to (671, 374)
Screenshot: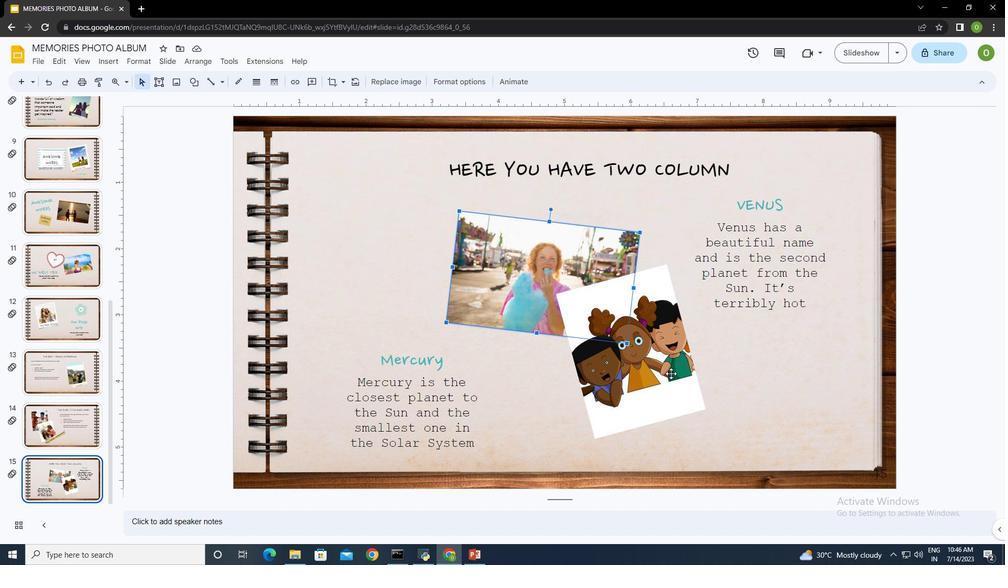 
Action: Mouse pressed left at (671, 374)
Screenshot: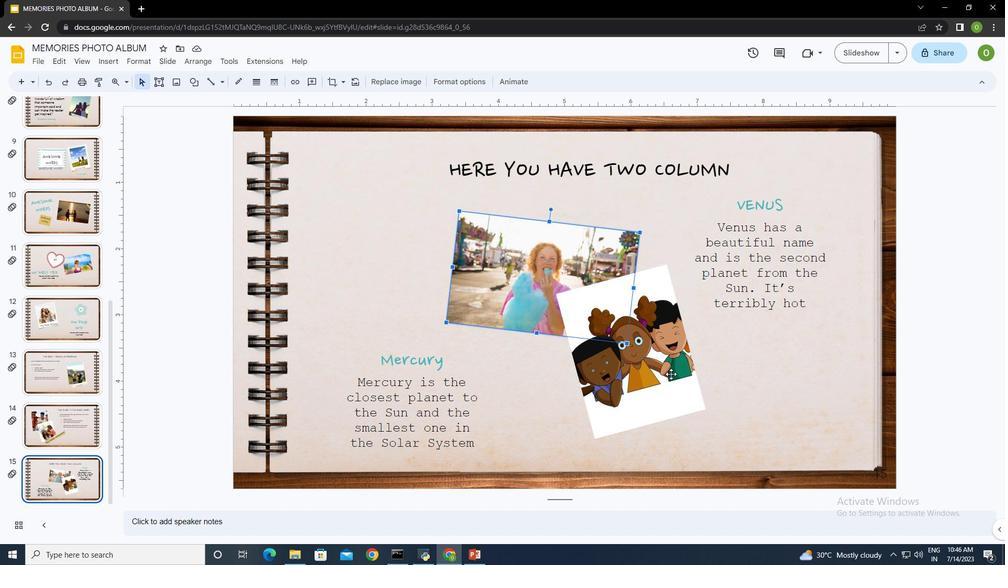 
Action: Mouse moved to (386, 219)
Screenshot: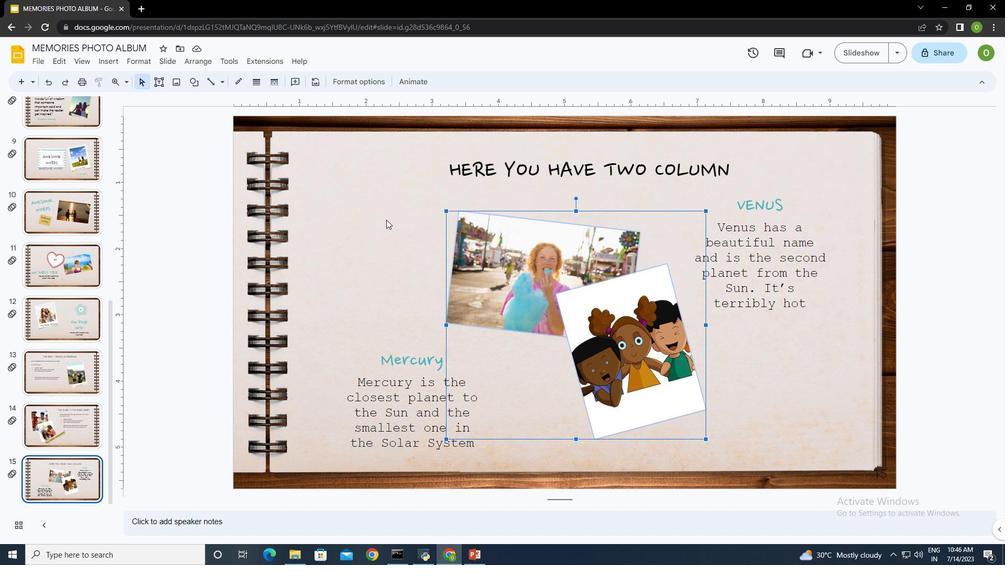 
Action: Key pressed ctrl+A
Screenshot: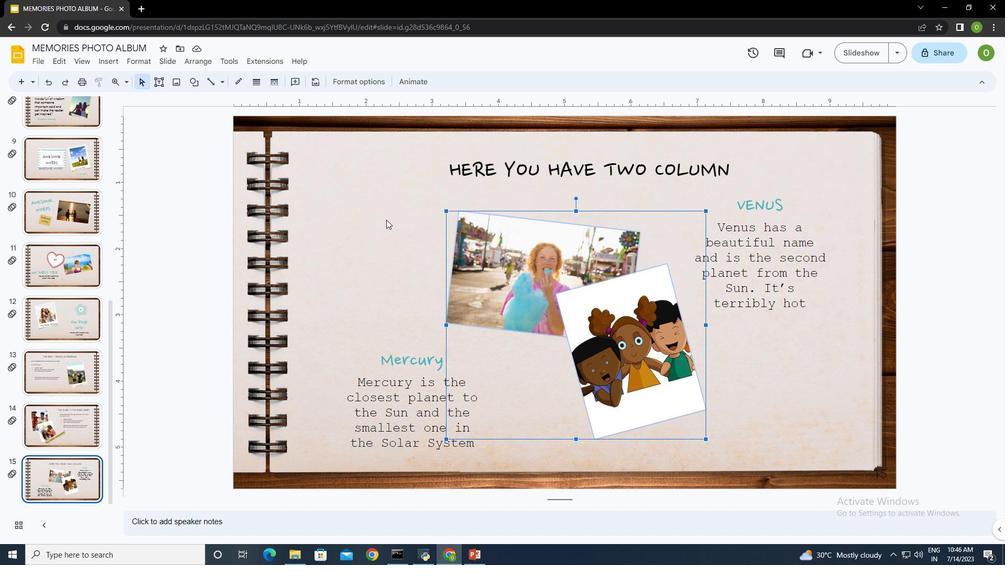 
Action: Mouse moved to (403, 82)
Screenshot: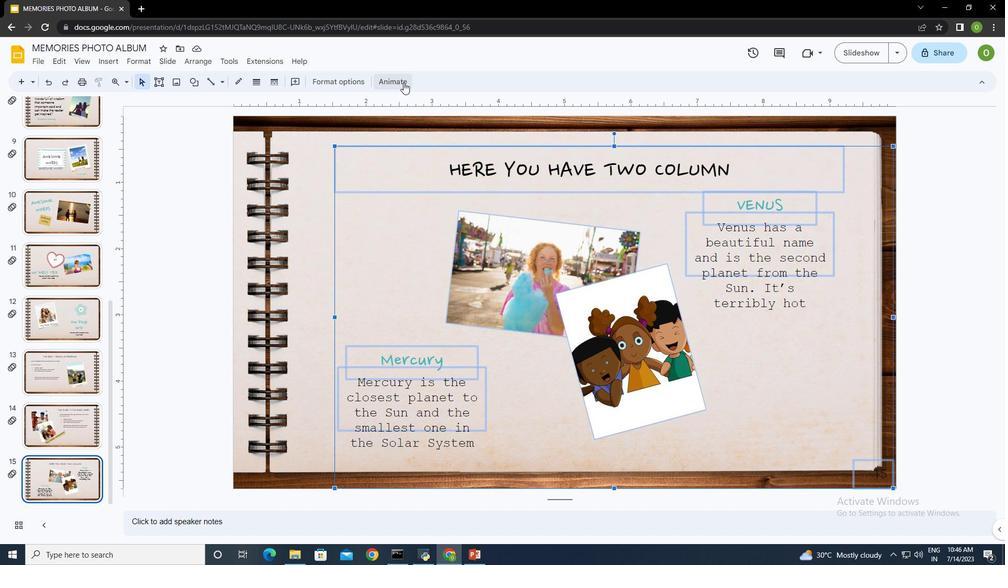 
Action: Mouse pressed left at (403, 82)
Screenshot: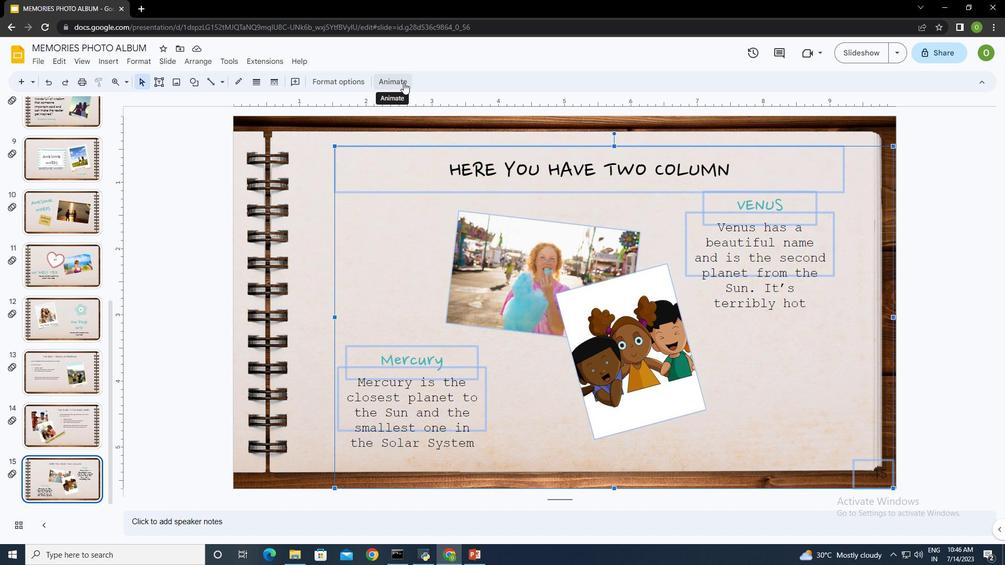 
Action: Mouse moved to (909, 190)
Screenshot: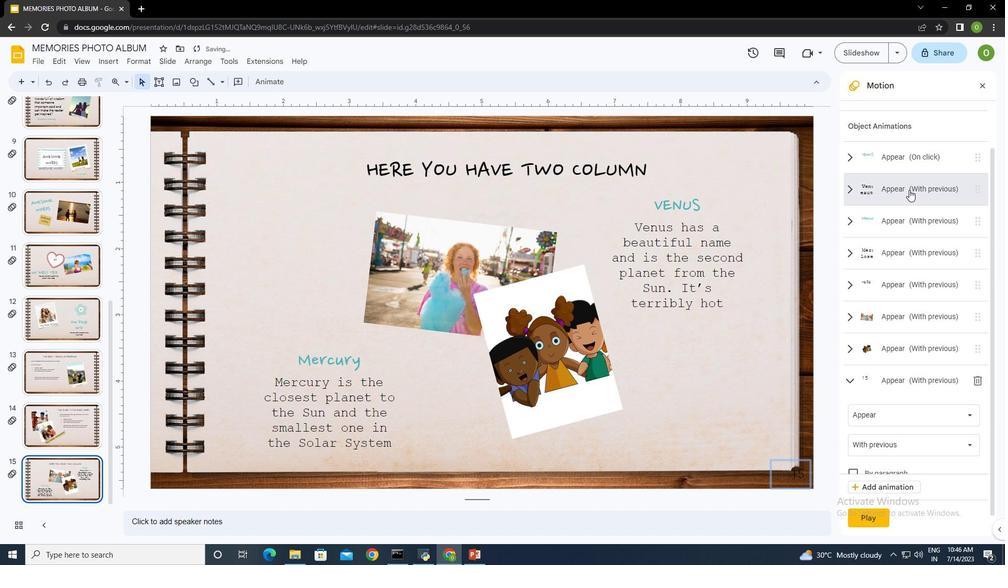 
Action: Mouse scrolled (909, 190) with delta (0, 0)
Screenshot: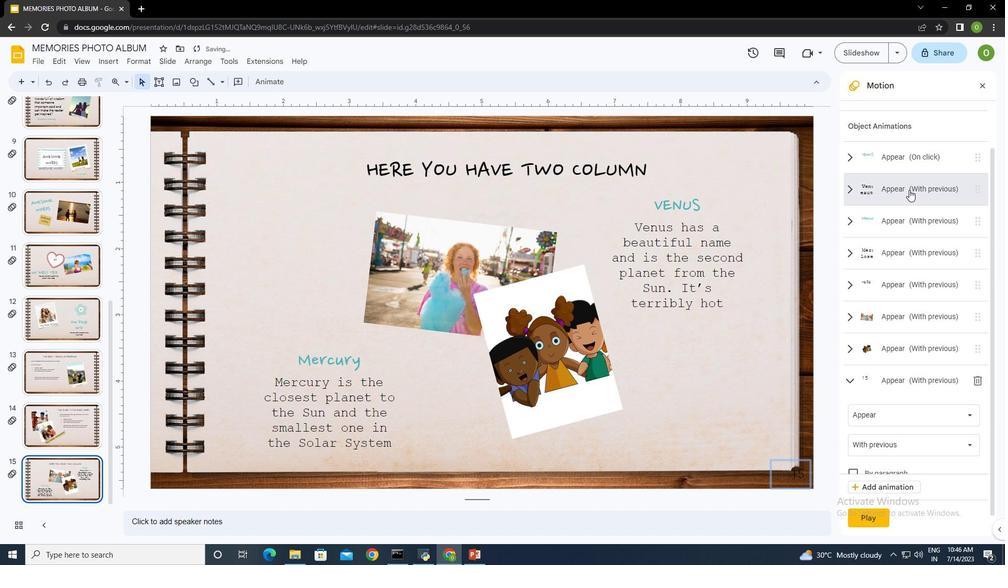 
Action: Mouse scrolled (909, 190) with delta (0, 0)
Screenshot: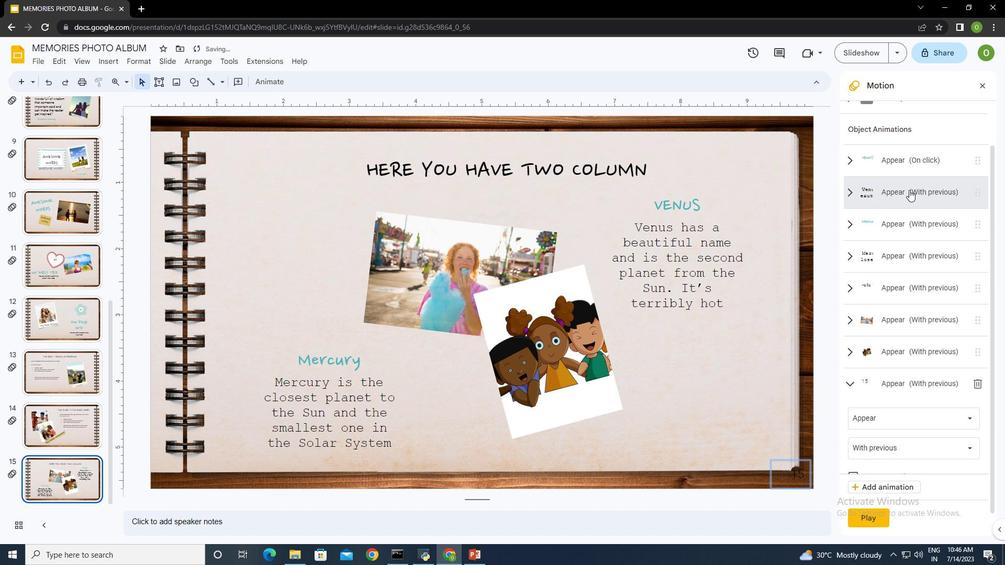 
Action: Mouse moved to (854, 205)
Screenshot: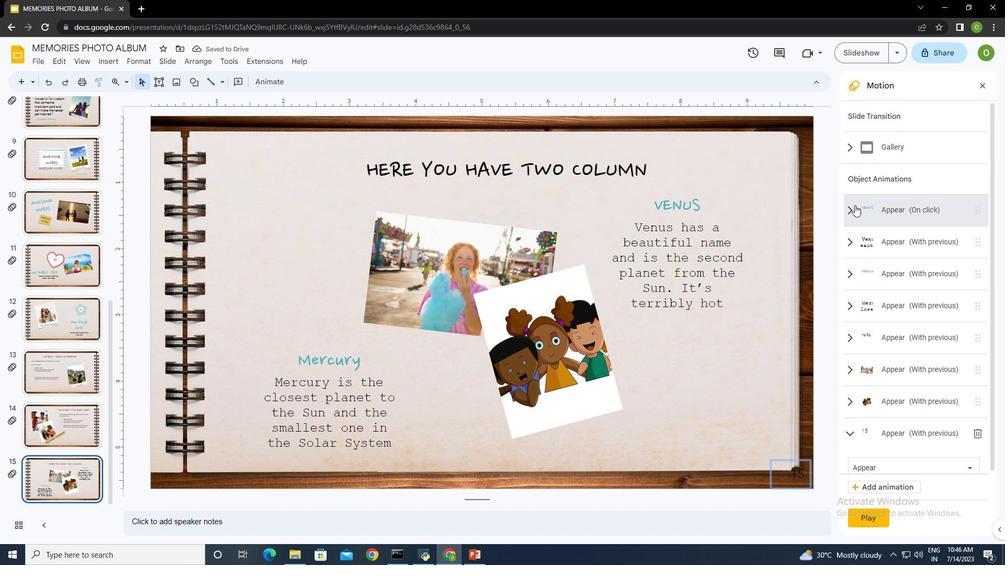 
Action: Mouse pressed left at (854, 205)
Screenshot: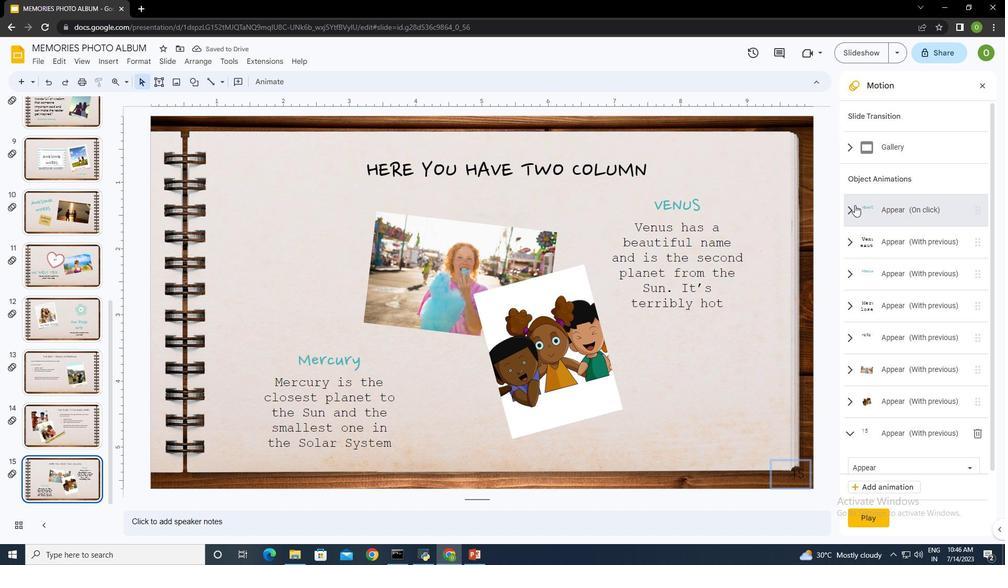 
Action: Mouse moved to (873, 241)
Screenshot: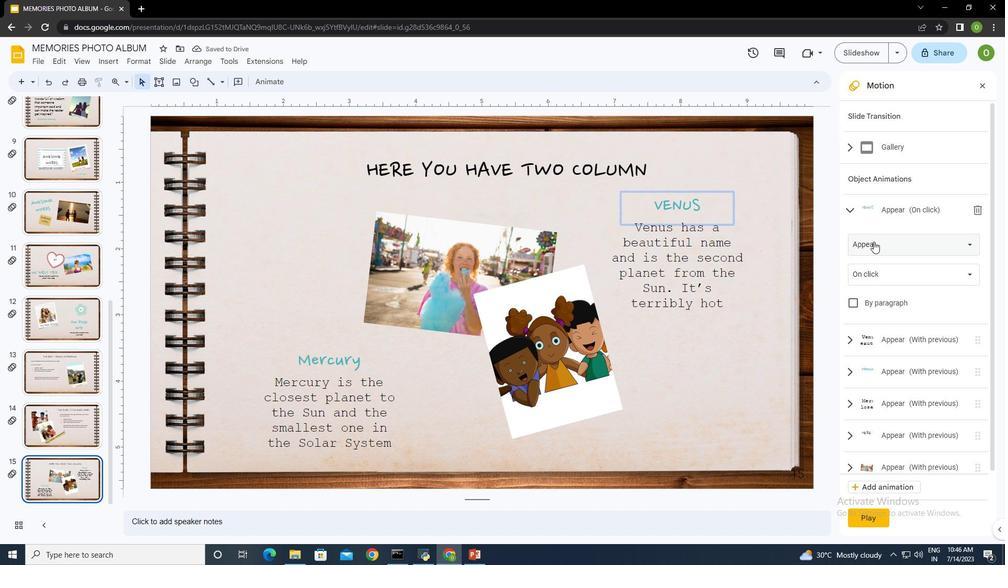 
Action: Mouse pressed left at (873, 241)
Screenshot: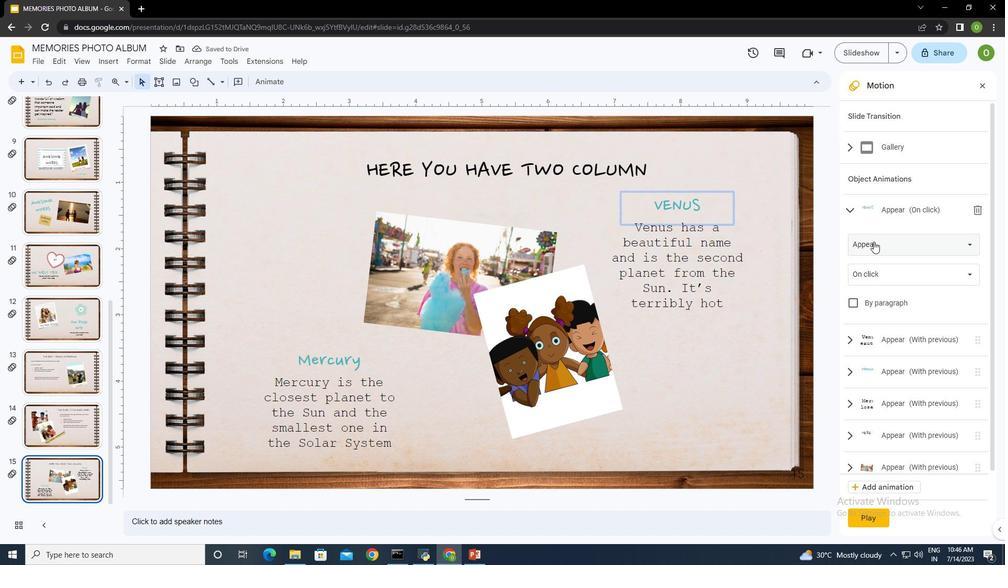 
Action: Mouse moved to (899, 337)
Screenshot: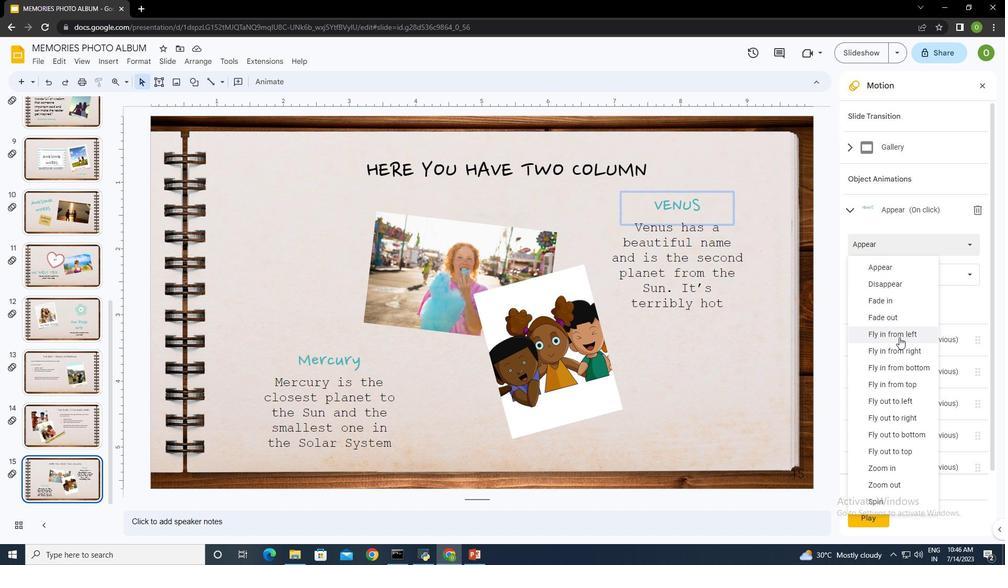 
Action: Mouse pressed left at (899, 337)
Screenshot: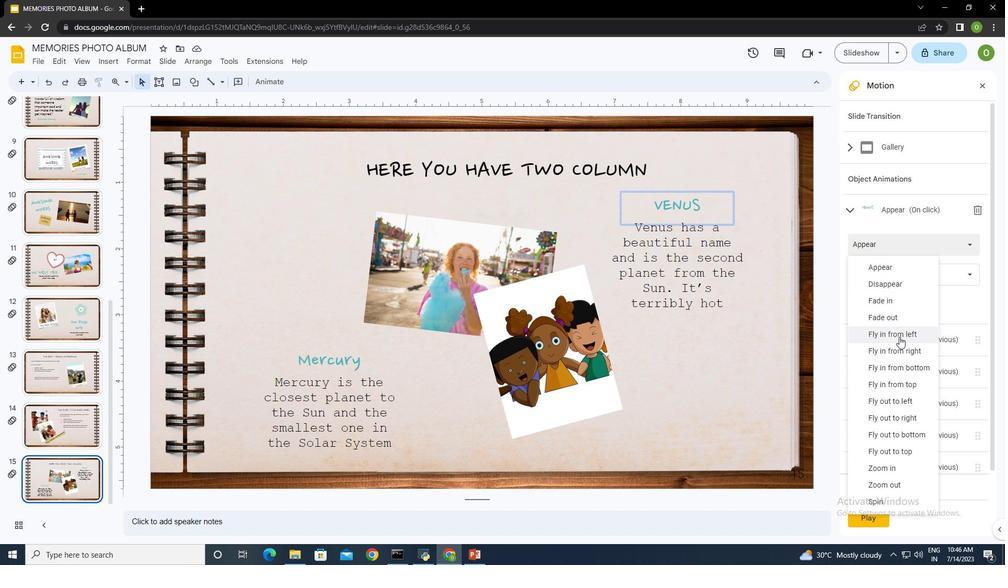 
Action: Mouse moved to (883, 271)
Screenshot: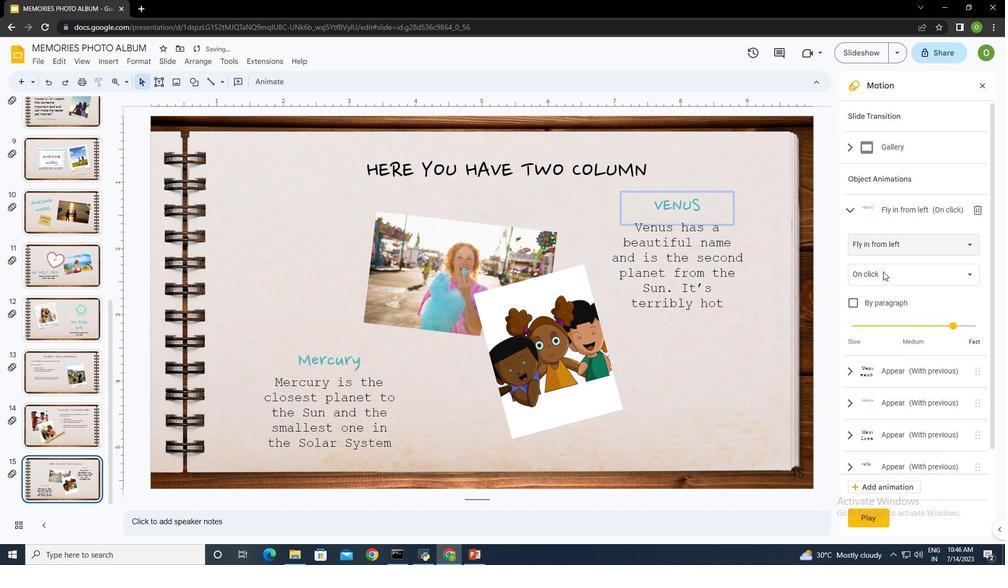 
Action: Mouse pressed left at (883, 271)
Screenshot: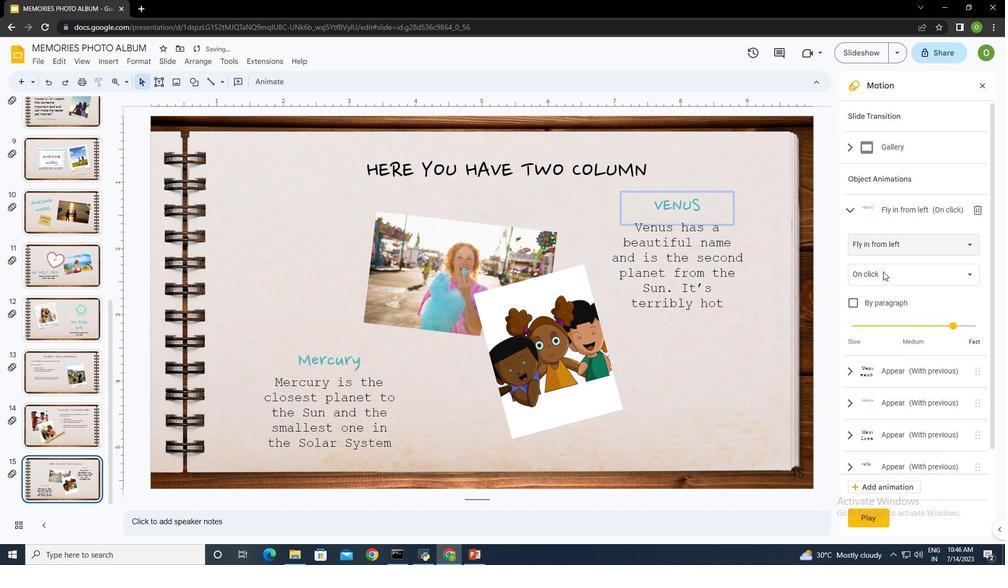 
Action: Mouse moved to (888, 272)
Screenshot: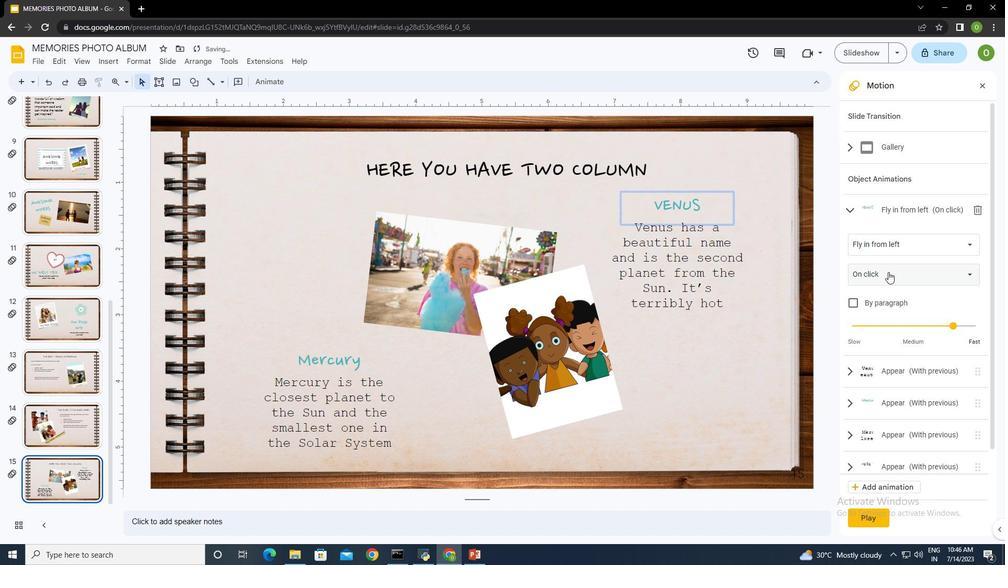 
Action: Mouse pressed left at (888, 272)
Screenshot: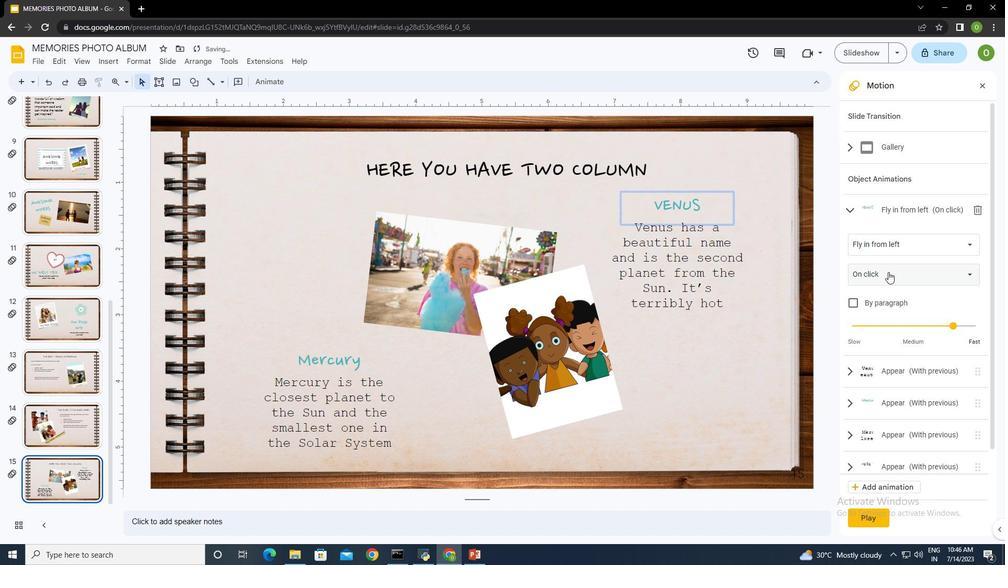 
Action: Mouse moved to (884, 314)
Screenshot: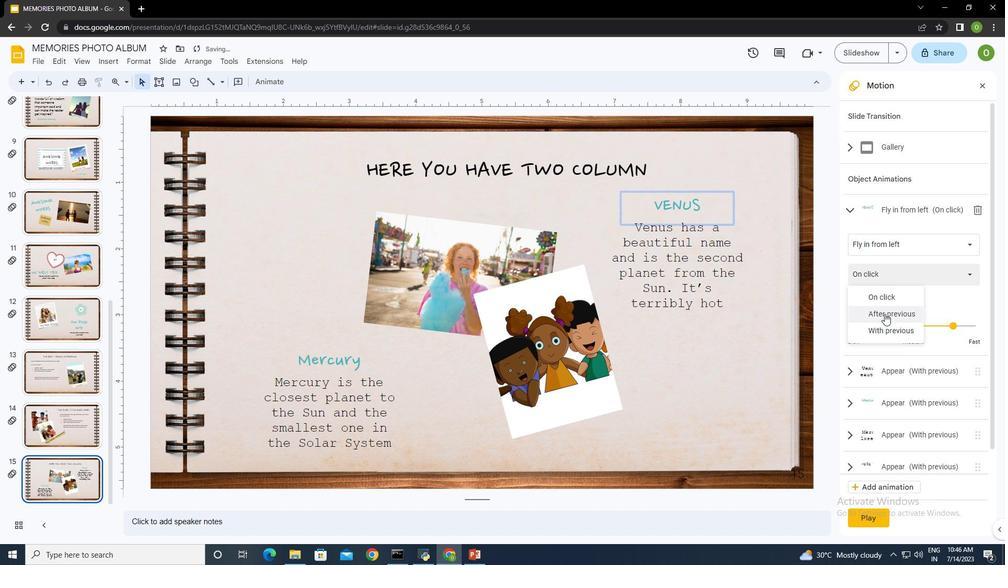 
Action: Mouse pressed left at (884, 314)
Screenshot: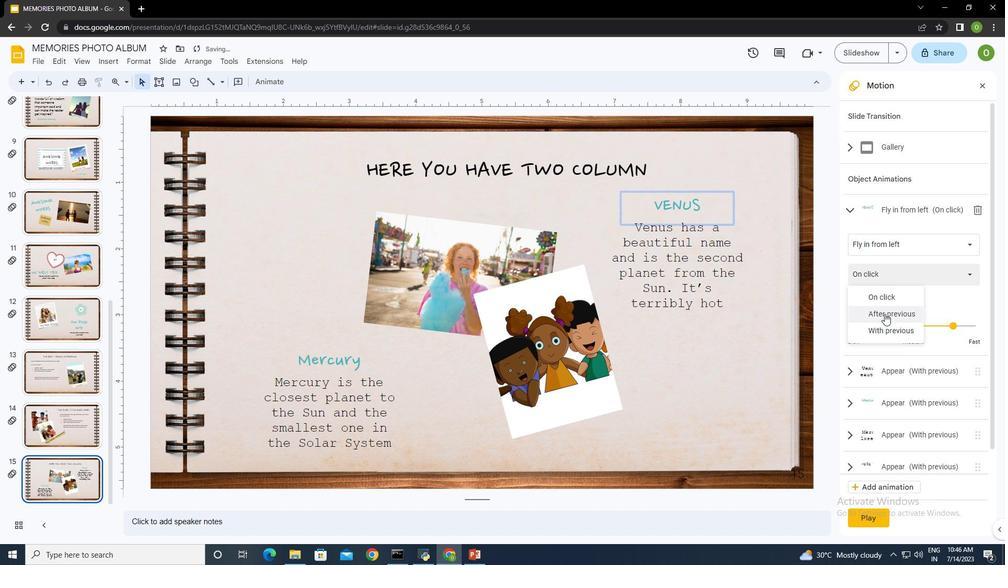 
Action: Mouse moved to (952, 326)
Screenshot: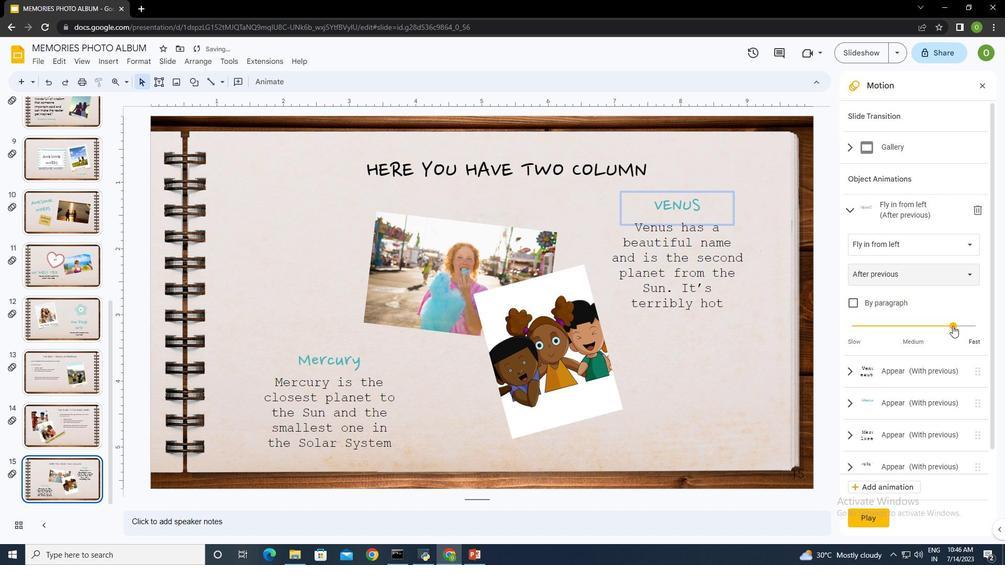 
Action: Mouse pressed left at (952, 326)
Screenshot: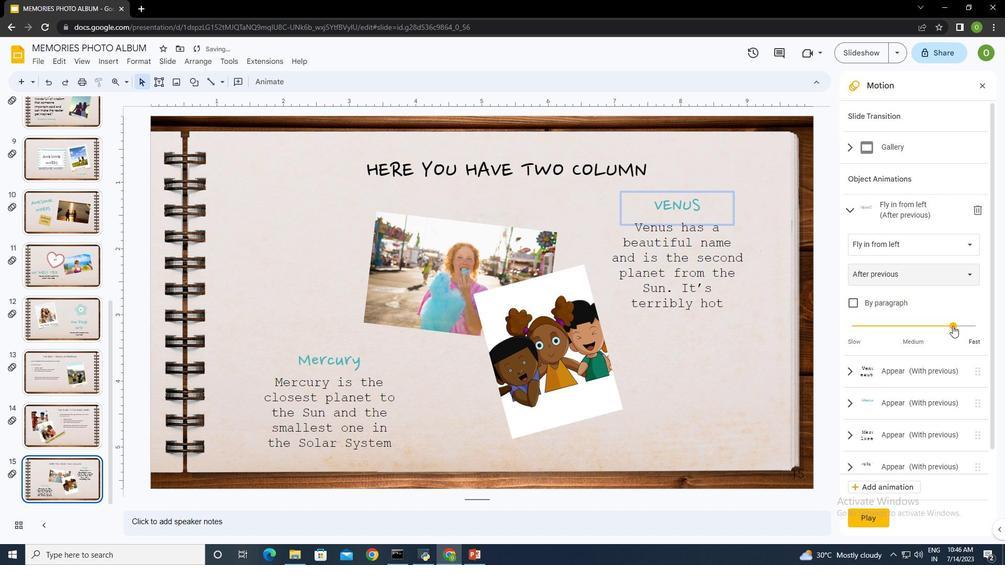 
Action: Mouse moved to (859, 382)
Screenshot: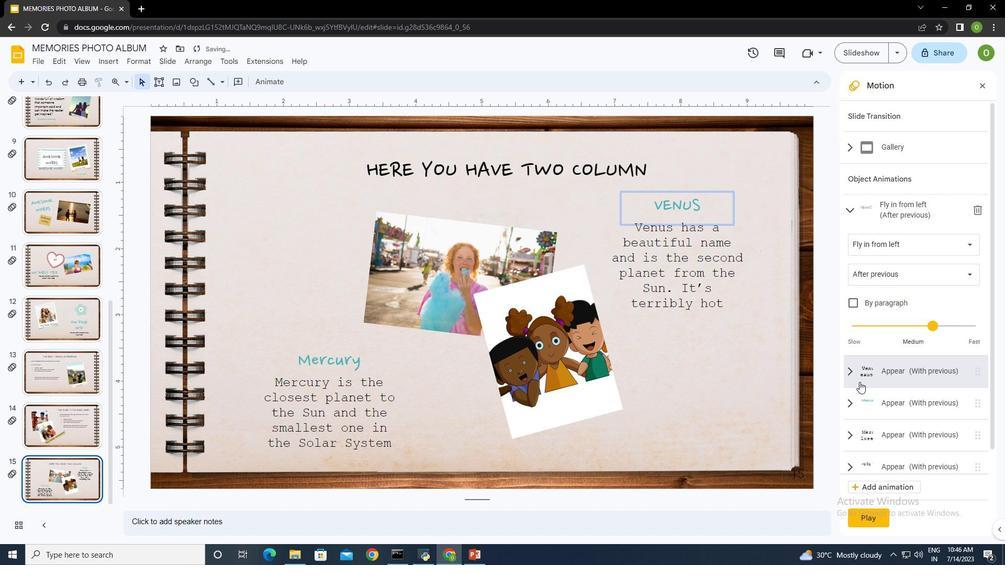 
Action: Mouse scrolled (859, 382) with delta (0, 0)
Screenshot: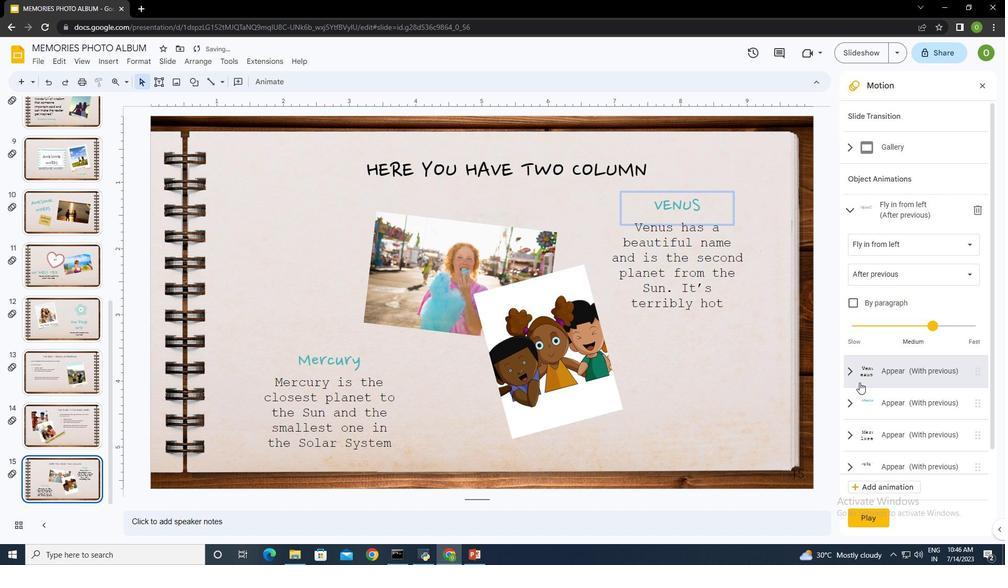 
Action: Mouse moved to (857, 315)
Screenshot: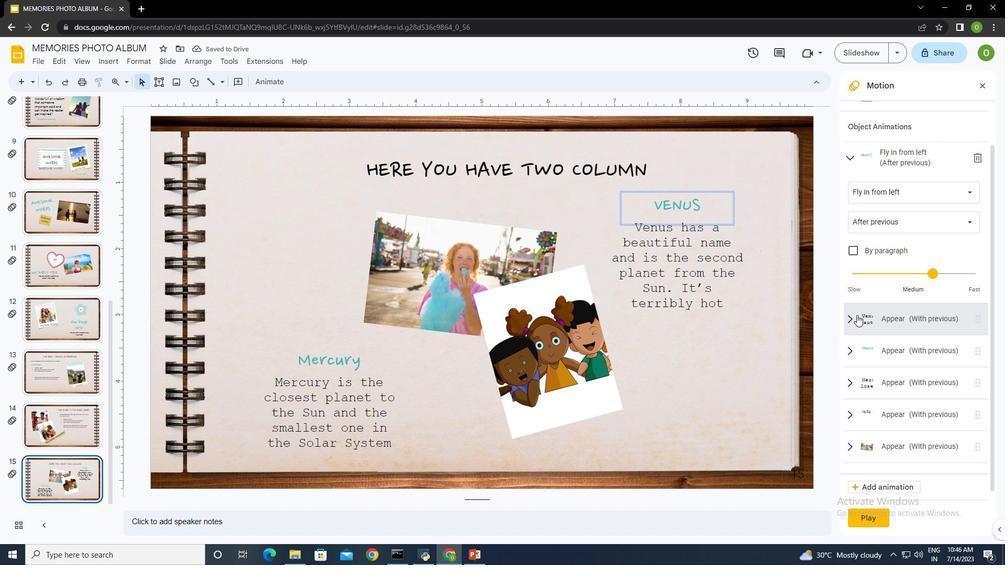 
Action: Mouse pressed left at (857, 315)
Screenshot: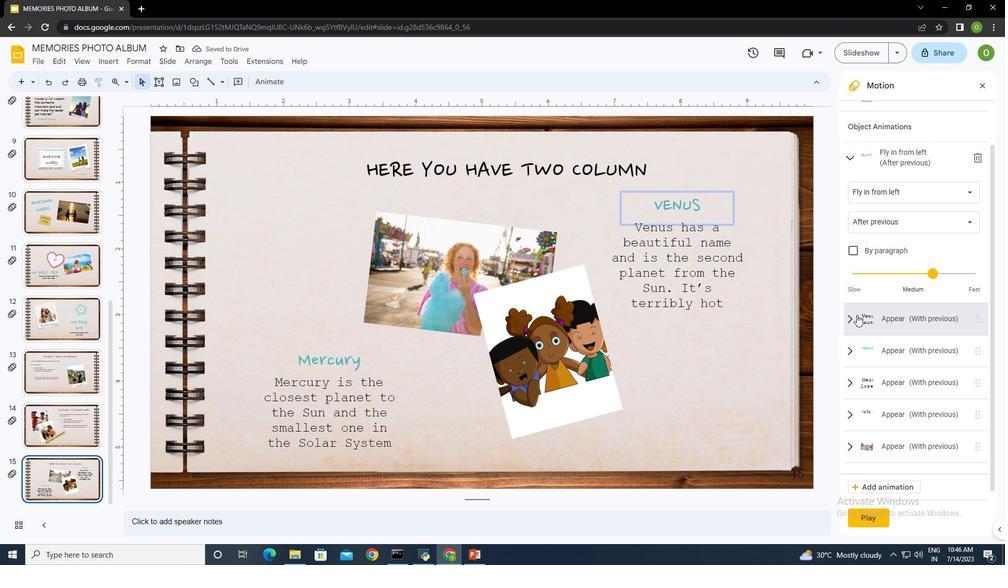 
Action: Mouse moved to (884, 221)
Screenshot: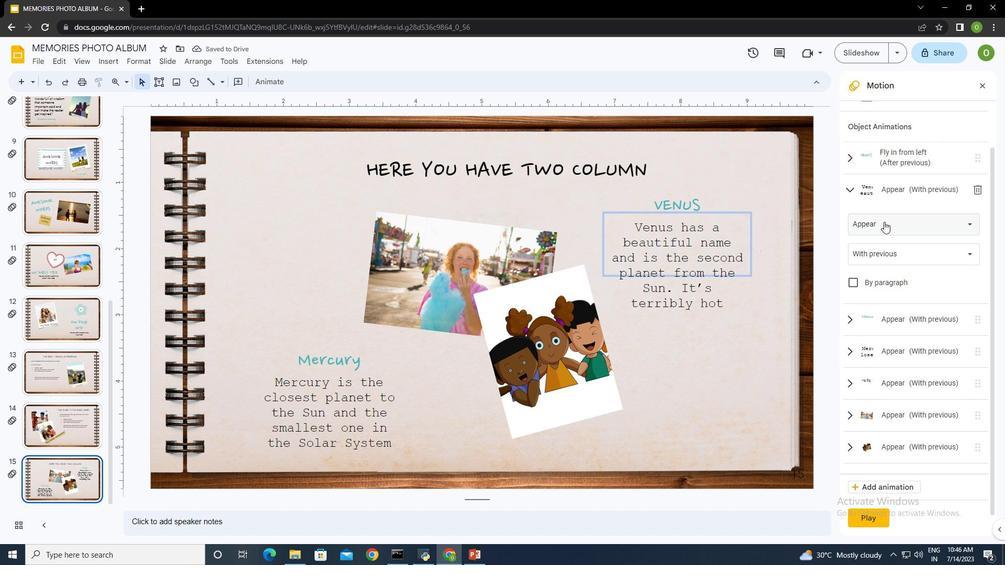 
Action: Mouse pressed left at (884, 221)
Screenshot: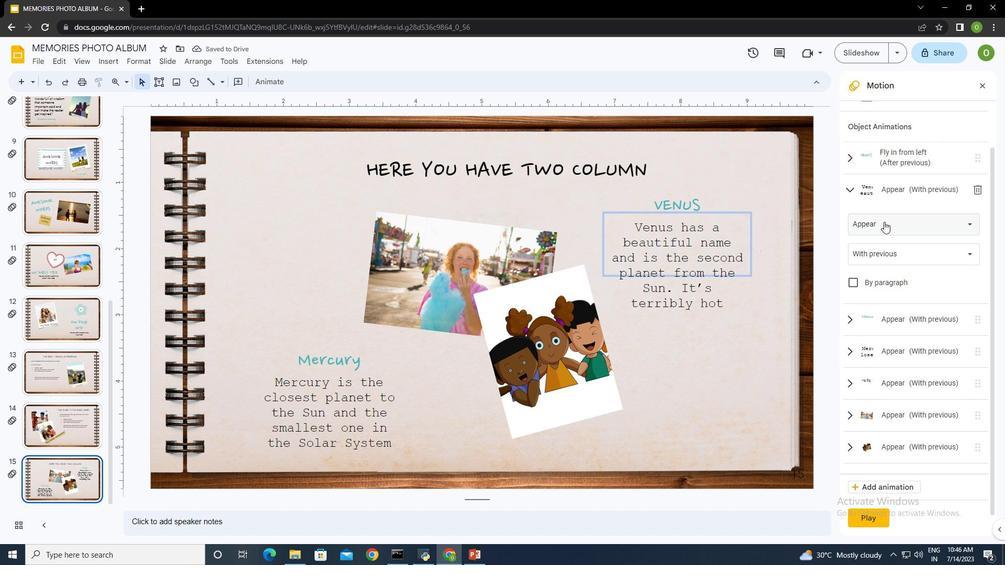 
Action: Mouse moved to (891, 285)
Screenshot: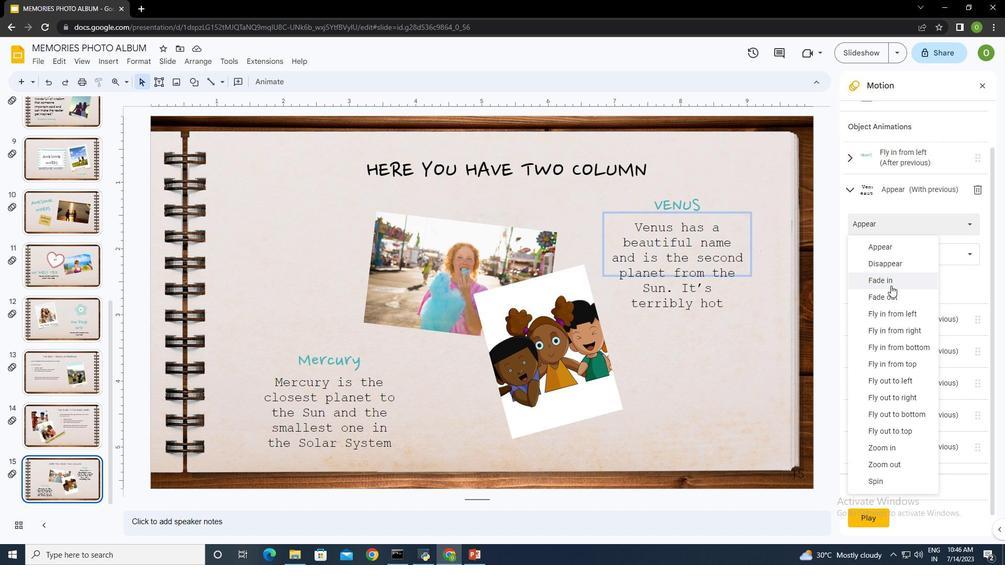 
Action: Mouse scrolled (891, 285) with delta (0, 0)
Screenshot: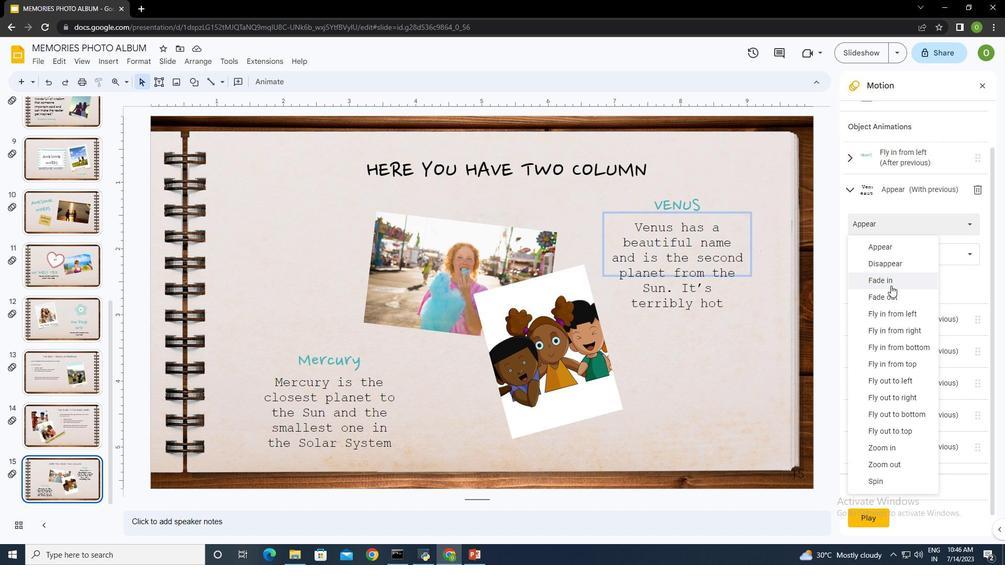 
Action: Mouse moved to (906, 314)
Screenshot: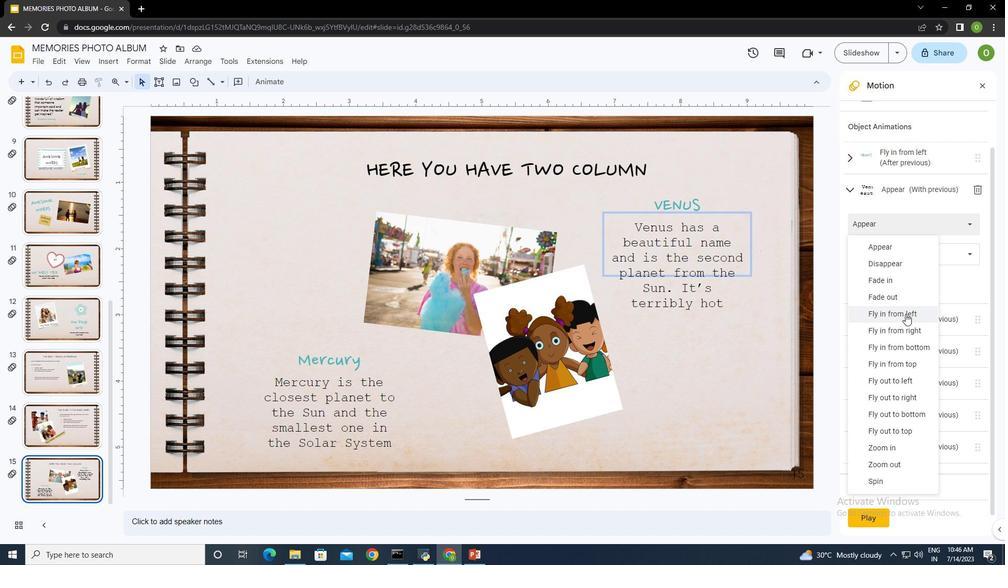 
Action: Mouse pressed left at (906, 314)
Screenshot: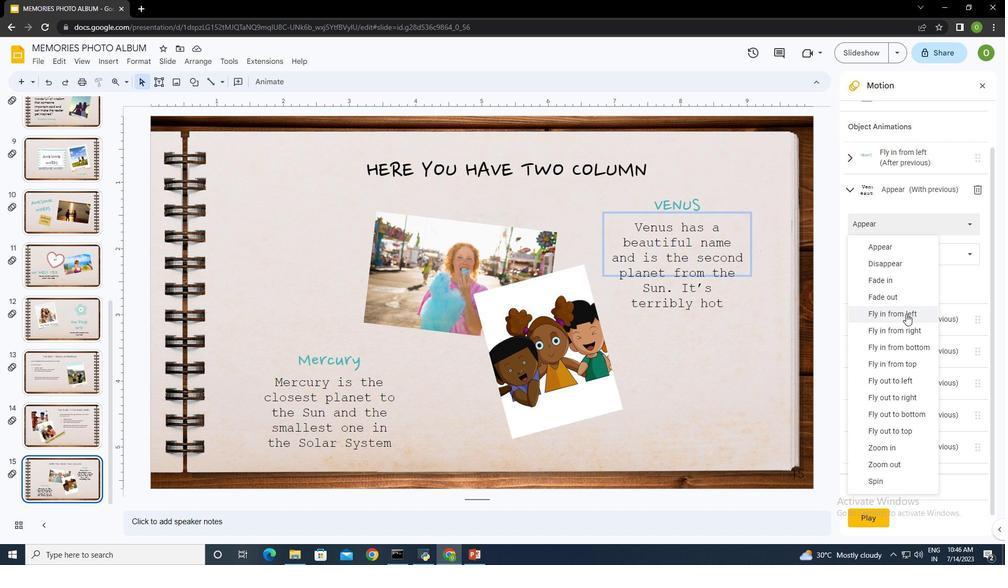 
Action: Mouse moved to (868, 349)
Screenshot: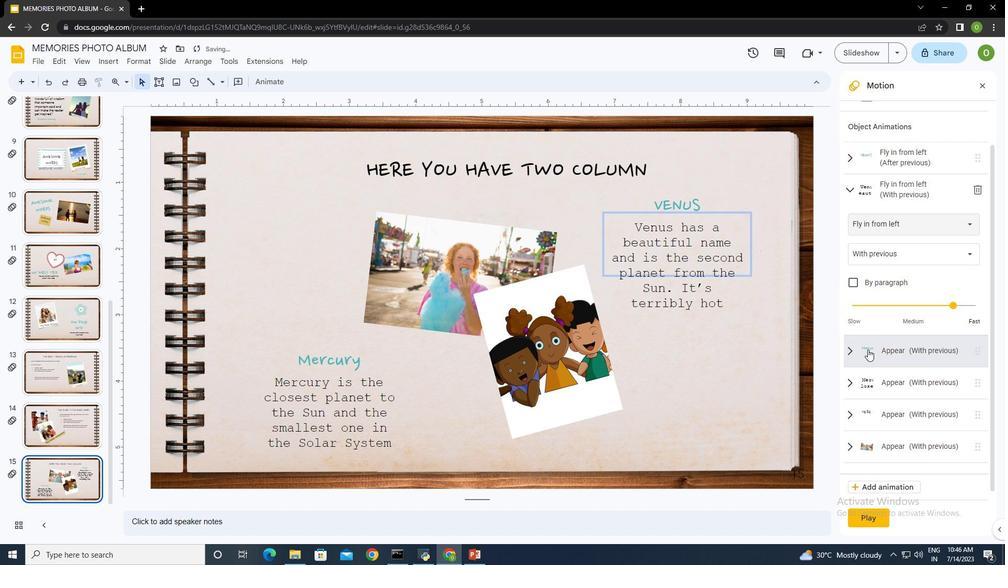 
Action: Mouse pressed left at (868, 349)
Screenshot: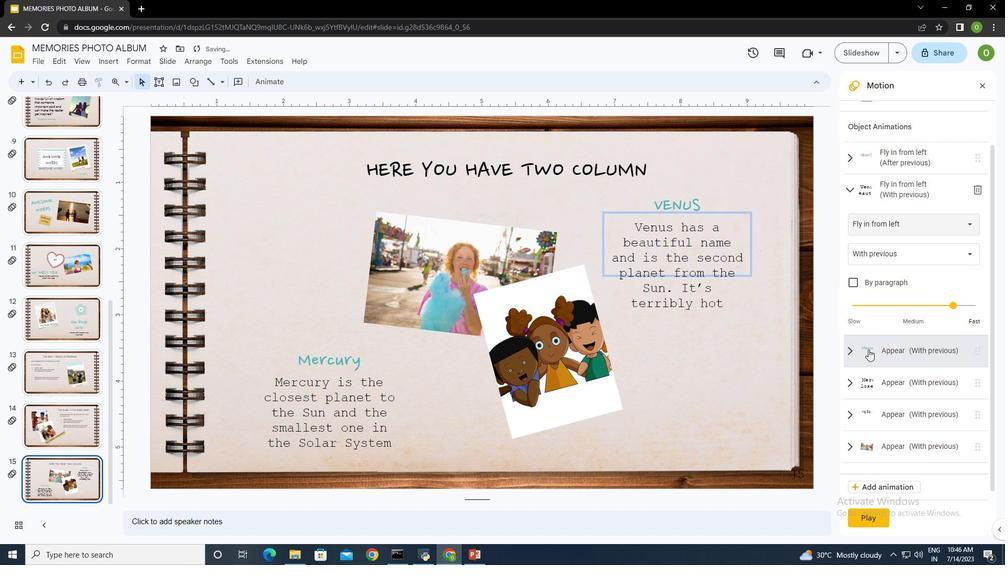 
Action: Mouse moved to (874, 255)
Screenshot: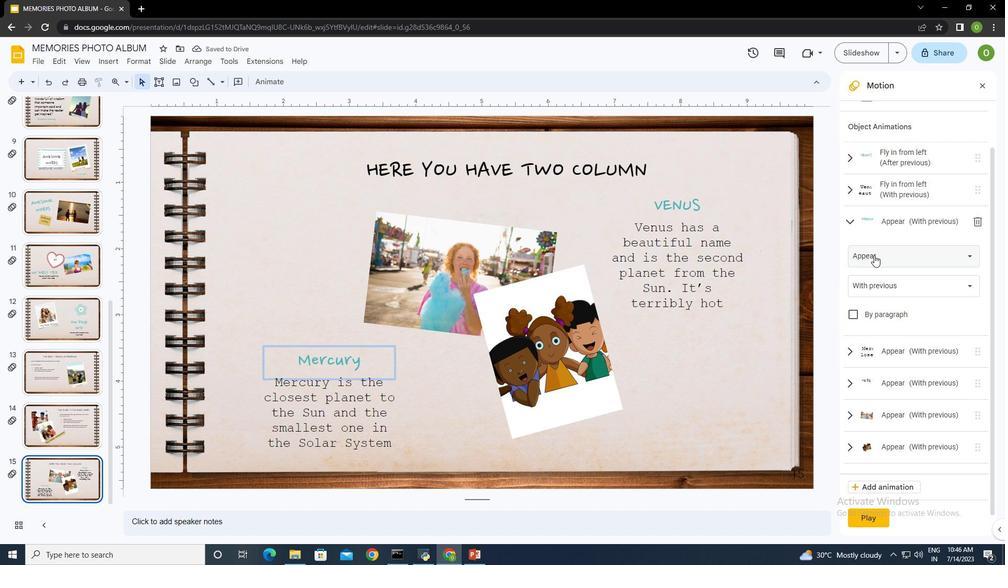
Action: Mouse pressed left at (874, 255)
Screenshot: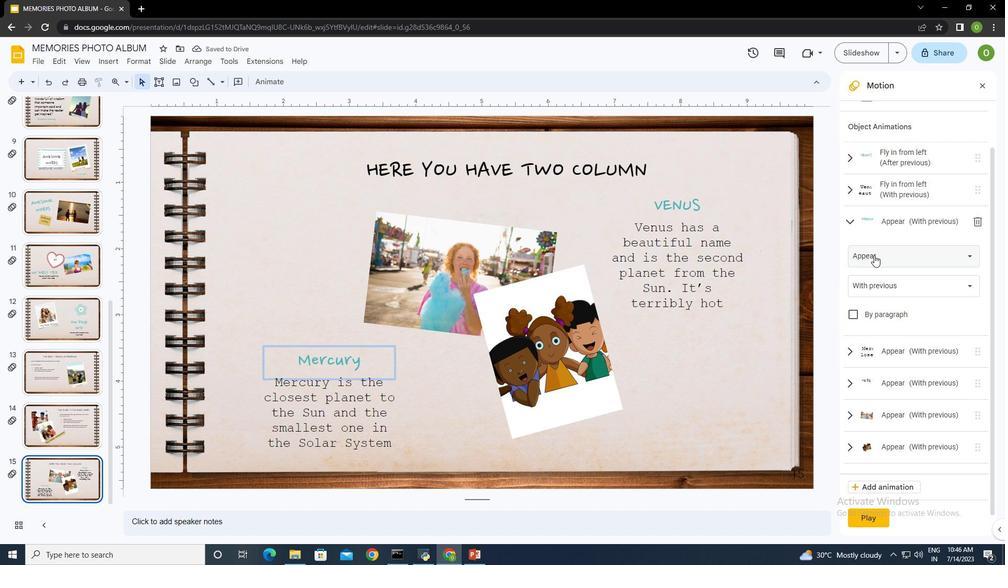 
Action: Mouse moved to (897, 345)
Screenshot: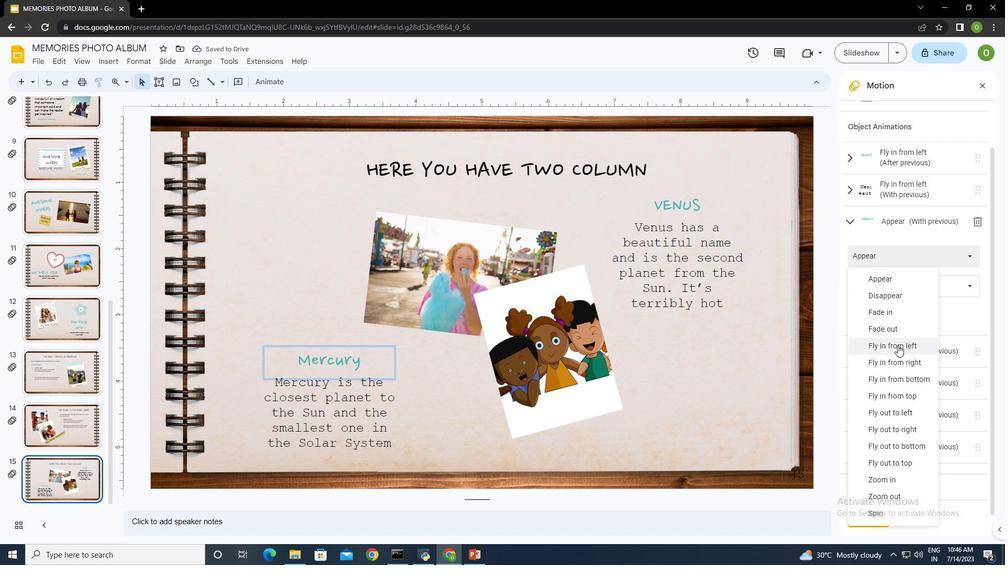 
Action: Mouse pressed left at (897, 345)
Screenshot: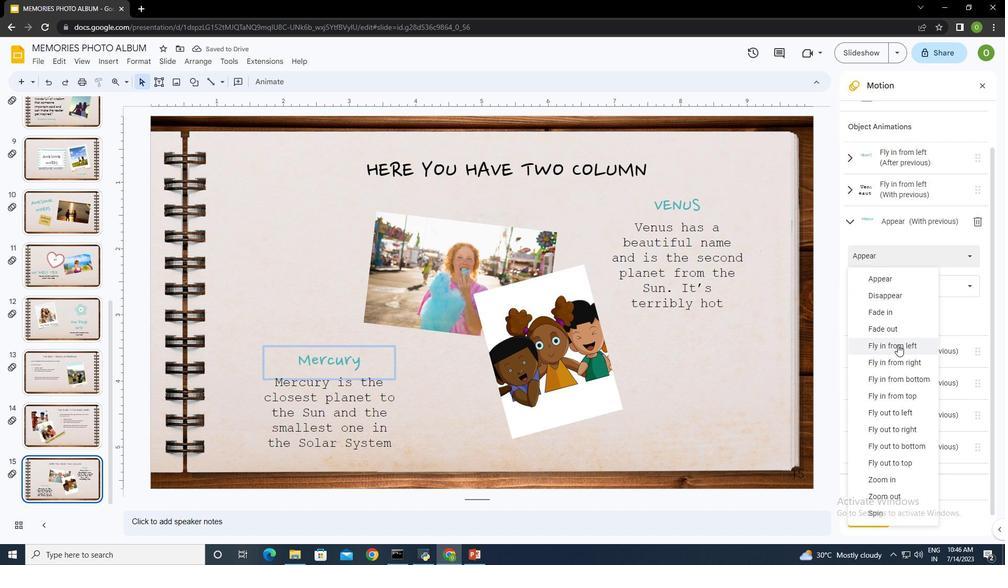 
Action: Mouse moved to (953, 337)
Screenshot: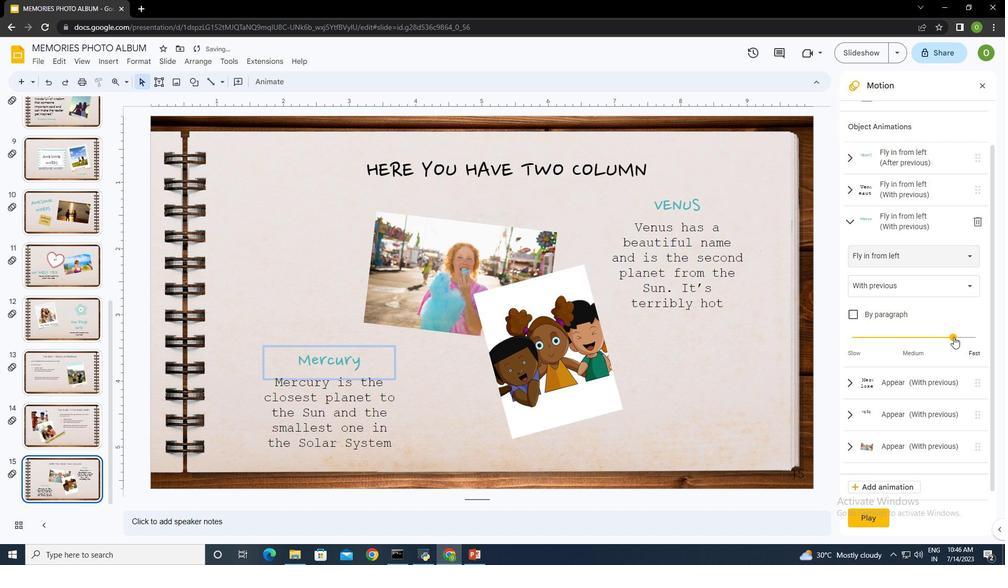 
Action: Mouse pressed left at (953, 337)
Screenshot: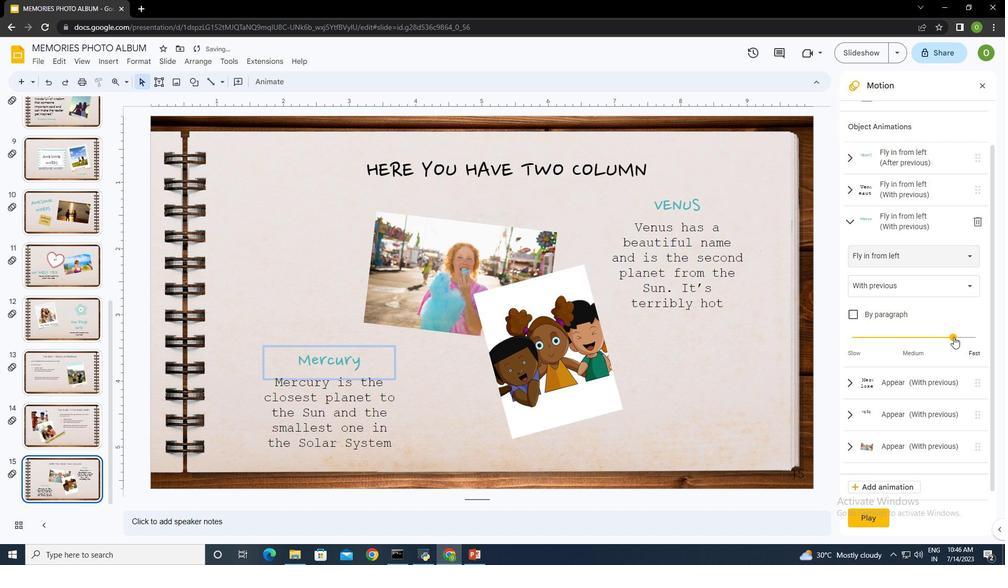 
Action: Mouse moved to (886, 386)
Screenshot: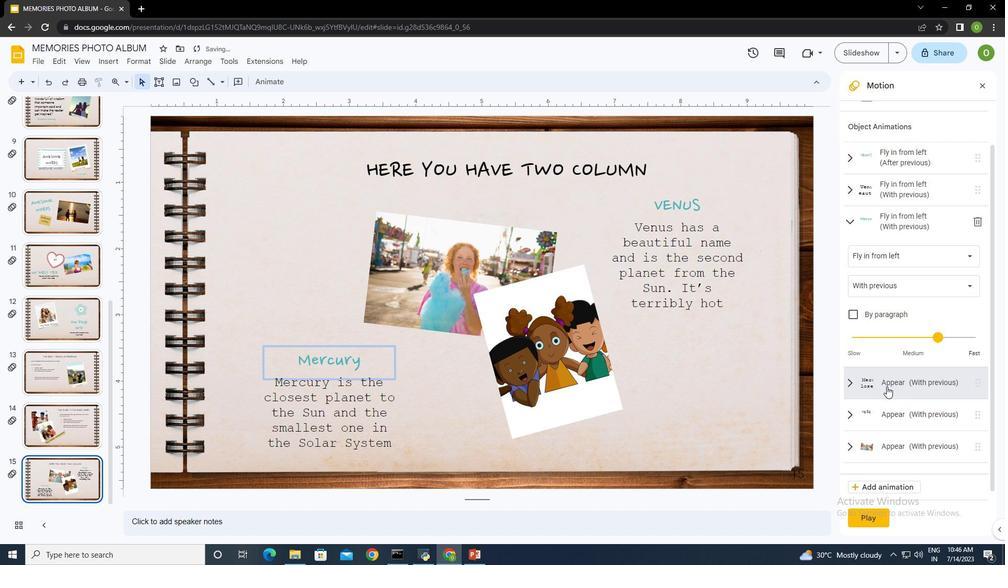 
Action: Mouse pressed left at (886, 386)
Screenshot: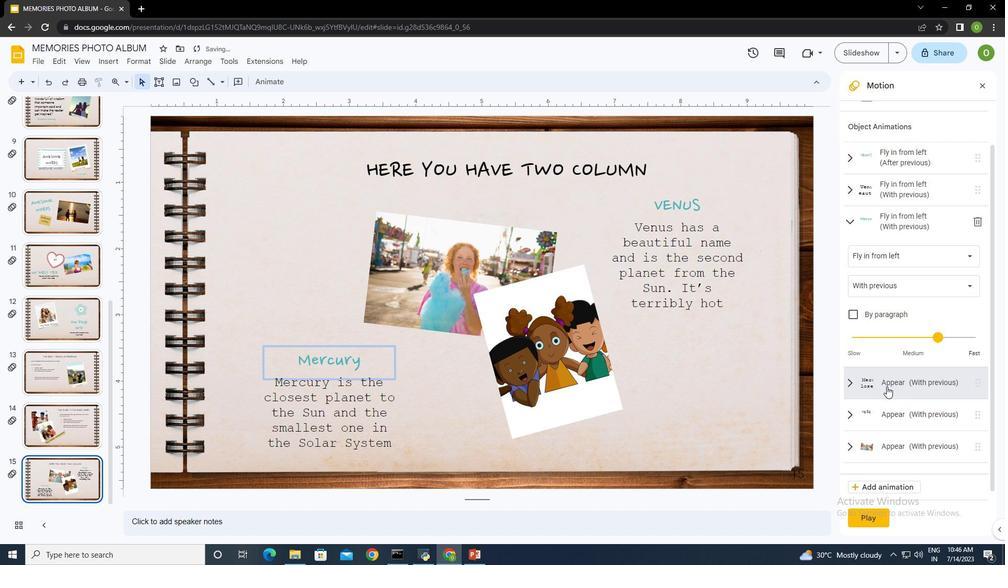 
Action: Mouse moved to (884, 293)
Screenshot: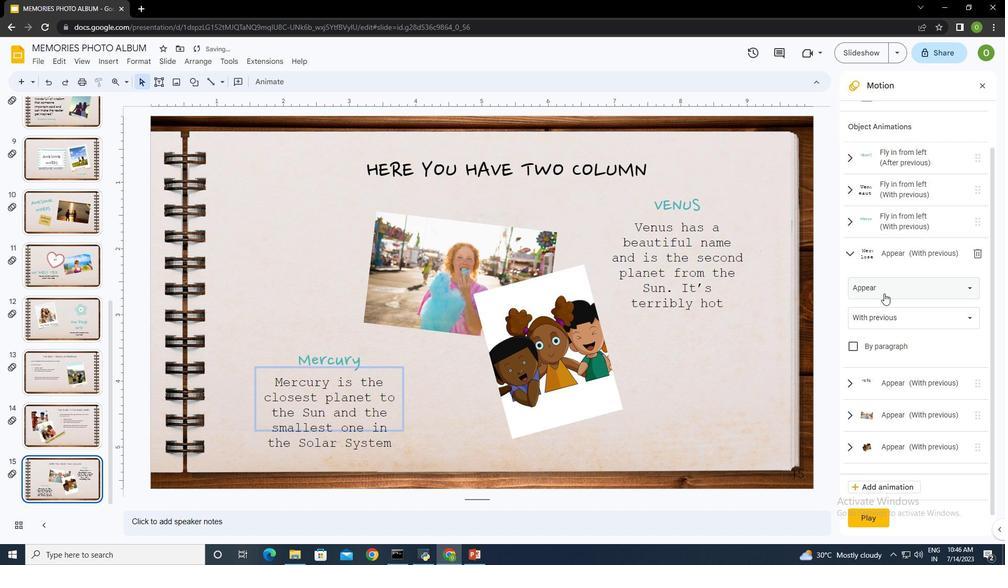 
Action: Mouse pressed left at (884, 293)
Screenshot: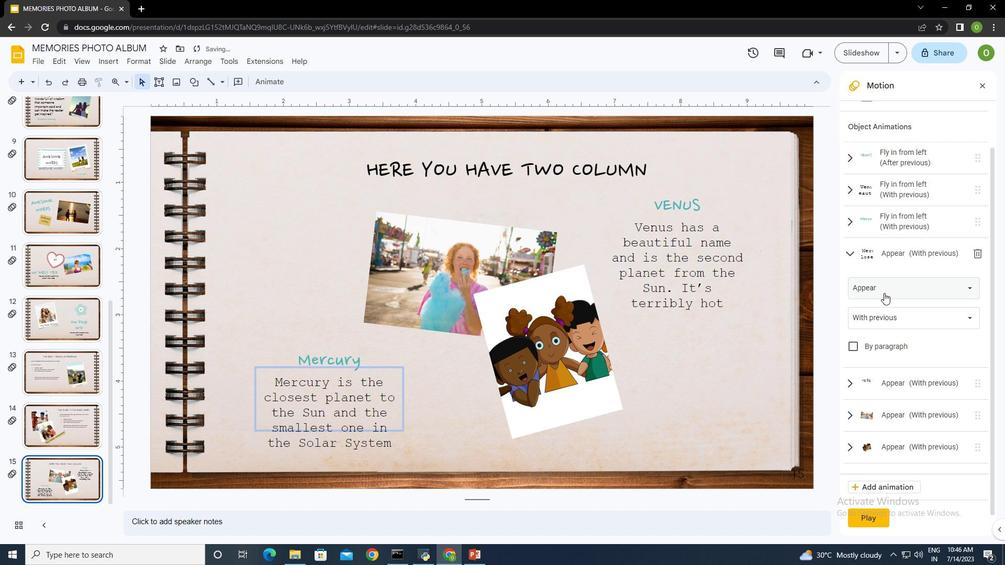 
Action: Mouse moved to (896, 364)
Screenshot: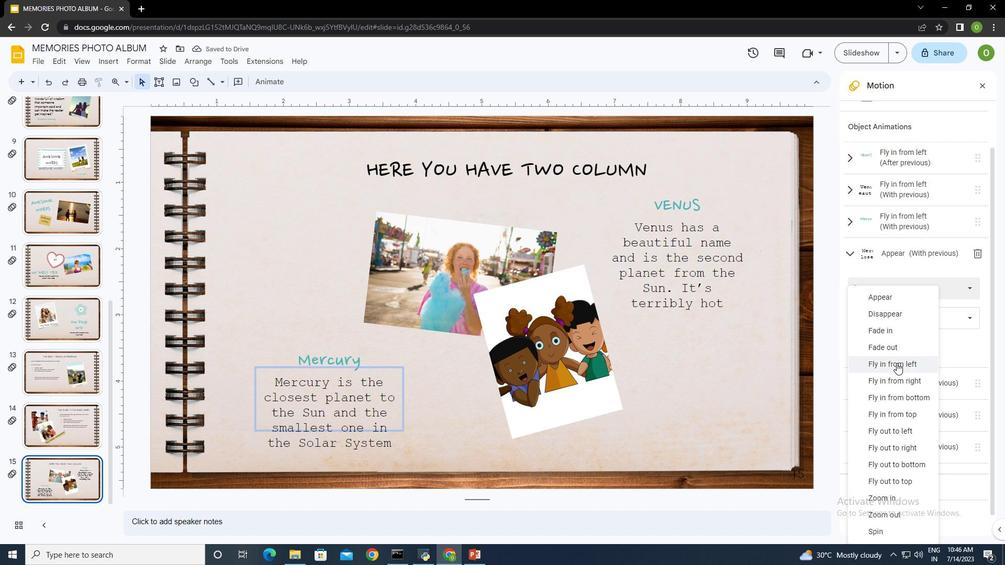 
Action: Mouse pressed left at (896, 364)
Screenshot: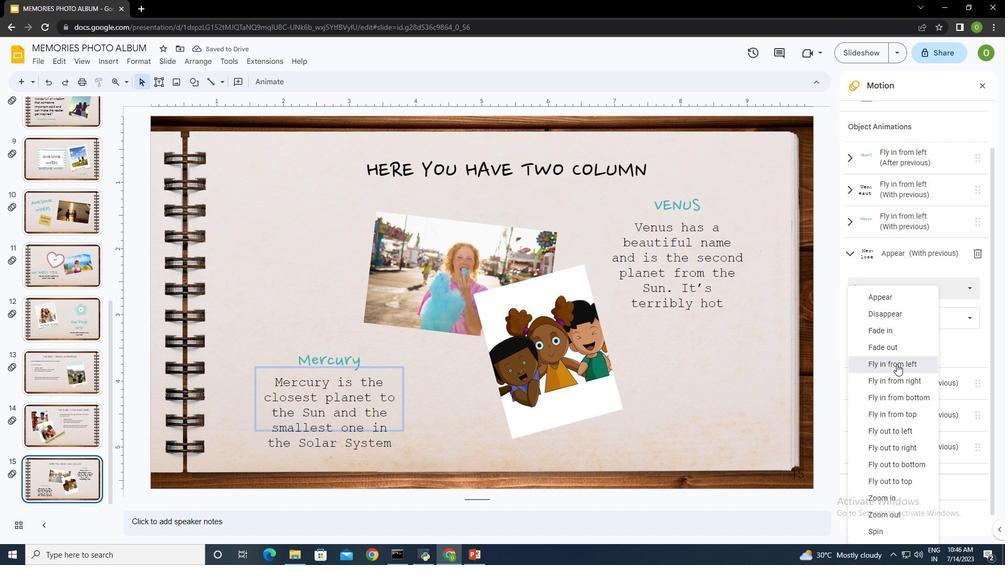 
Action: Mouse moved to (898, 318)
Screenshot: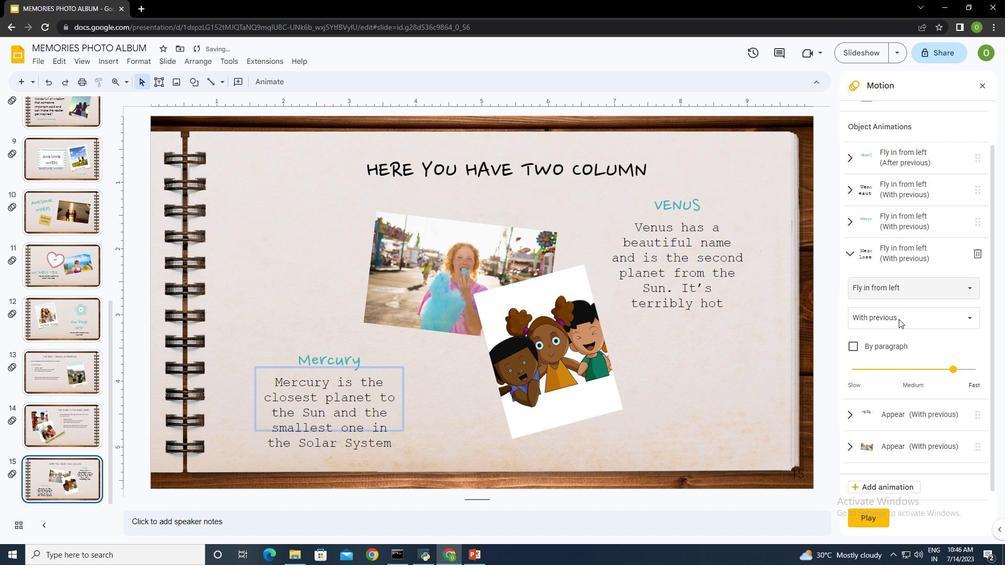 
Action: Mouse pressed left at (898, 318)
Screenshot: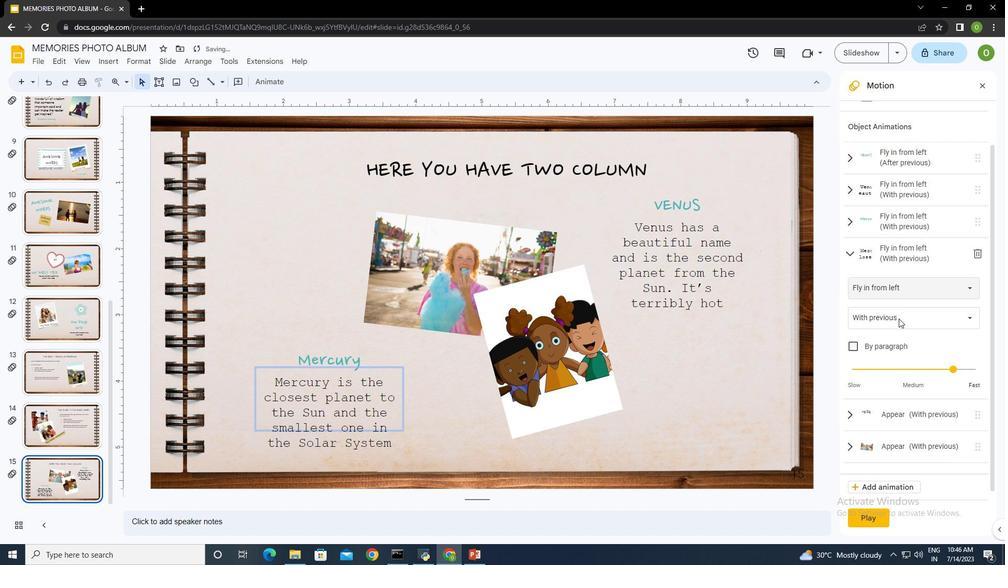 
Action: Mouse moved to (888, 356)
Screenshot: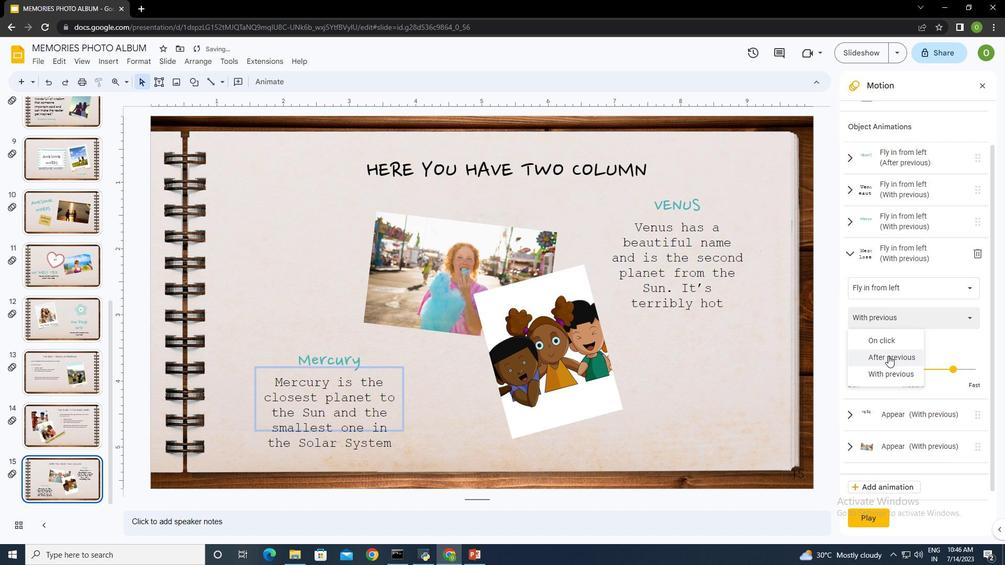 
Action: Mouse pressed left at (888, 356)
Screenshot: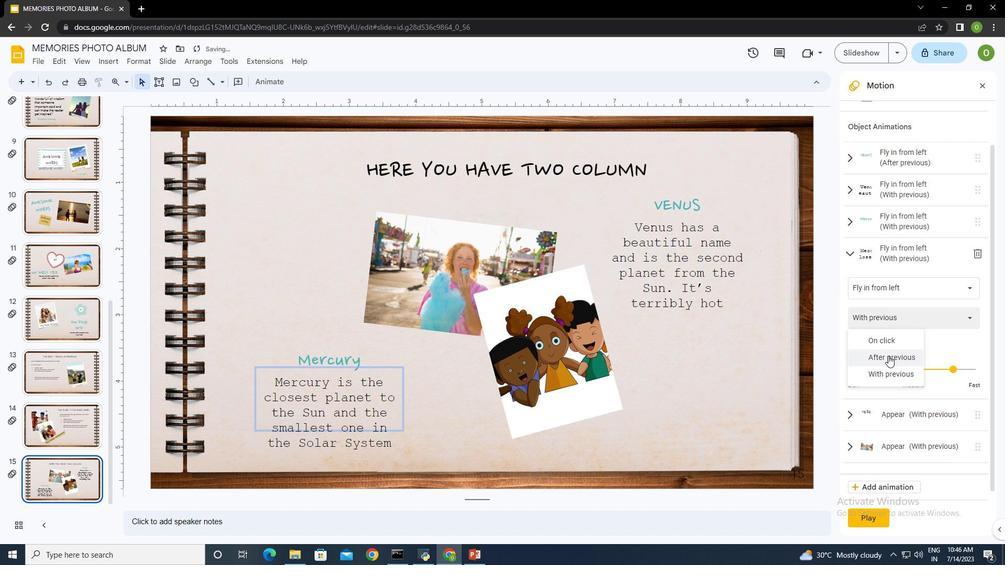 
Action: Mouse moved to (897, 402)
Screenshot: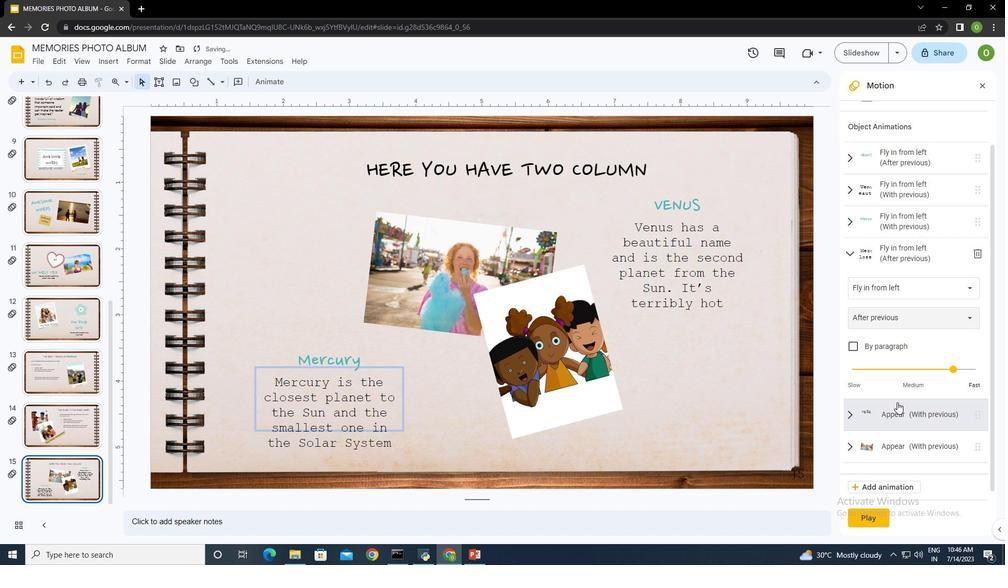 
Action: Mouse scrolled (897, 402) with delta (0, 0)
Screenshot: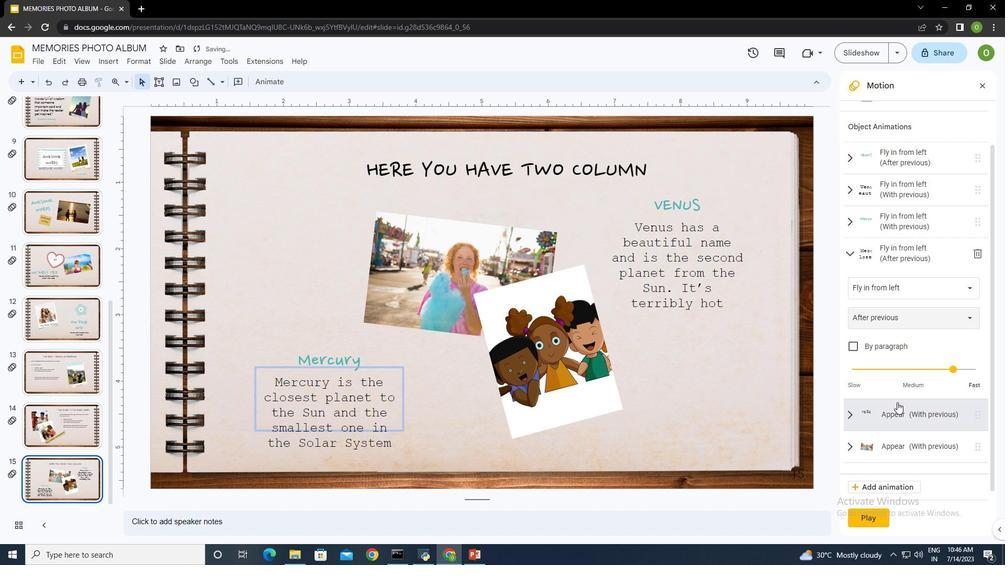 
Action: Mouse moved to (871, 353)
Screenshot: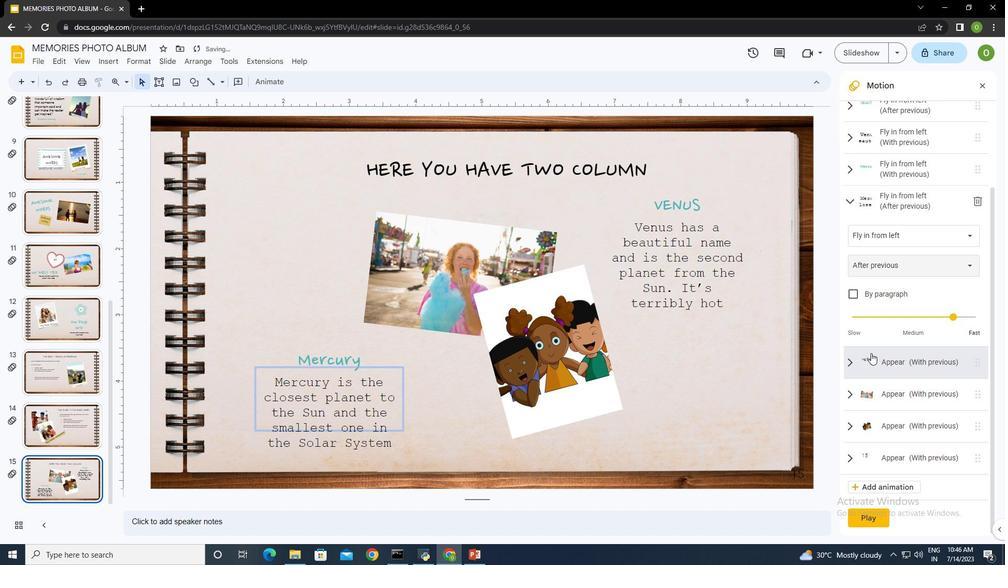 
Action: Mouse pressed left at (871, 353)
Screenshot: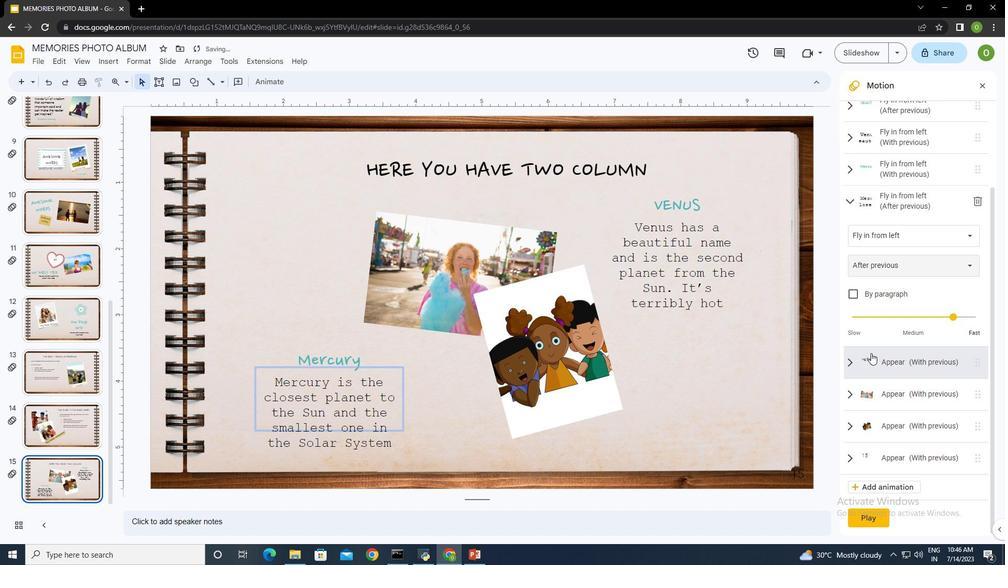 
Action: Mouse moved to (872, 303)
Screenshot: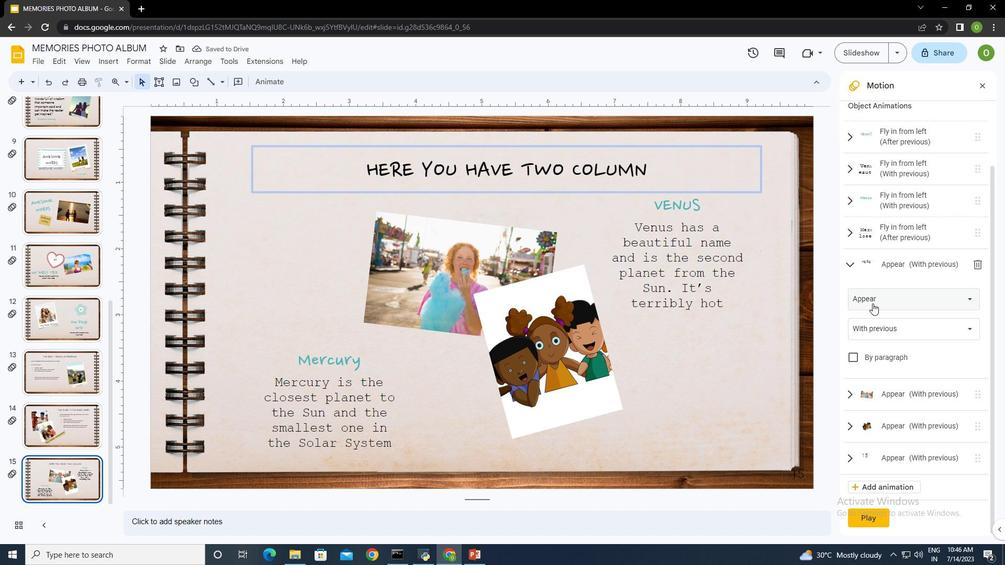 
Action: Mouse pressed left at (872, 303)
Screenshot: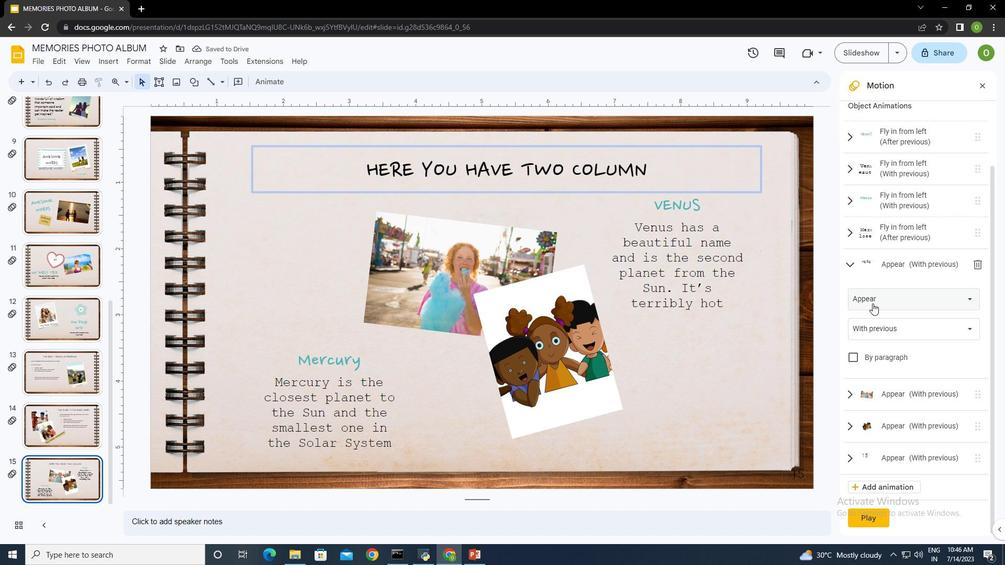 
Action: Mouse moved to (894, 379)
Screenshot: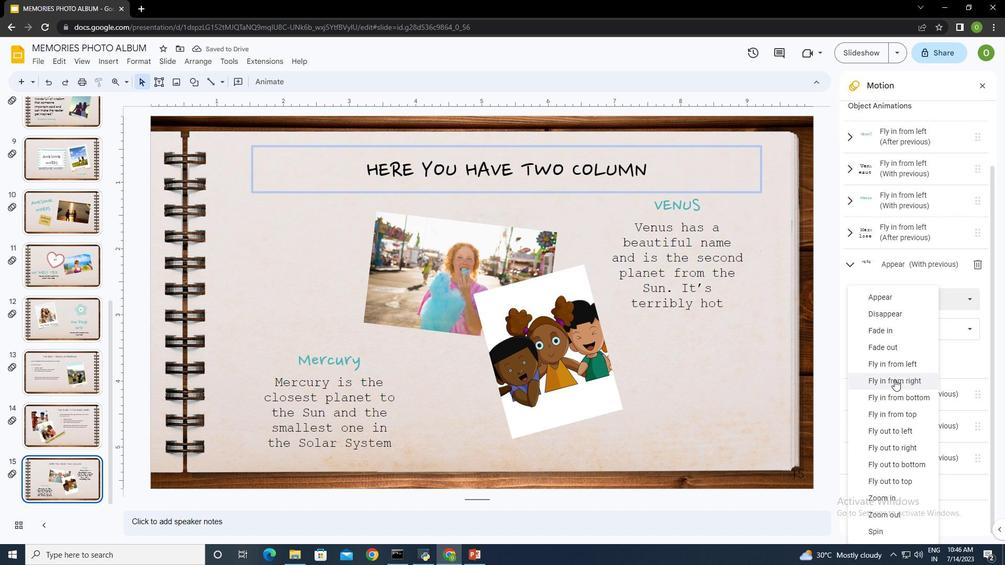 
Action: Mouse pressed left at (894, 379)
Screenshot: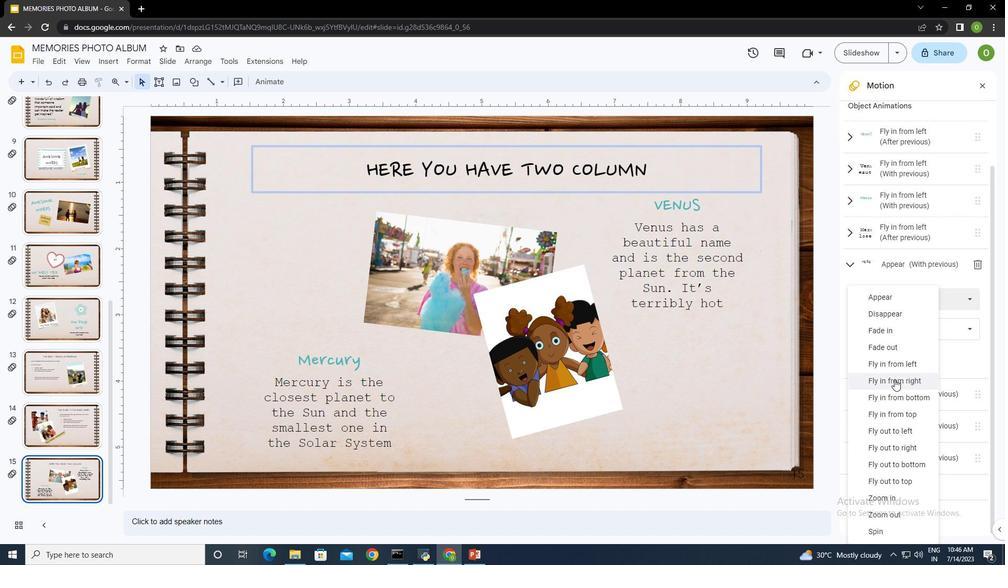 
Action: Mouse moved to (893, 328)
Screenshot: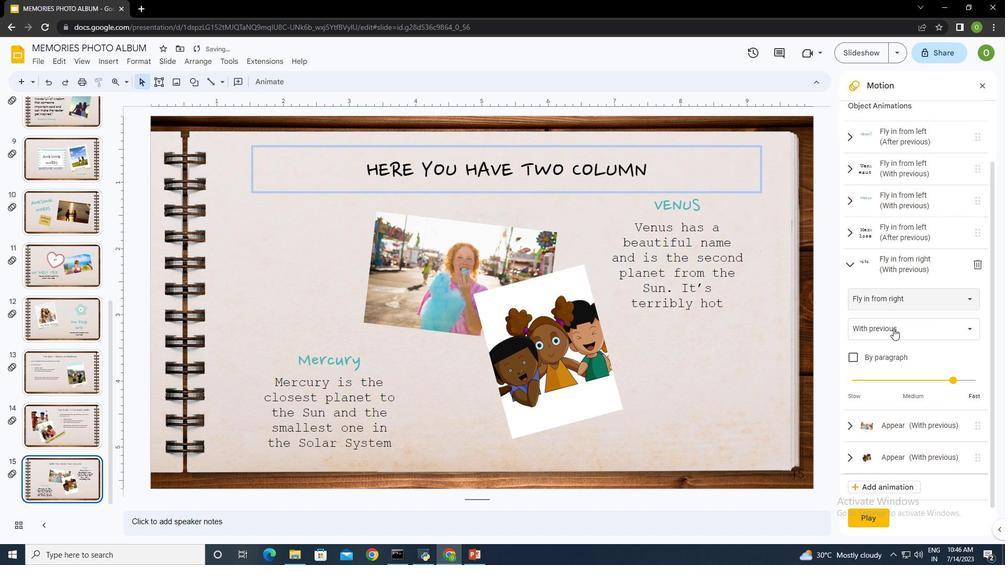 
Action: Mouse pressed left at (893, 328)
Screenshot: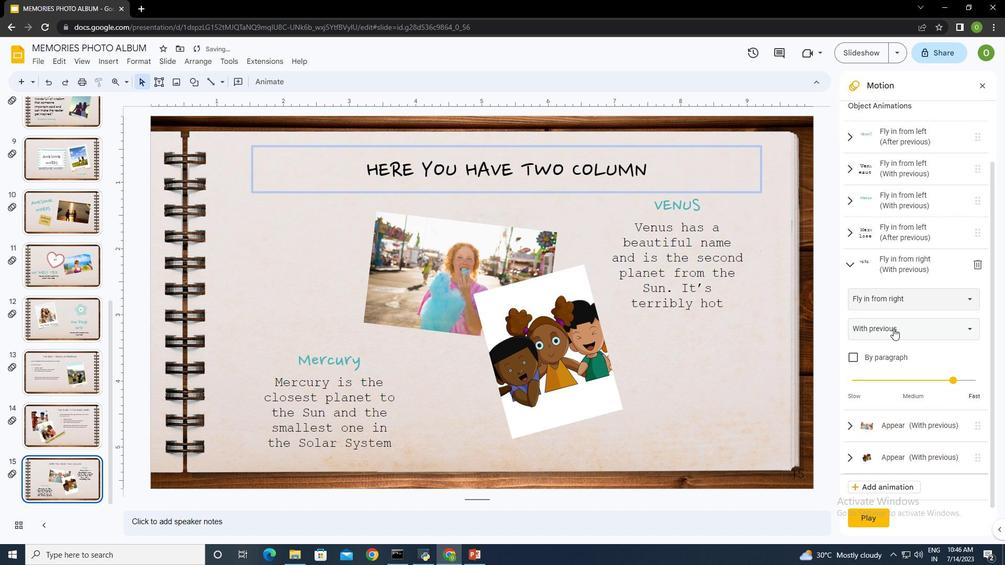 
Action: Mouse pressed left at (893, 328)
Screenshot: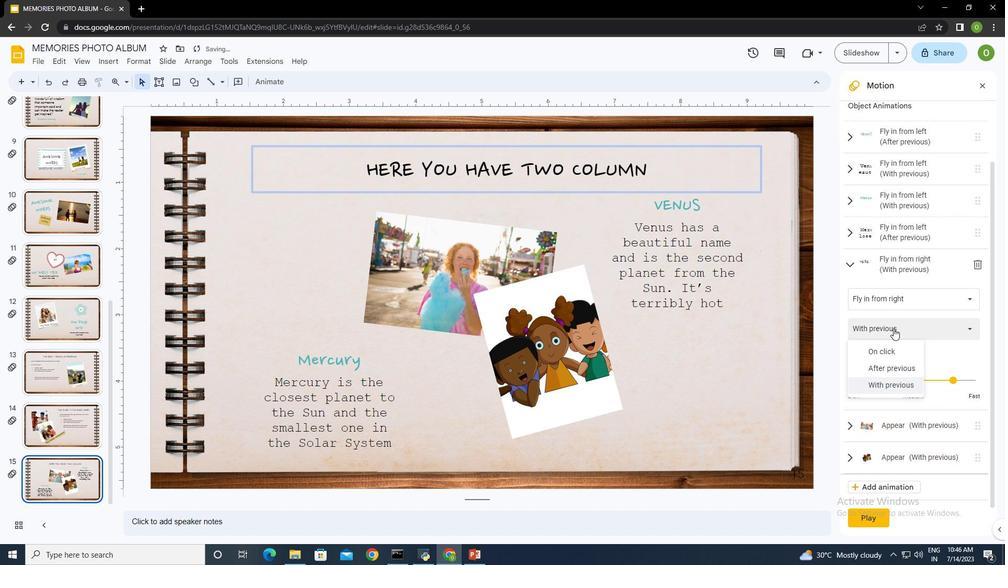 
Action: Mouse moved to (897, 427)
Screenshot: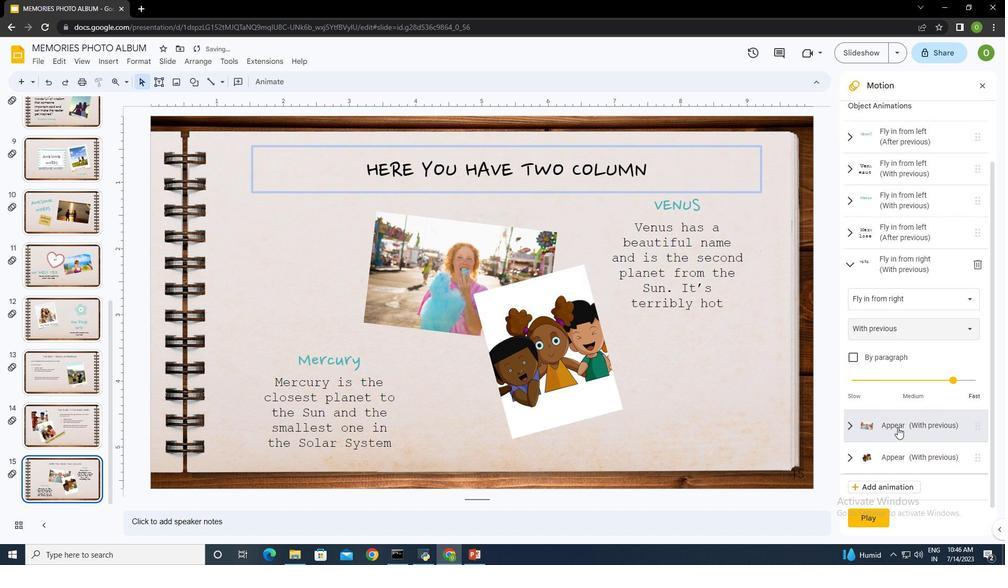
Action: Mouse pressed left at (897, 427)
Screenshot: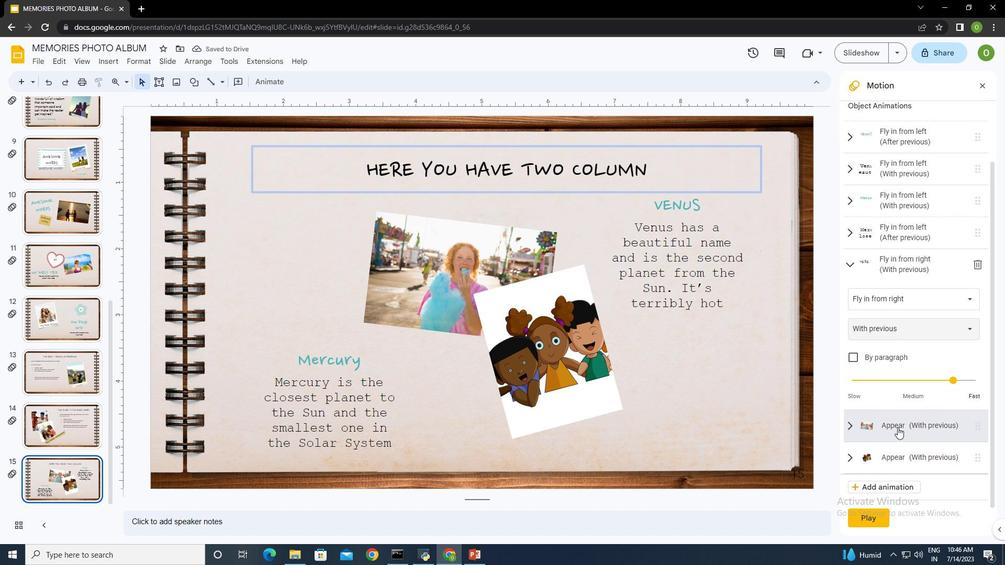 
Action: Mouse moved to (897, 359)
Screenshot: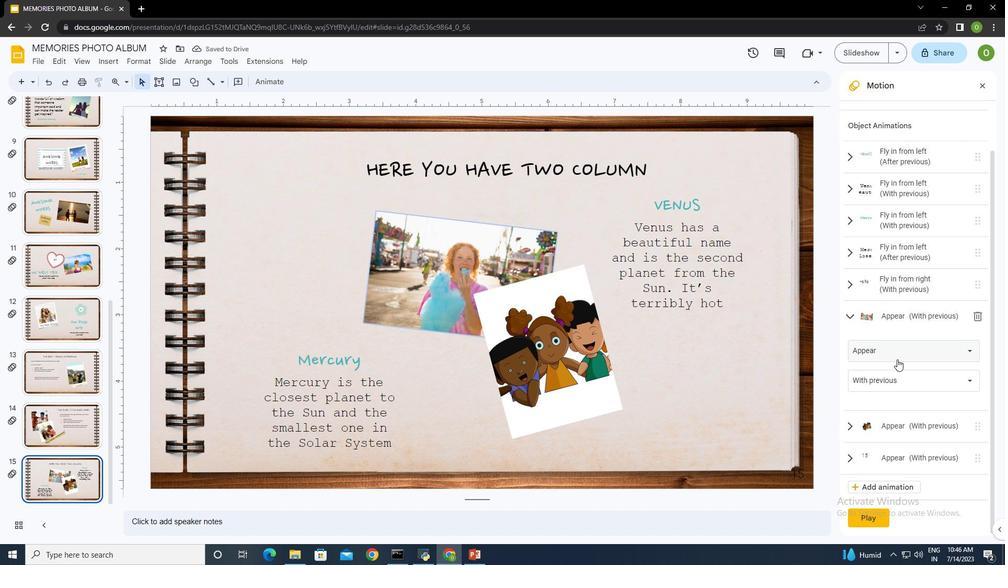 
Action: Mouse pressed left at (897, 359)
Screenshot: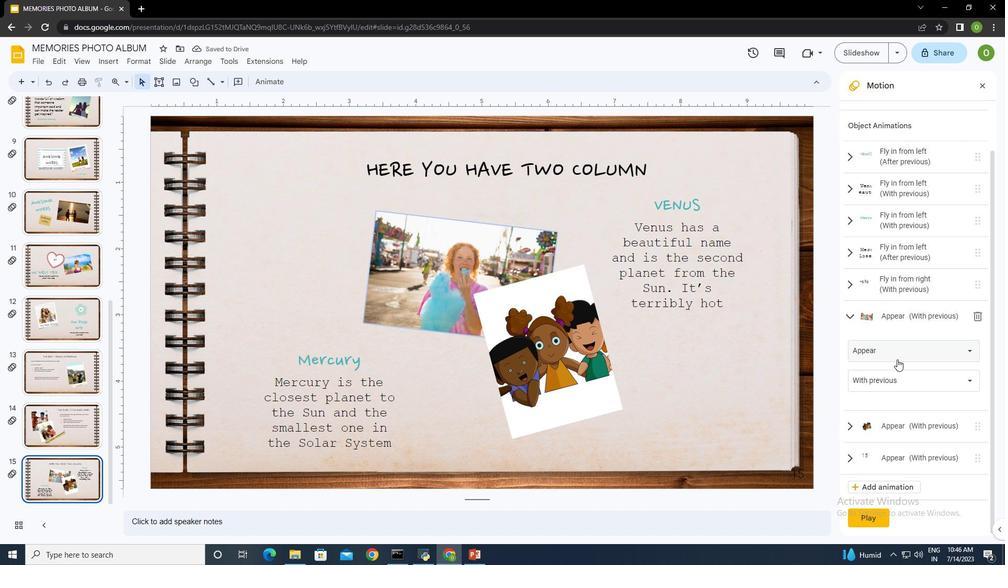 
Action: Mouse moved to (905, 194)
Screenshot: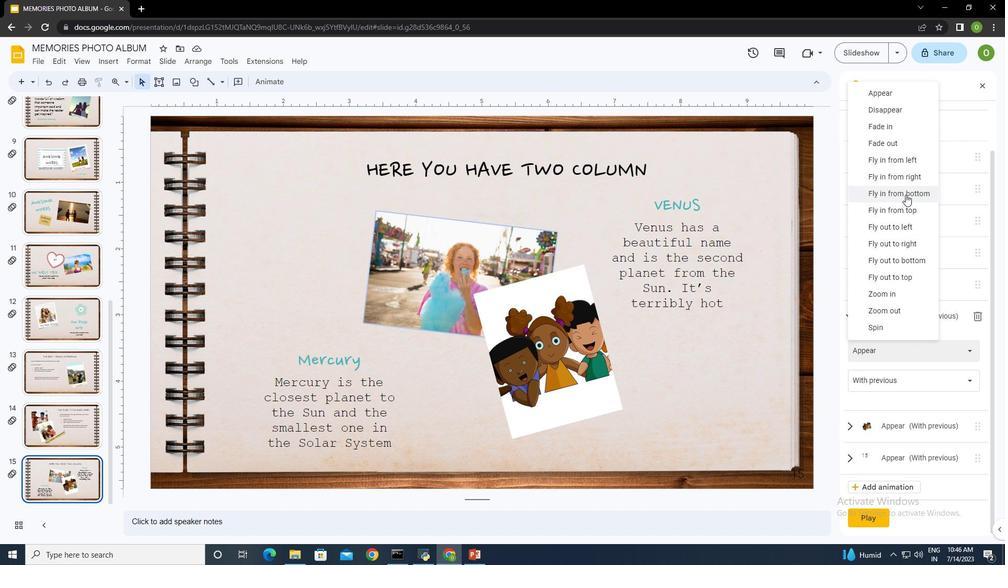 
Action: Mouse pressed left at (905, 194)
Screenshot: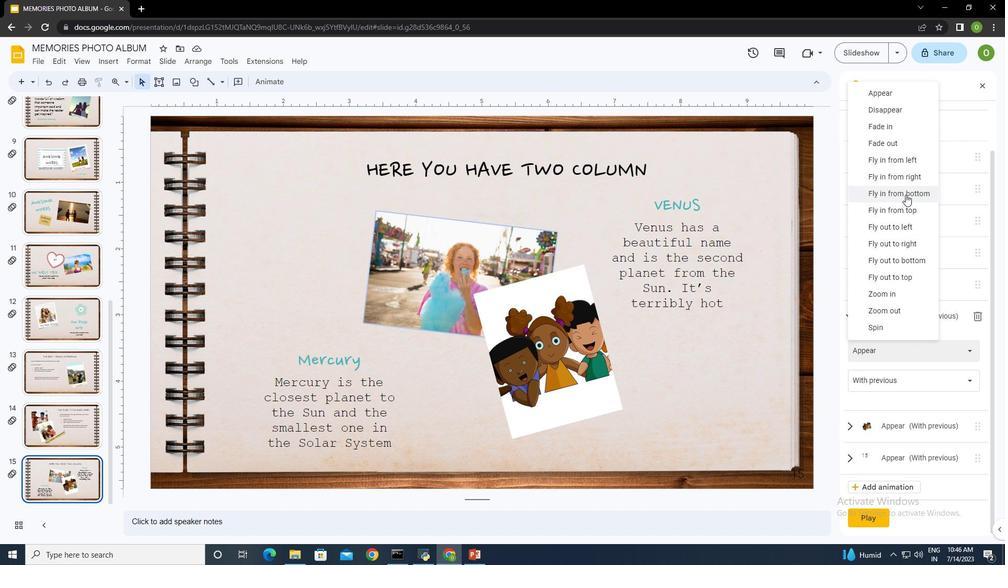 
Action: Mouse moved to (900, 451)
Screenshot: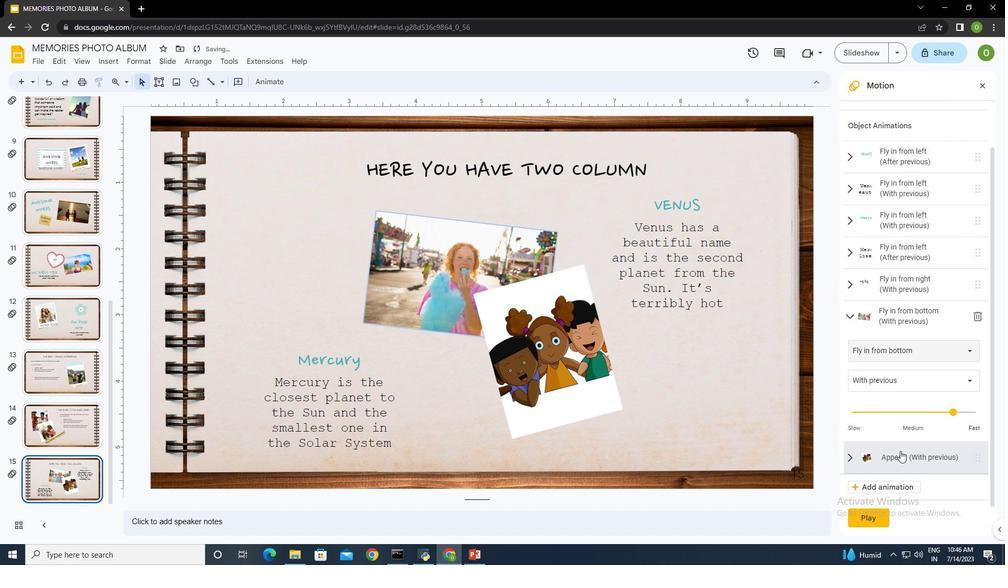 
Action: Mouse pressed left at (900, 451)
Screenshot: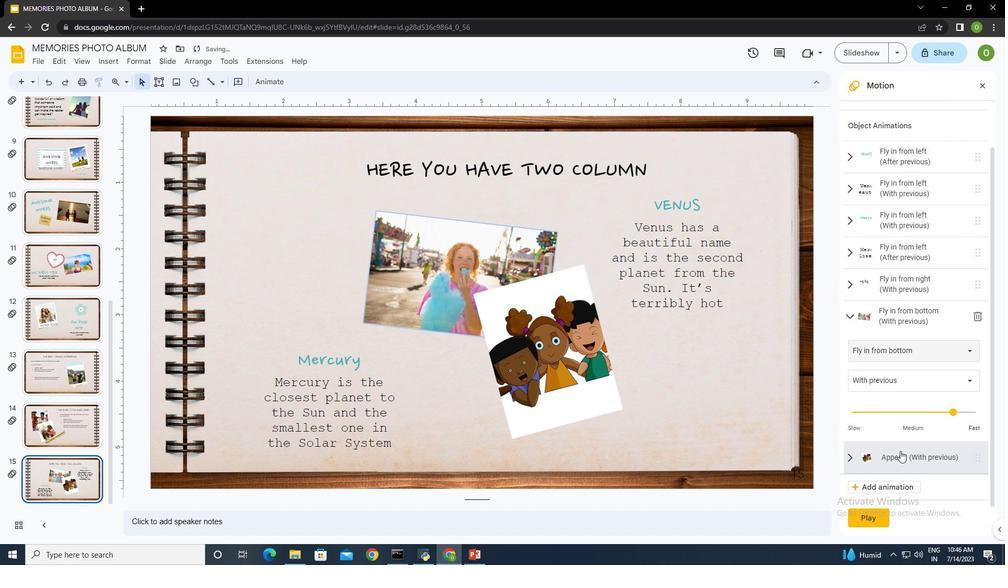 
Action: Mouse moved to (879, 384)
Screenshot: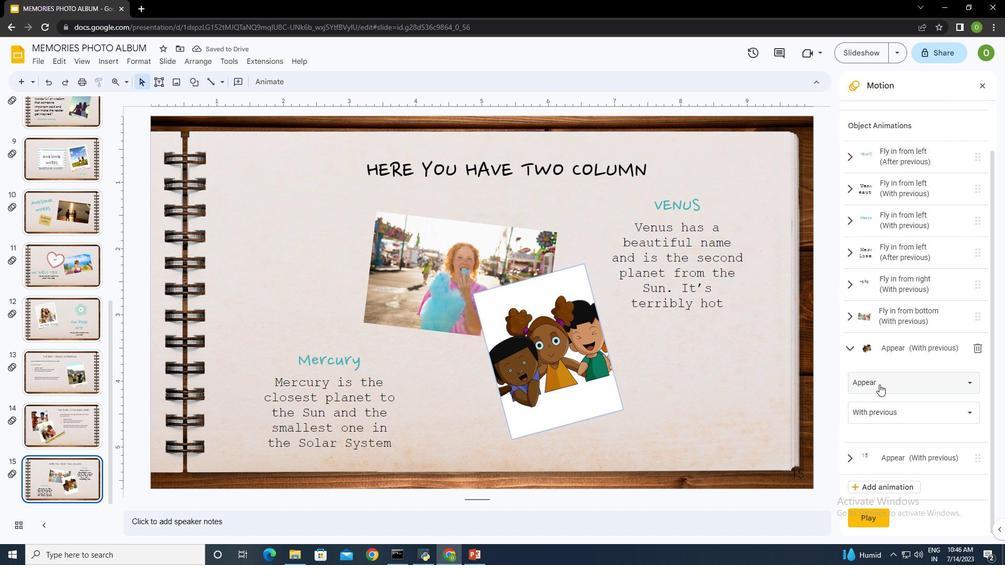 
Action: Mouse pressed left at (879, 384)
Screenshot: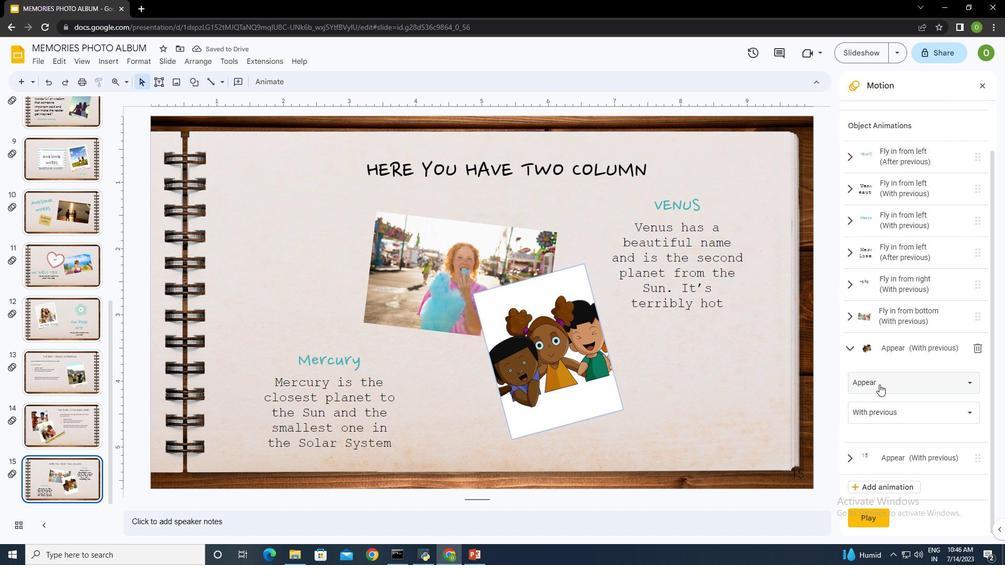 
Action: Mouse moved to (894, 243)
Screenshot: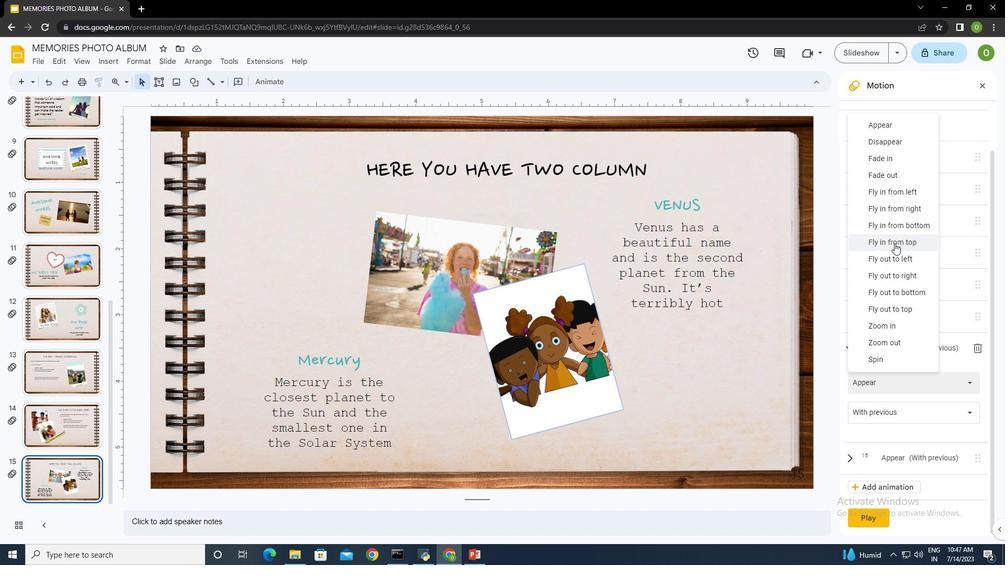 
Action: Mouse pressed left at (894, 243)
Screenshot: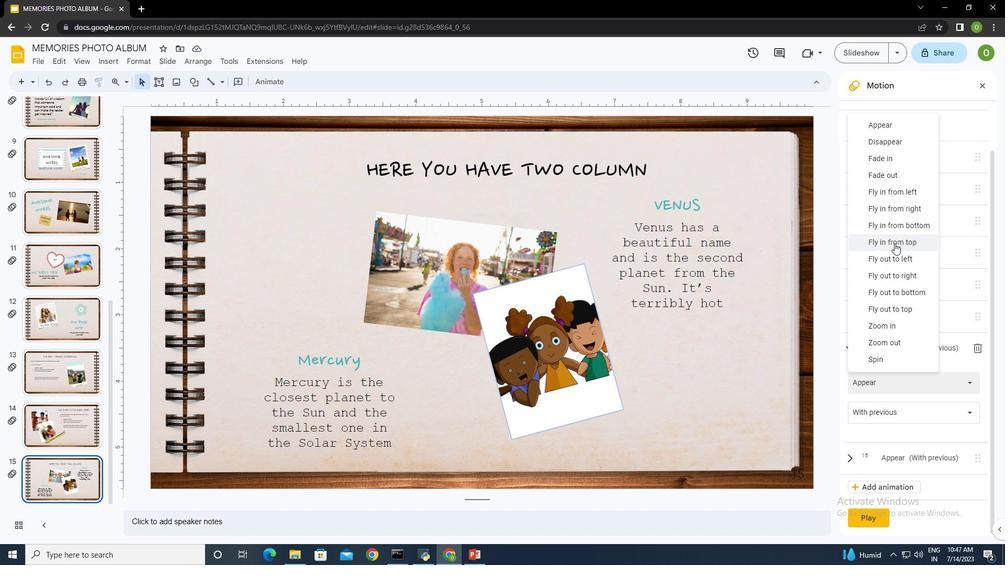 
Action: Mouse moved to (953, 446)
Screenshot: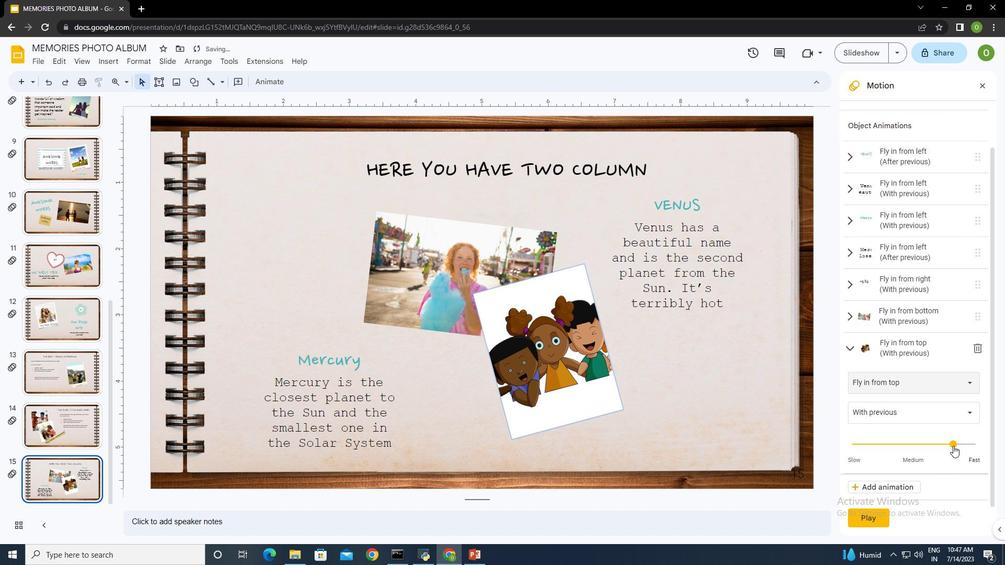 
Action: Mouse pressed left at (953, 446)
Screenshot: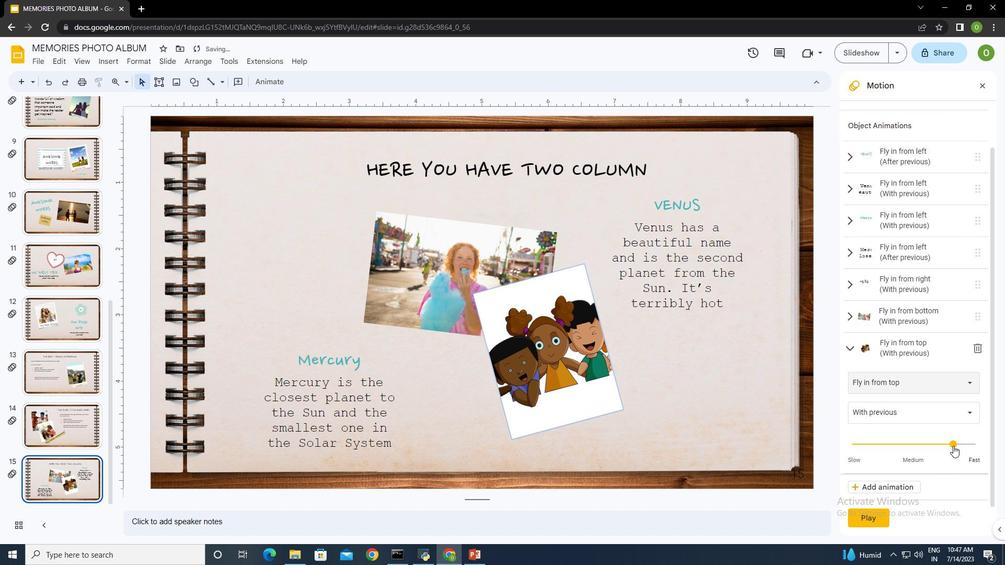 
Action: Mouse moved to (935, 499)
Screenshot: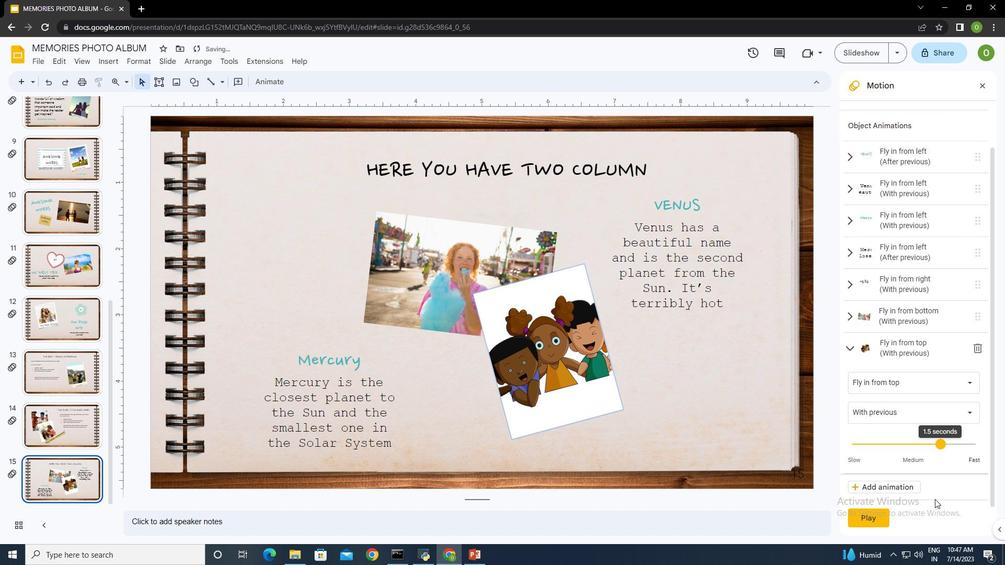 
Action: Mouse scrolled (935, 498) with delta (0, 0)
Screenshot: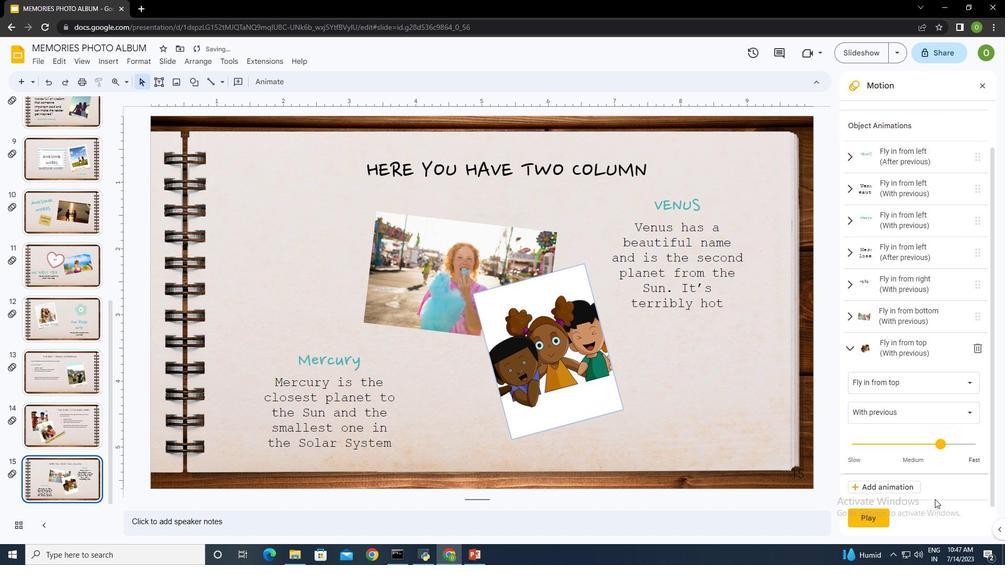 
Action: Mouse scrolled (935, 498) with delta (0, 0)
Screenshot: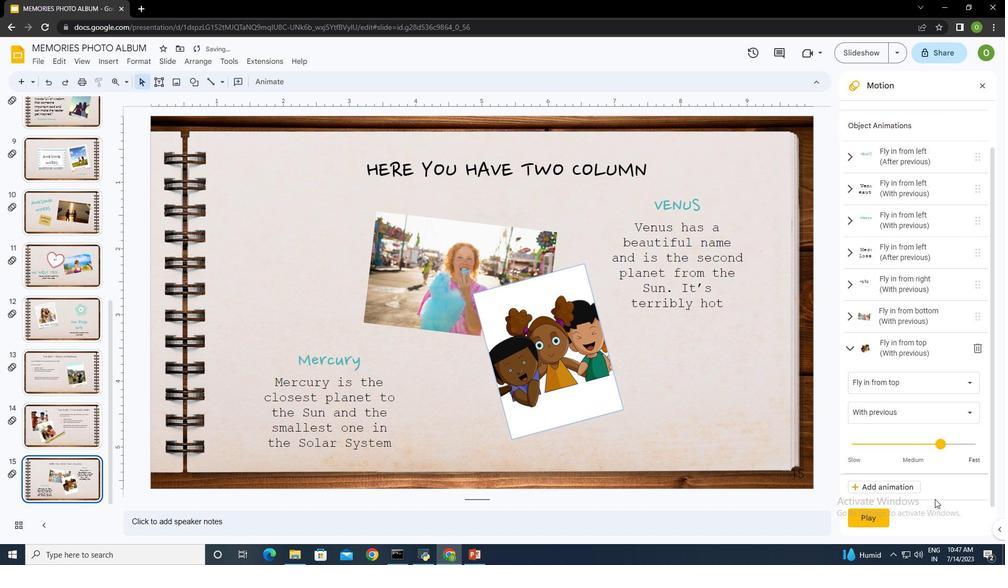 
Action: Mouse moved to (875, 520)
Screenshot: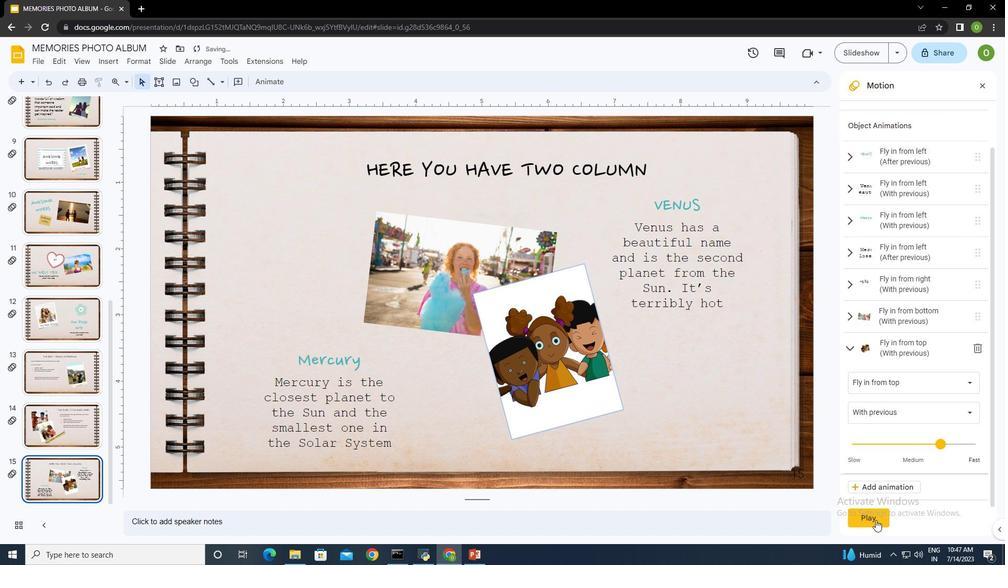 
Action: Mouse pressed left at (875, 520)
Screenshot: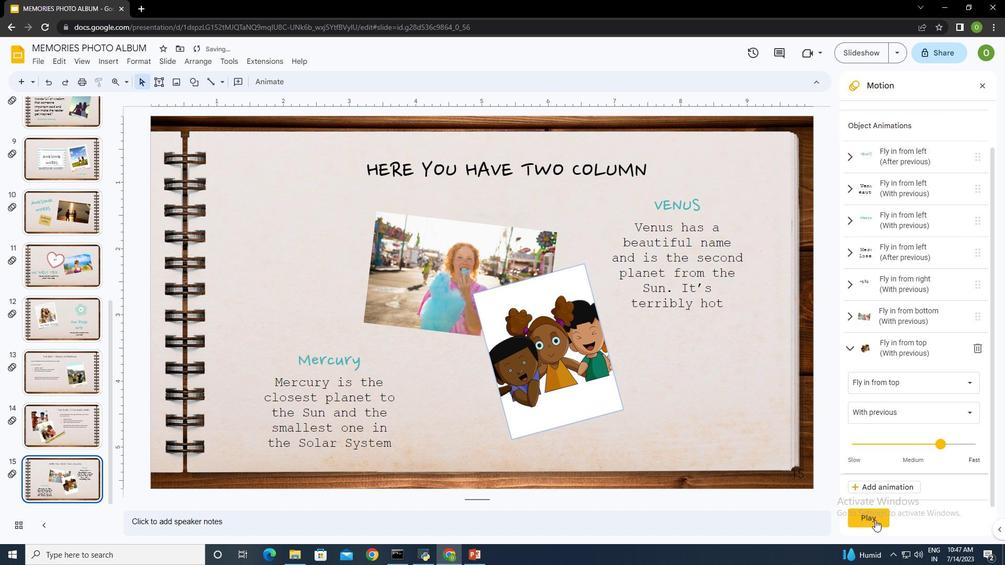 
Action: Mouse moved to (882, 514)
Screenshot: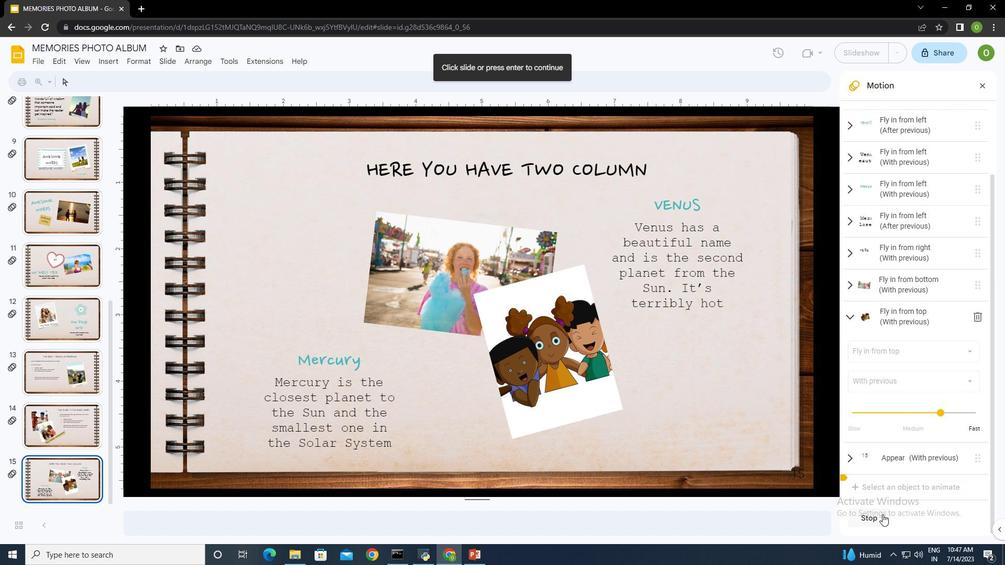
Action: Mouse pressed left at (882, 514)
Screenshot: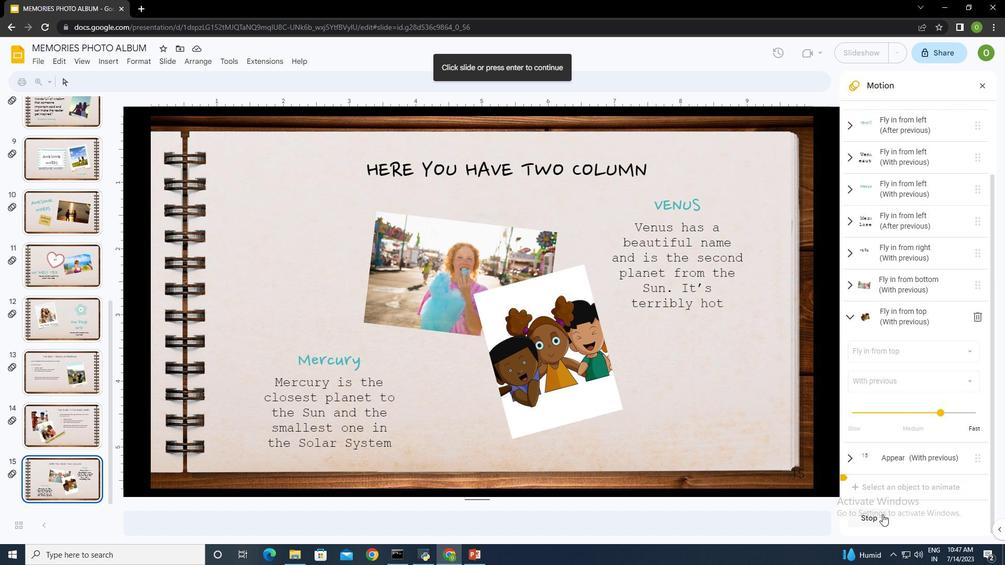 
Action: Mouse moved to (779, 425)
Screenshot: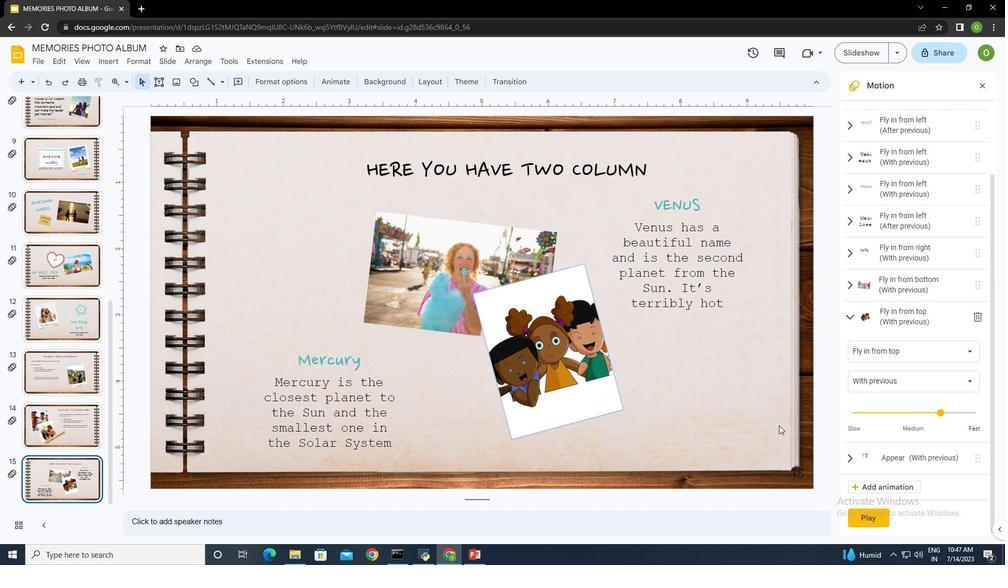 
Action: Mouse pressed left at (779, 425)
Screenshot: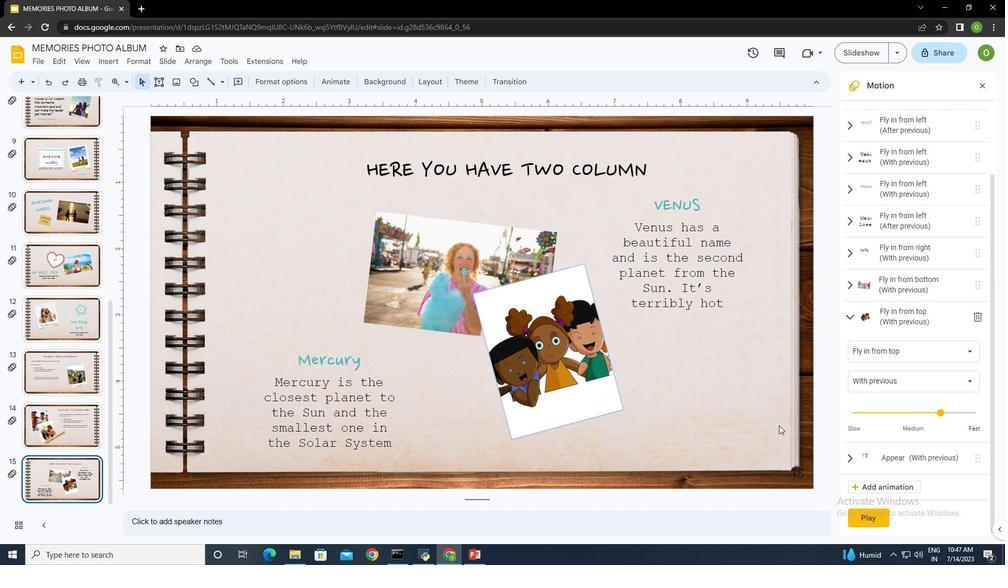 
Action: Mouse moved to (780, 428)
Screenshot: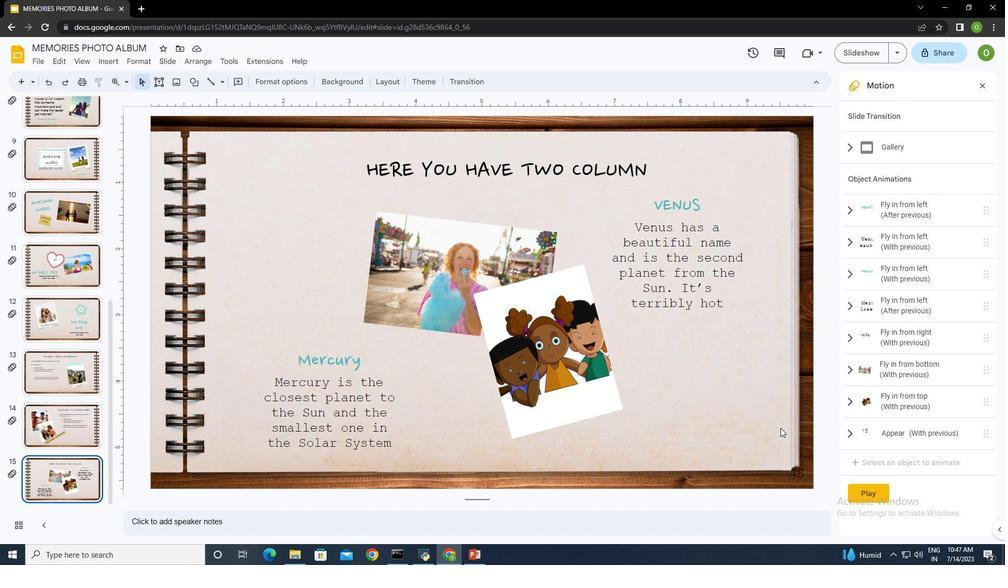 
Action: Mouse scrolled (780, 428) with delta (0, 0)
Screenshot: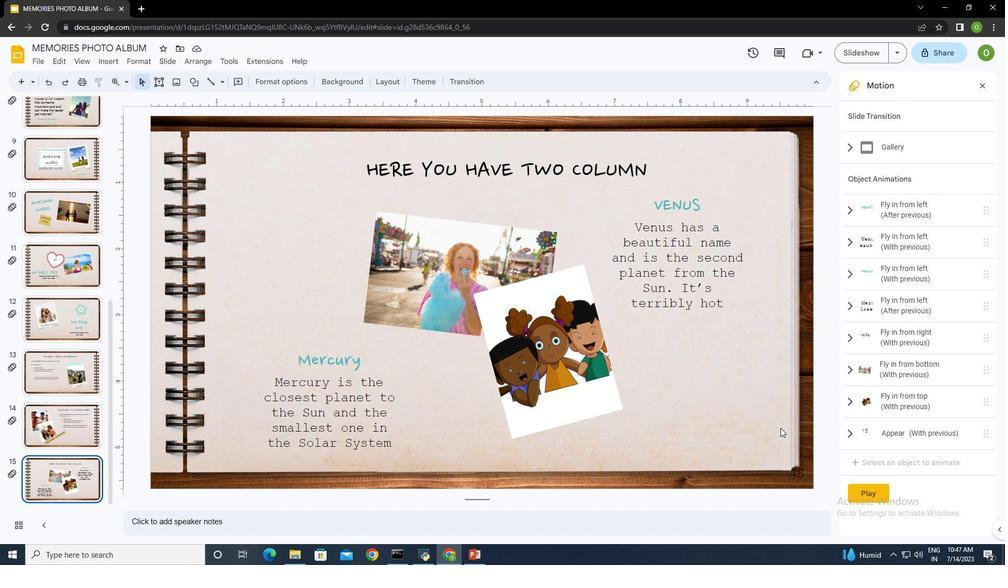 
Action: Mouse scrolled (780, 428) with delta (0, 0)
Screenshot: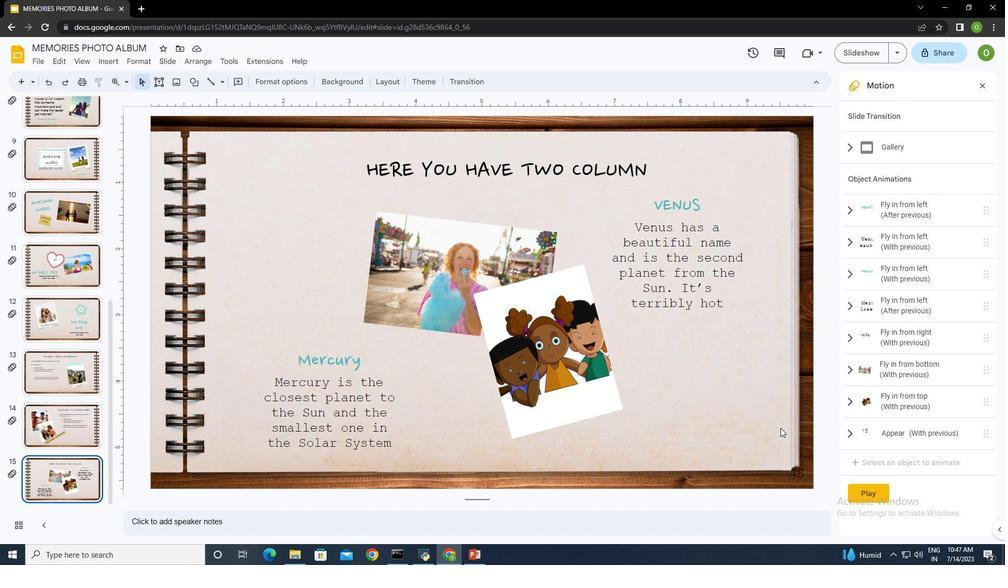 
Action: Mouse moved to (783, 420)
Screenshot: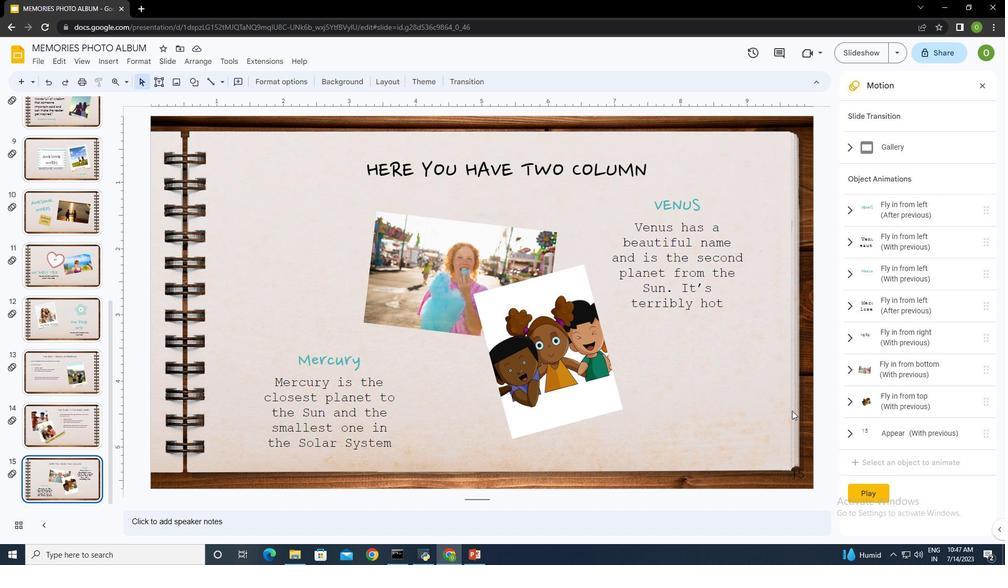 
Action: Mouse scrolled (783, 420) with delta (0, 0)
Screenshot: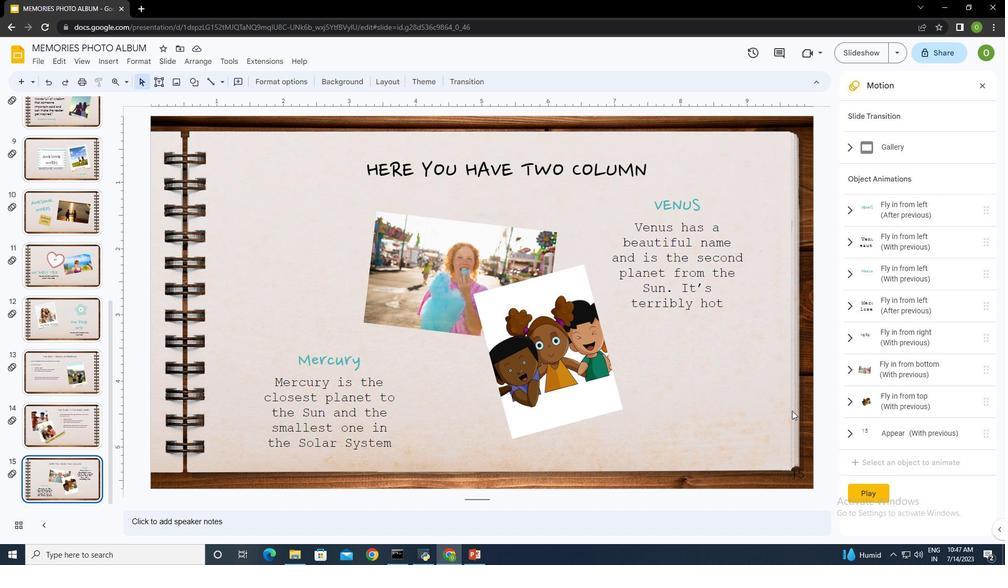 
Action: Mouse moved to (594, 364)
Screenshot: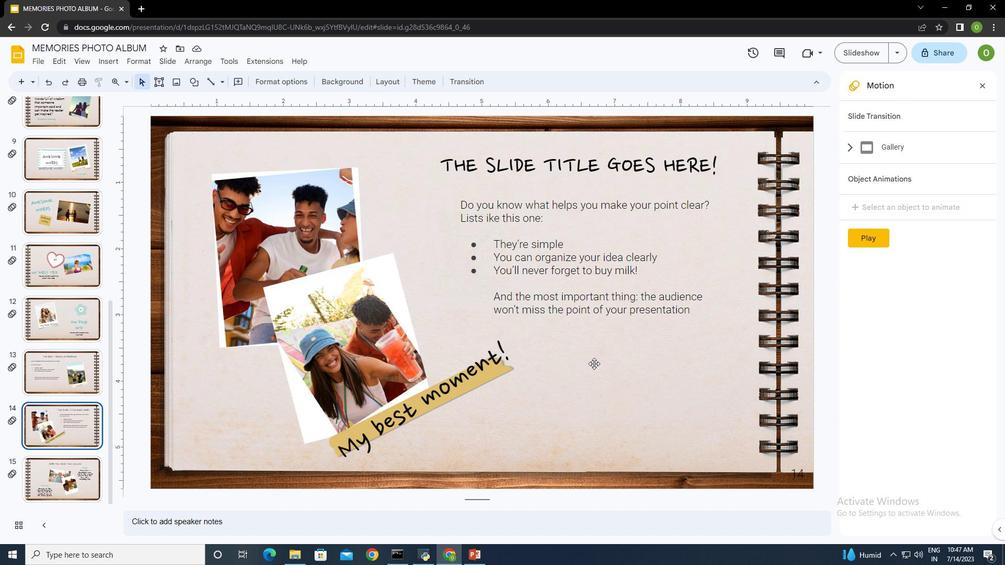 
Action: Mouse scrolled (594, 363) with delta (0, 0)
Screenshot: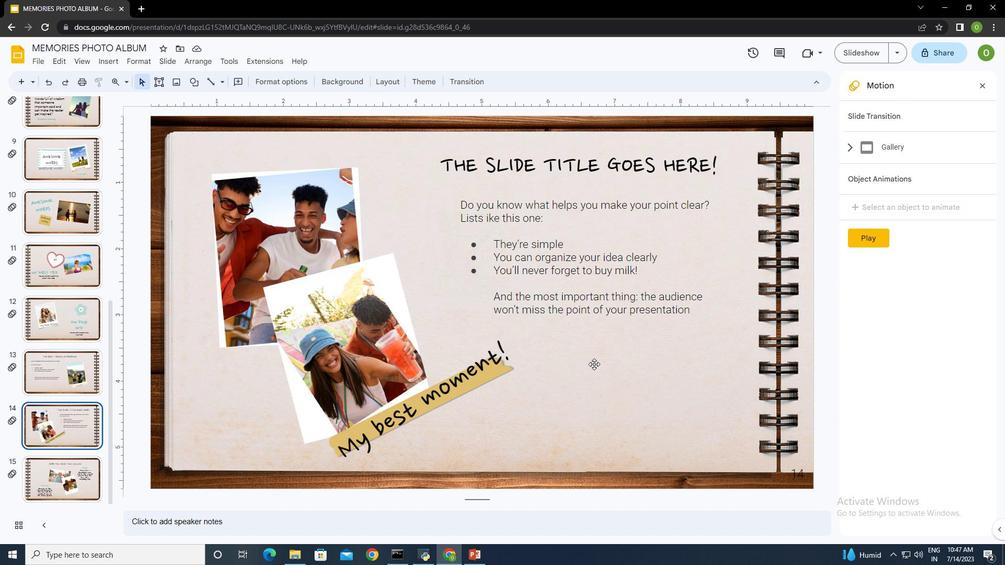 
Action: Mouse moved to (593, 363)
Screenshot: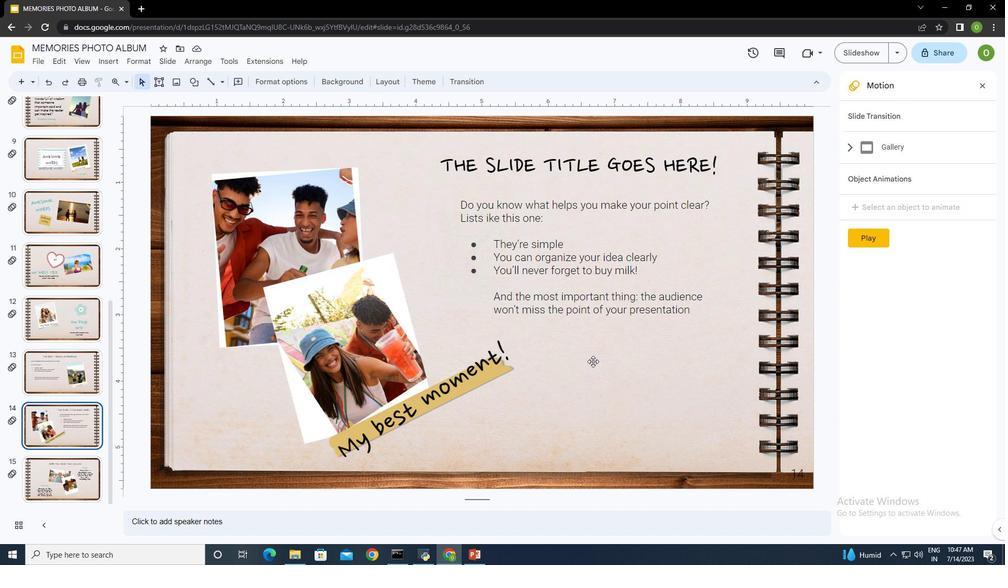 
Action: Mouse scrolled (593, 363) with delta (0, 0)
Screenshot: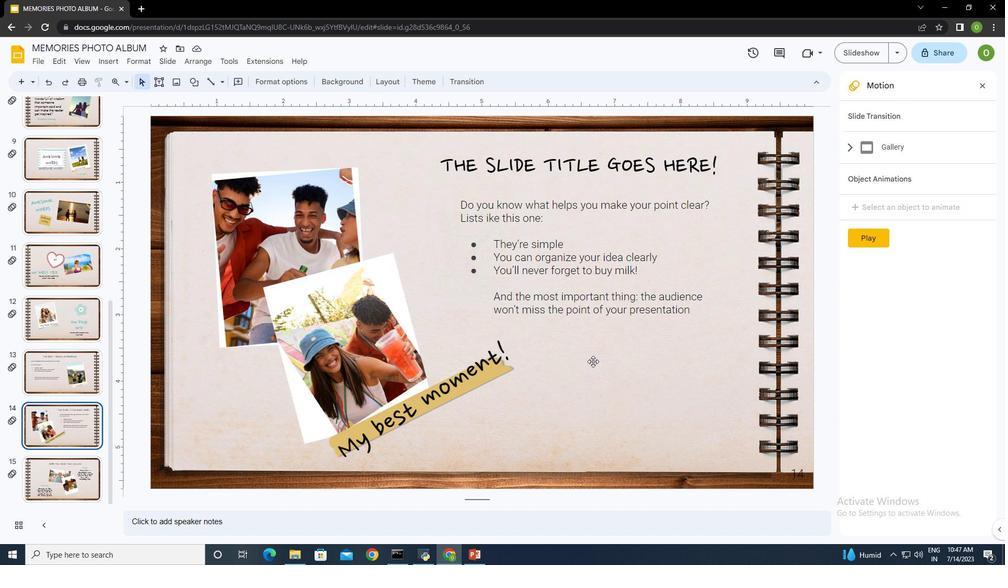 
Action: Mouse moved to (593, 362)
Screenshot: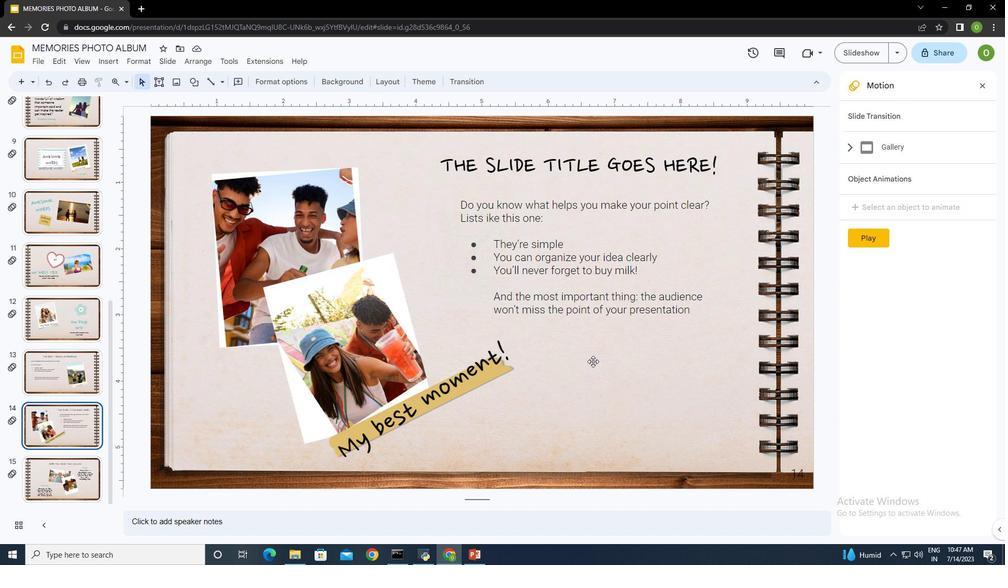 
Action: Mouse scrolled (593, 361) with delta (0, 0)
Screenshot: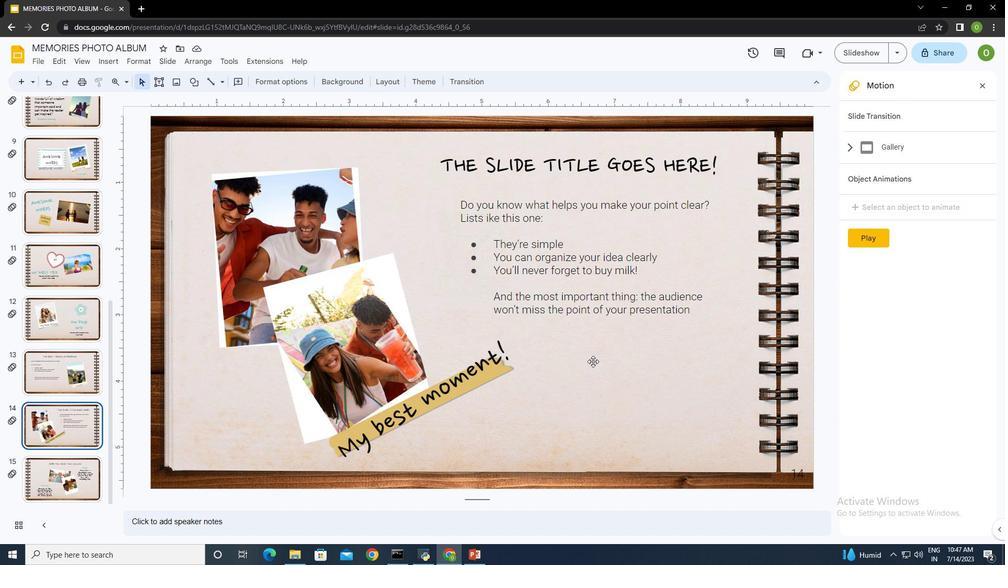 
Action: Mouse moved to (593, 361)
Screenshot: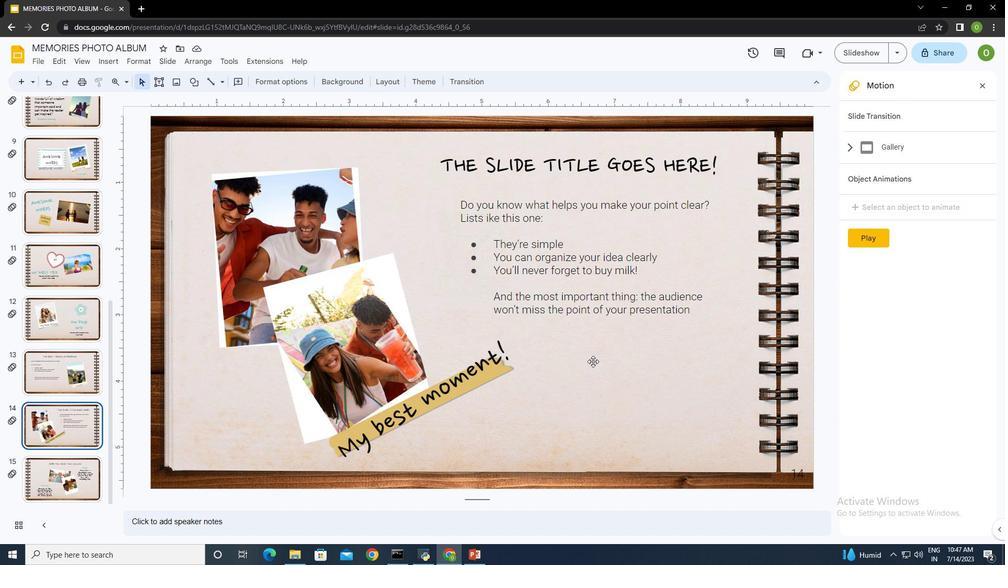
Action: Mouse scrolled (593, 360) with delta (0, 0)
Screenshot: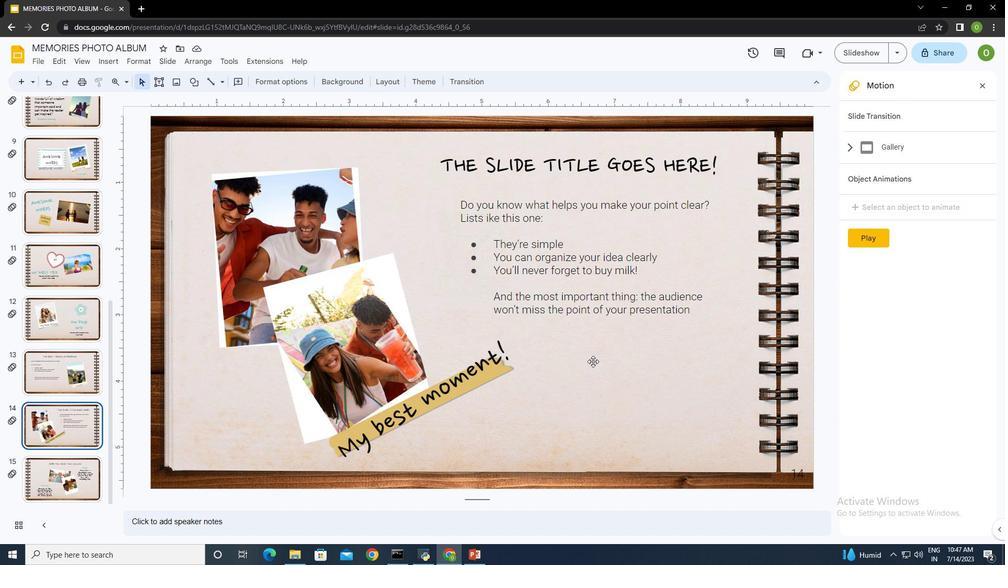
Action: Mouse moved to (592, 360)
Screenshot: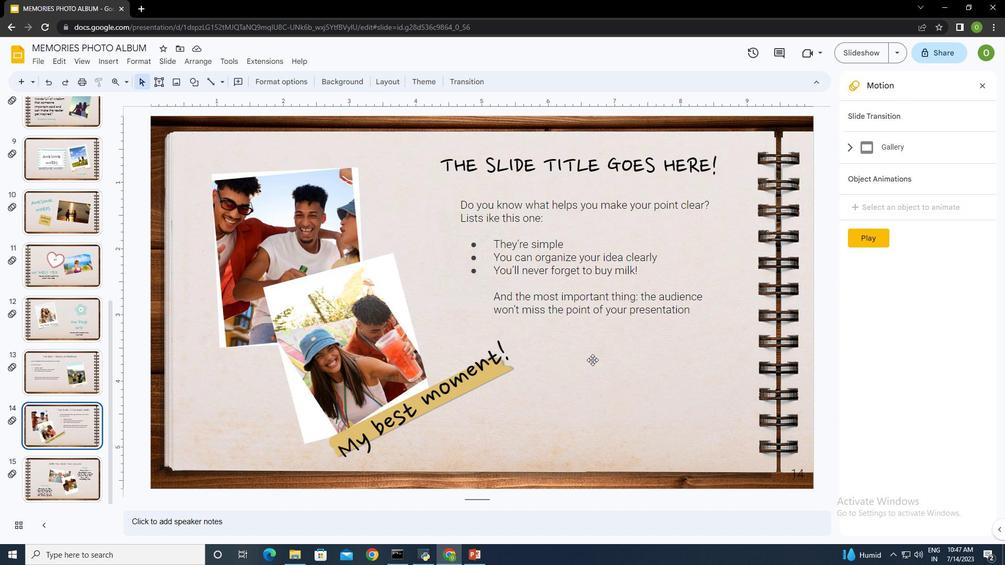 
Action: Mouse scrolled (592, 359) with delta (0, 0)
Screenshot: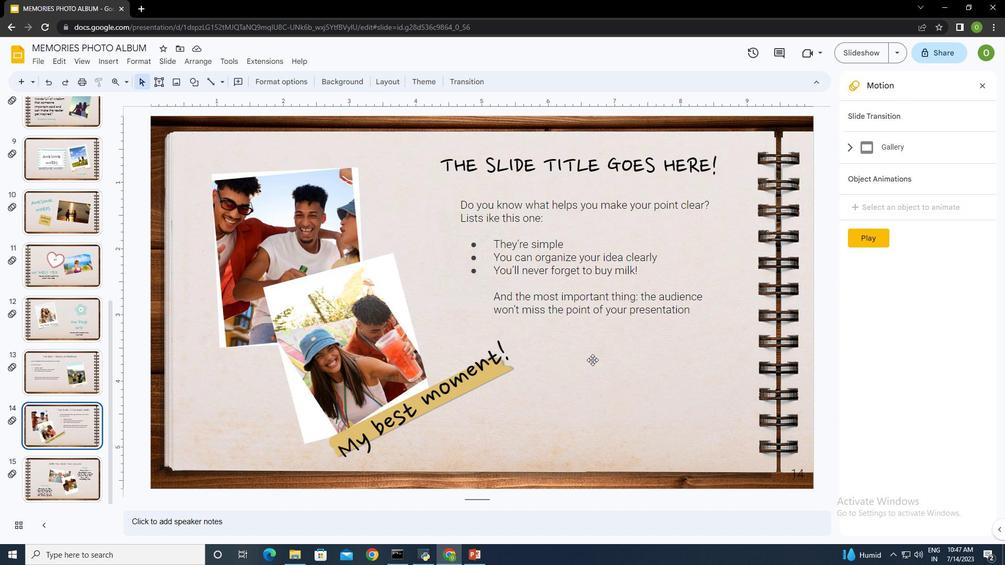 
Action: Mouse moved to (592, 359)
Screenshot: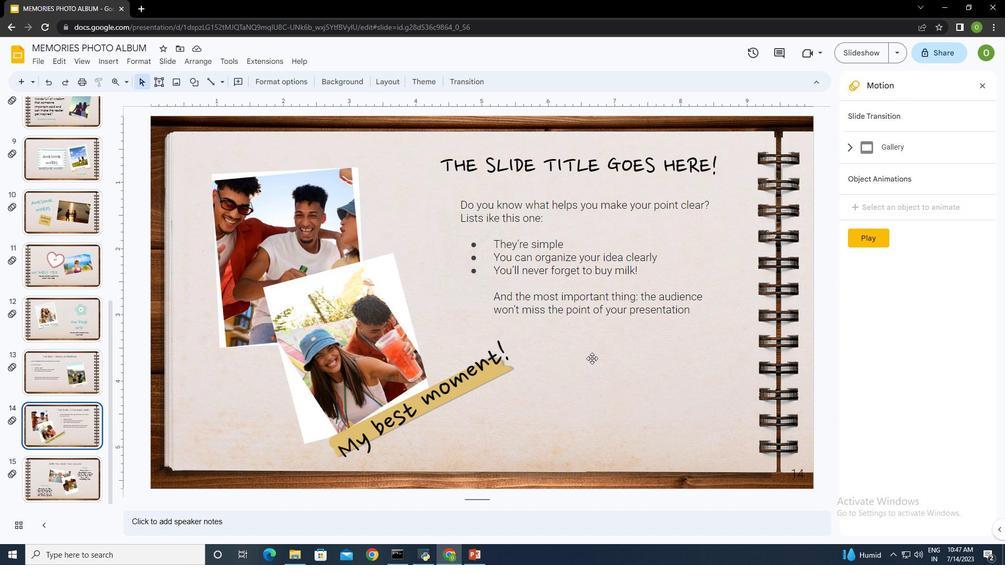 
Action: Mouse scrolled (592, 359) with delta (0, 0)
Screenshot: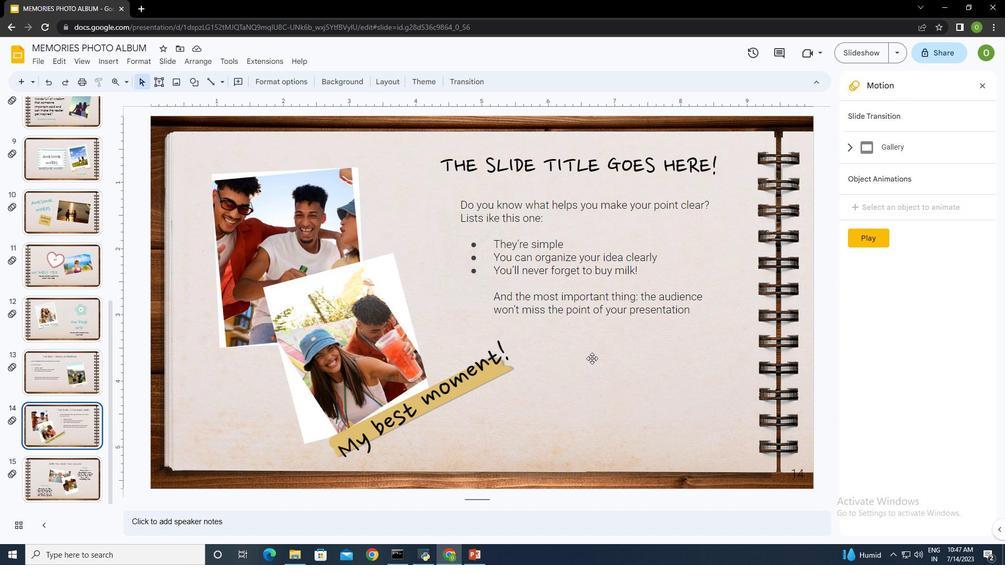 
Action: Mouse moved to (980, 87)
Screenshot: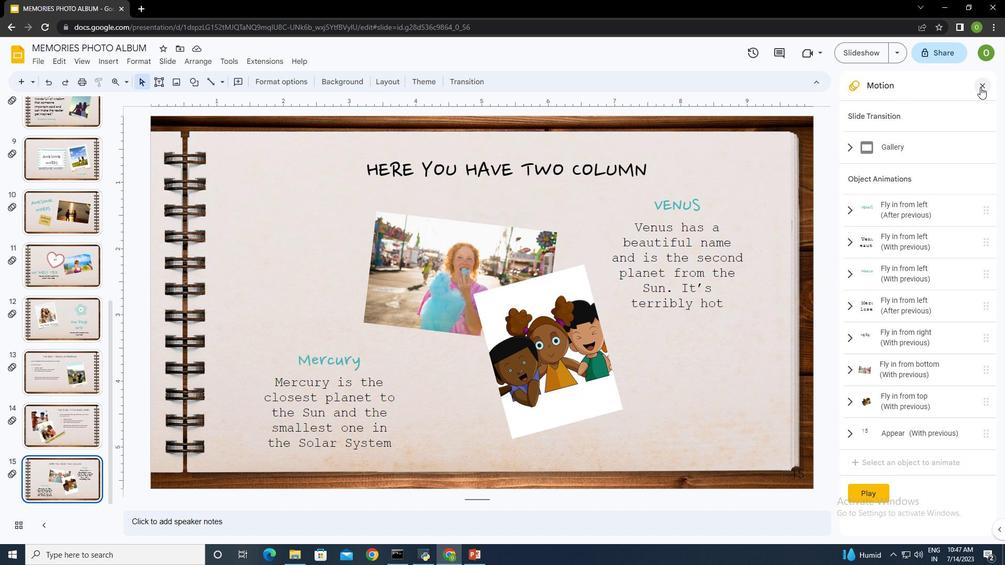 
Action: Mouse pressed left at (980, 87)
Screenshot: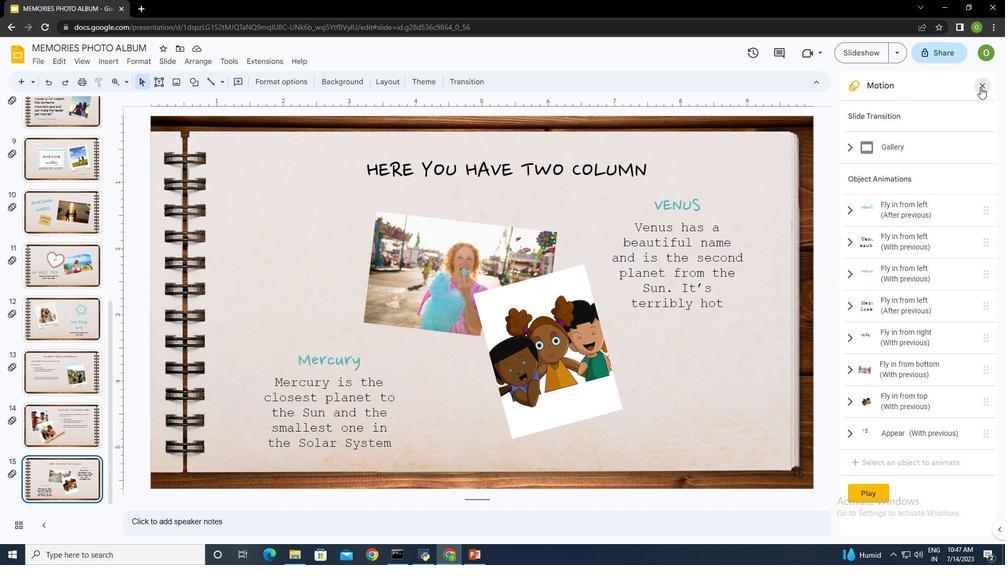 
Action: Mouse moved to (769, 390)
Screenshot: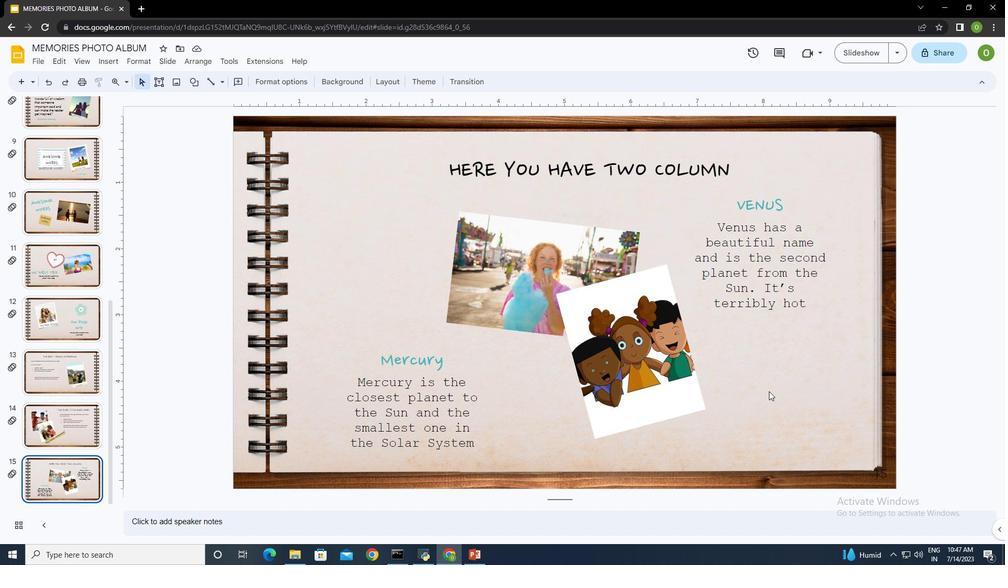 
Action: Mouse pressed left at (769, 390)
Screenshot: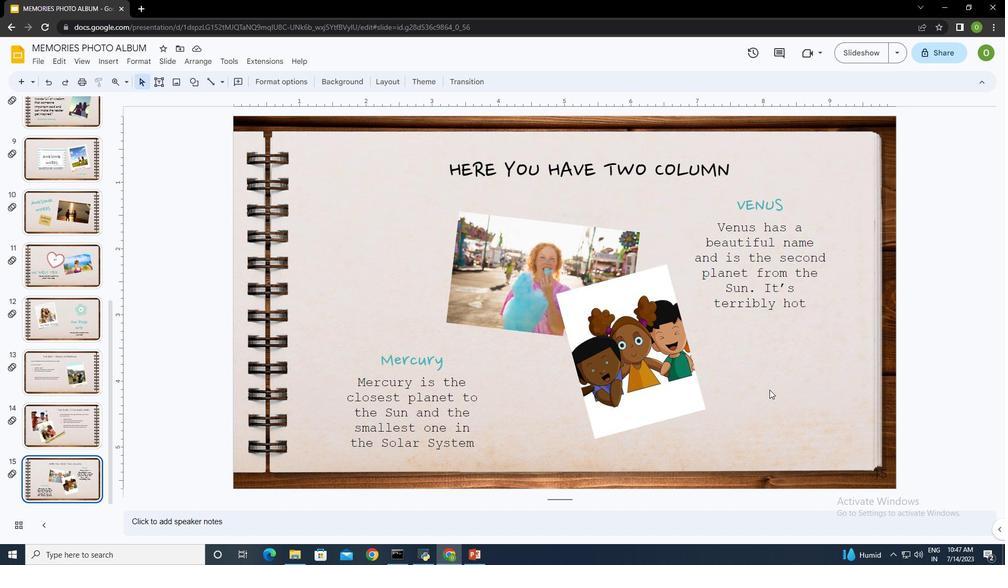 
Action: Mouse moved to (358, 132)
Screenshot: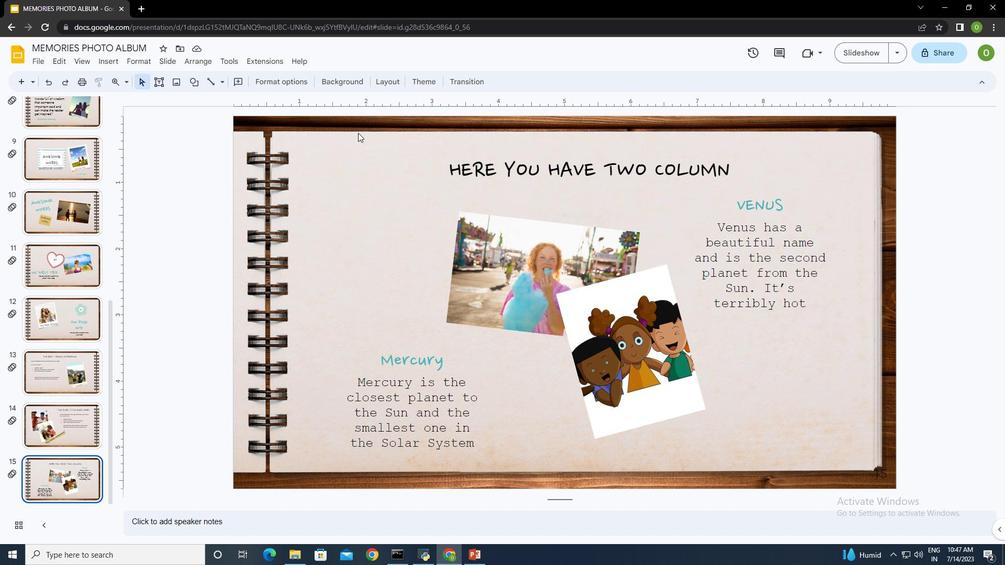 
